 Task: Find connections with filter location Vitré with filter topic #Growthhacking with filter profile language French with filter current company Zscaler with filter school St. John's High School with filter industry Semiconductor Manufacturing with filter service category Virtual Assistance with filter keywords title Telemarketer
Action: Mouse moved to (322, 253)
Screenshot: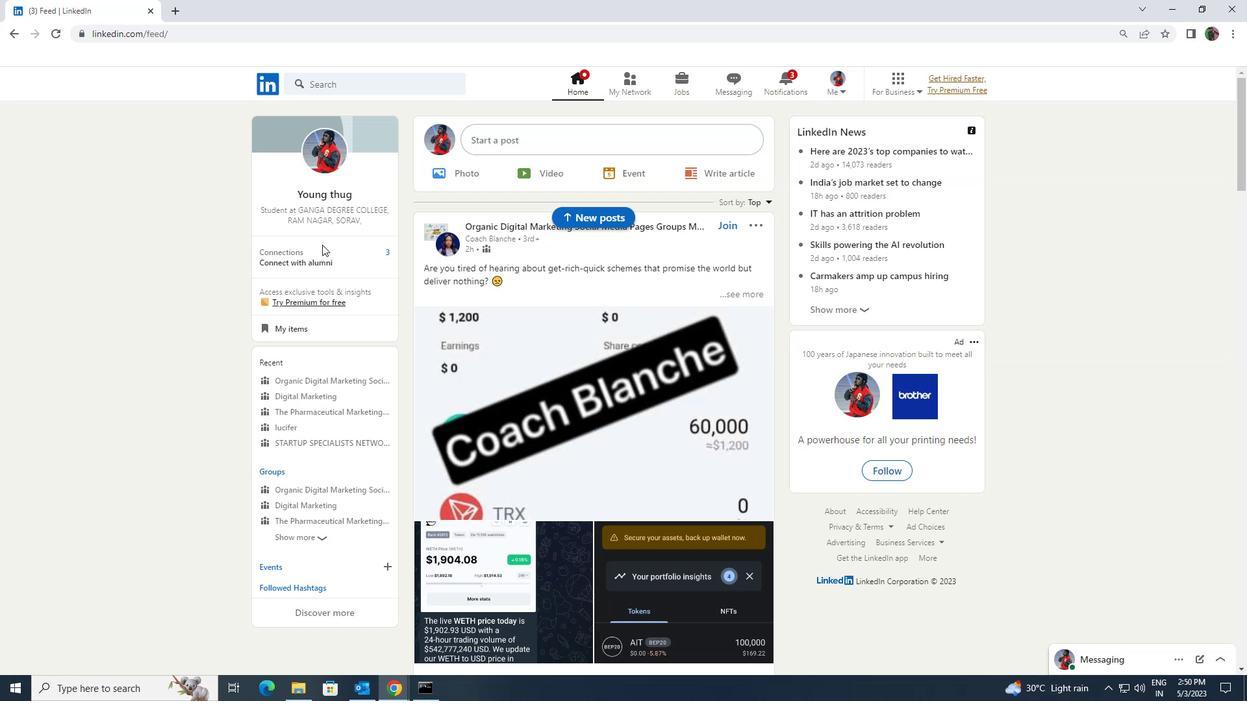 
Action: Mouse pressed left at (322, 253)
Screenshot: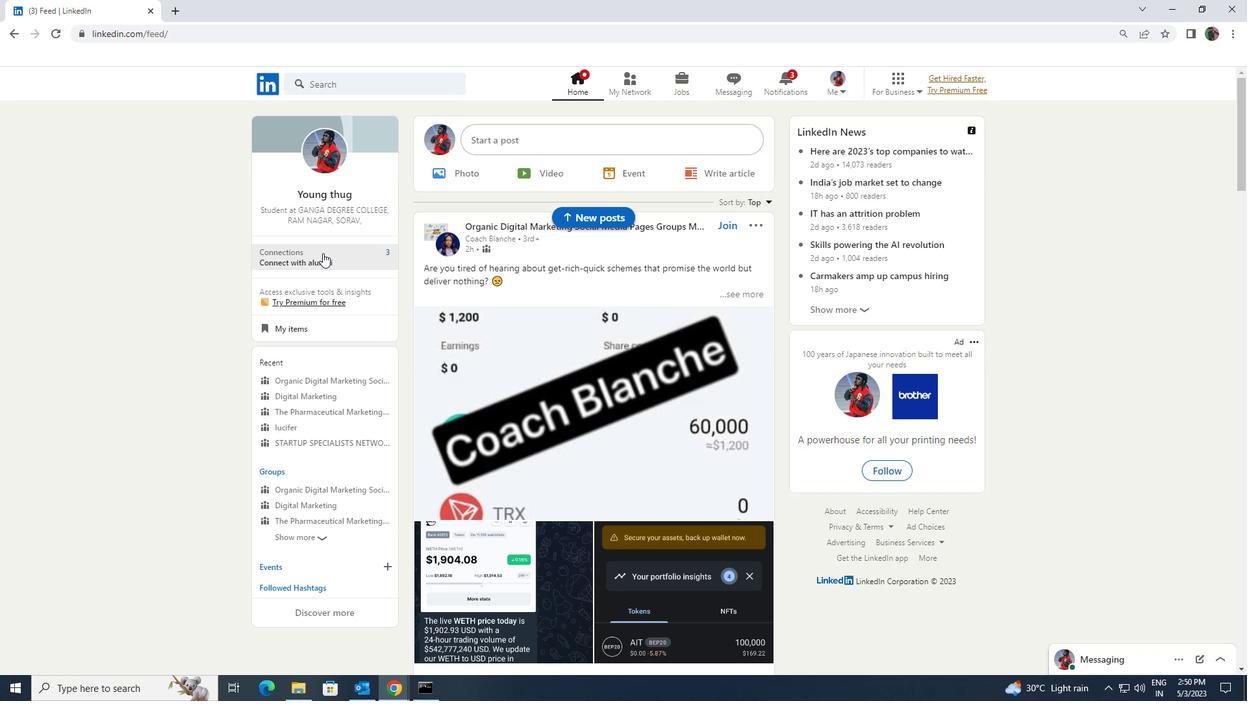 
Action: Mouse moved to (352, 154)
Screenshot: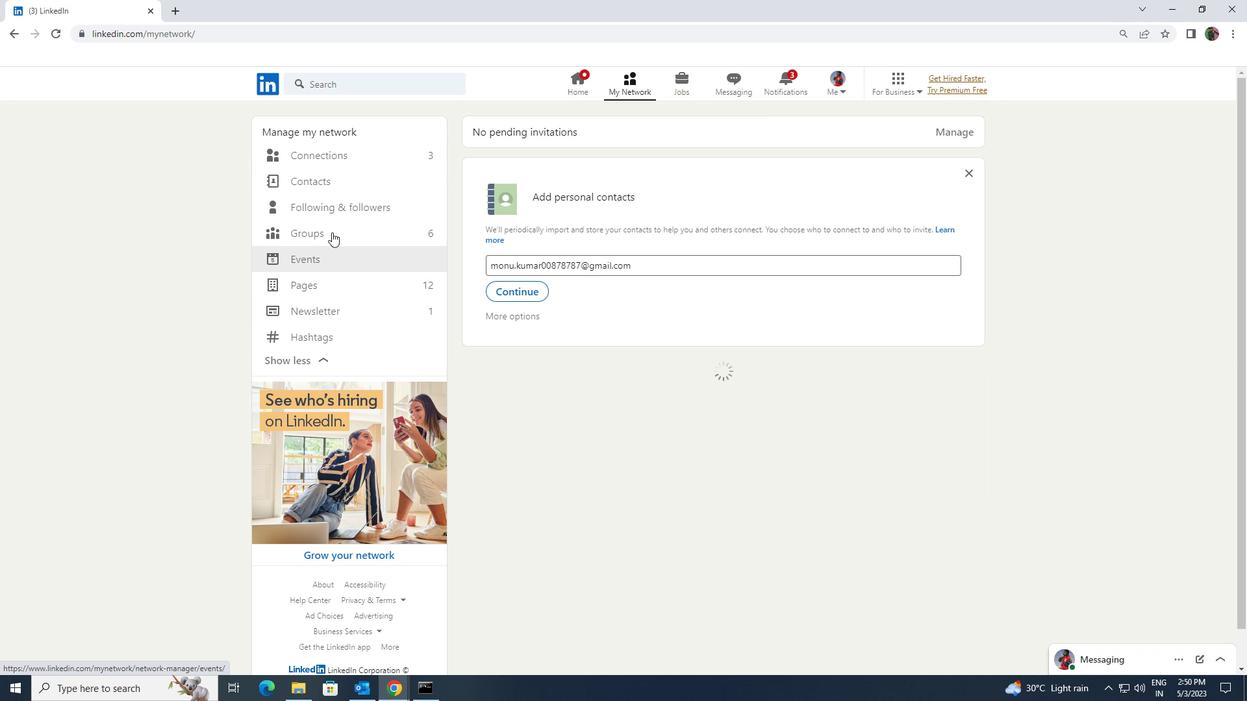 
Action: Mouse pressed left at (352, 154)
Screenshot: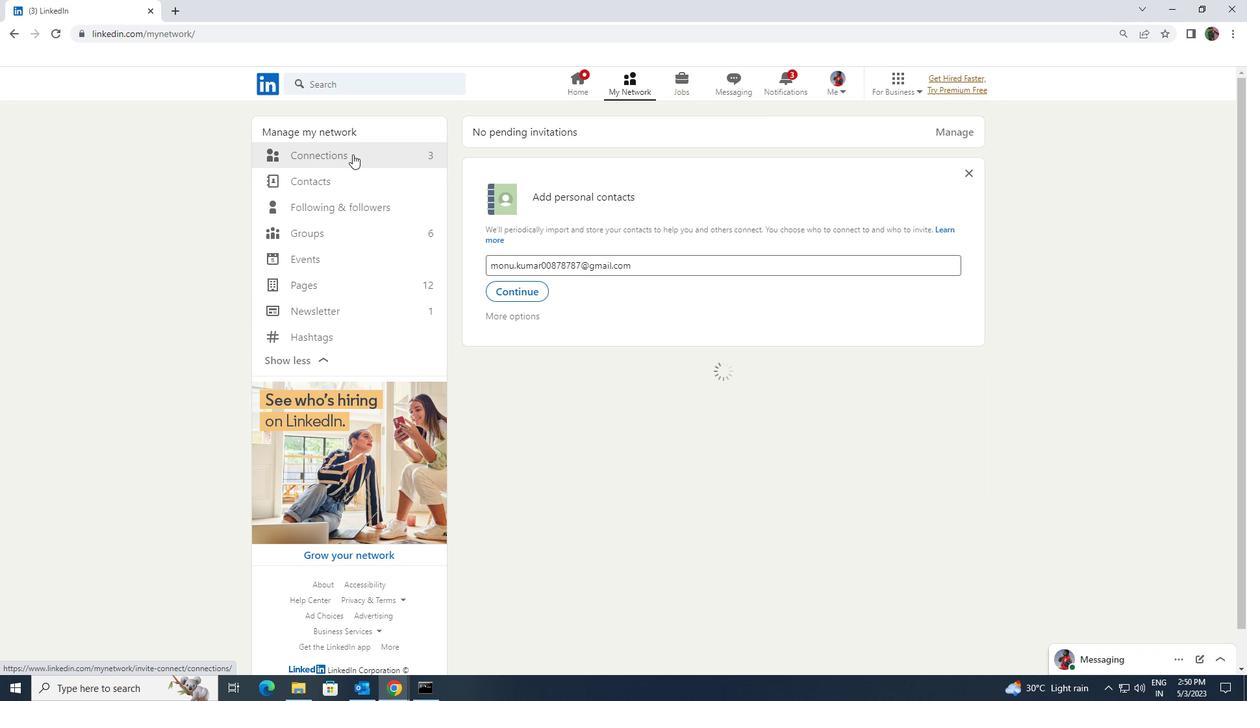 
Action: Mouse moved to (685, 160)
Screenshot: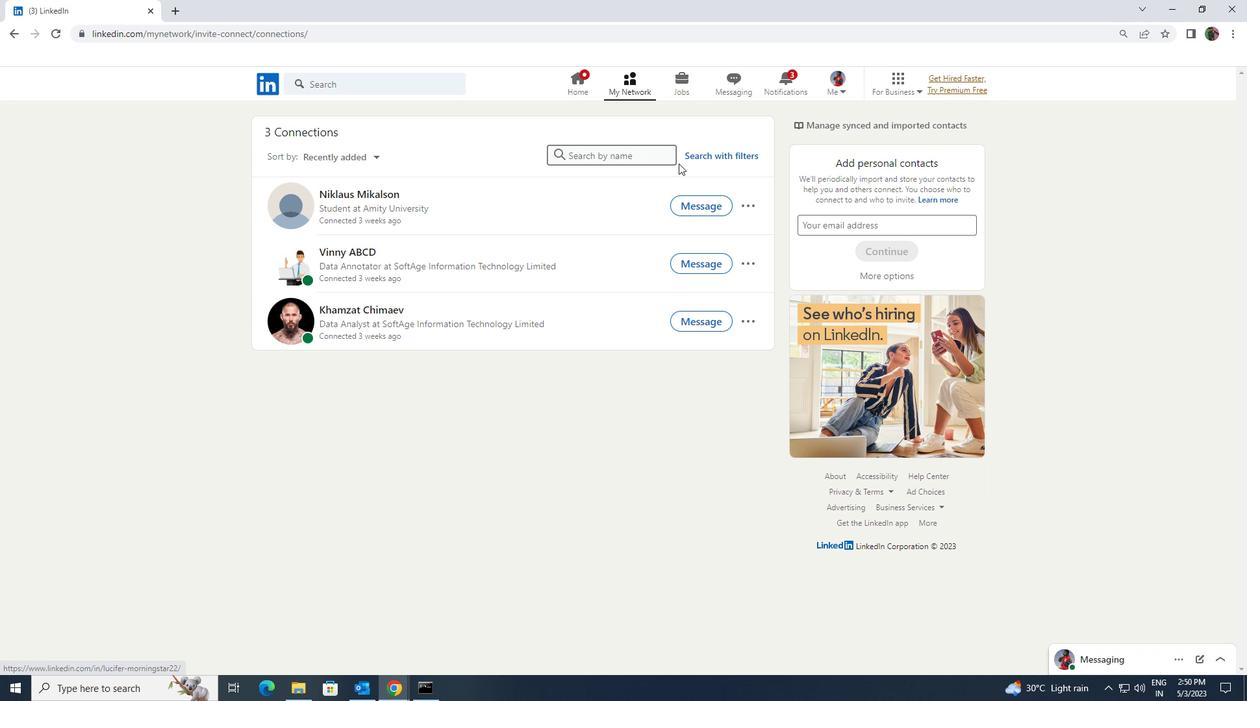 
Action: Mouse pressed left at (685, 160)
Screenshot: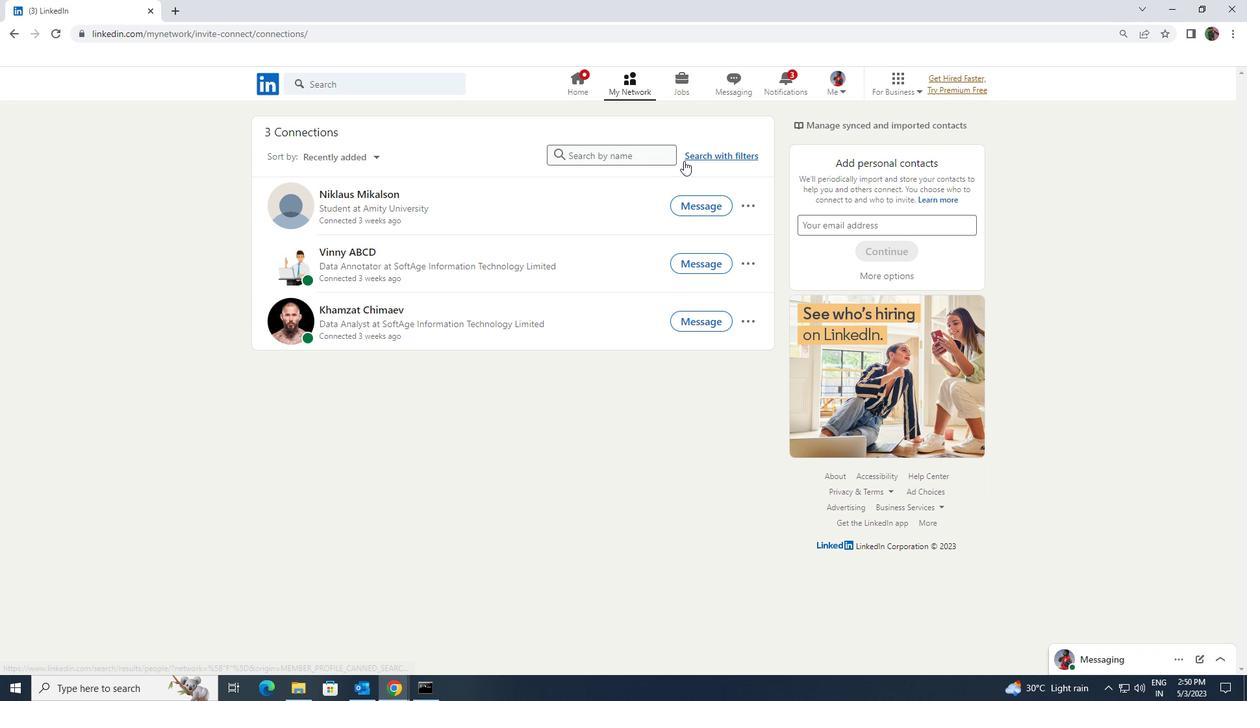
Action: Mouse moved to (655, 120)
Screenshot: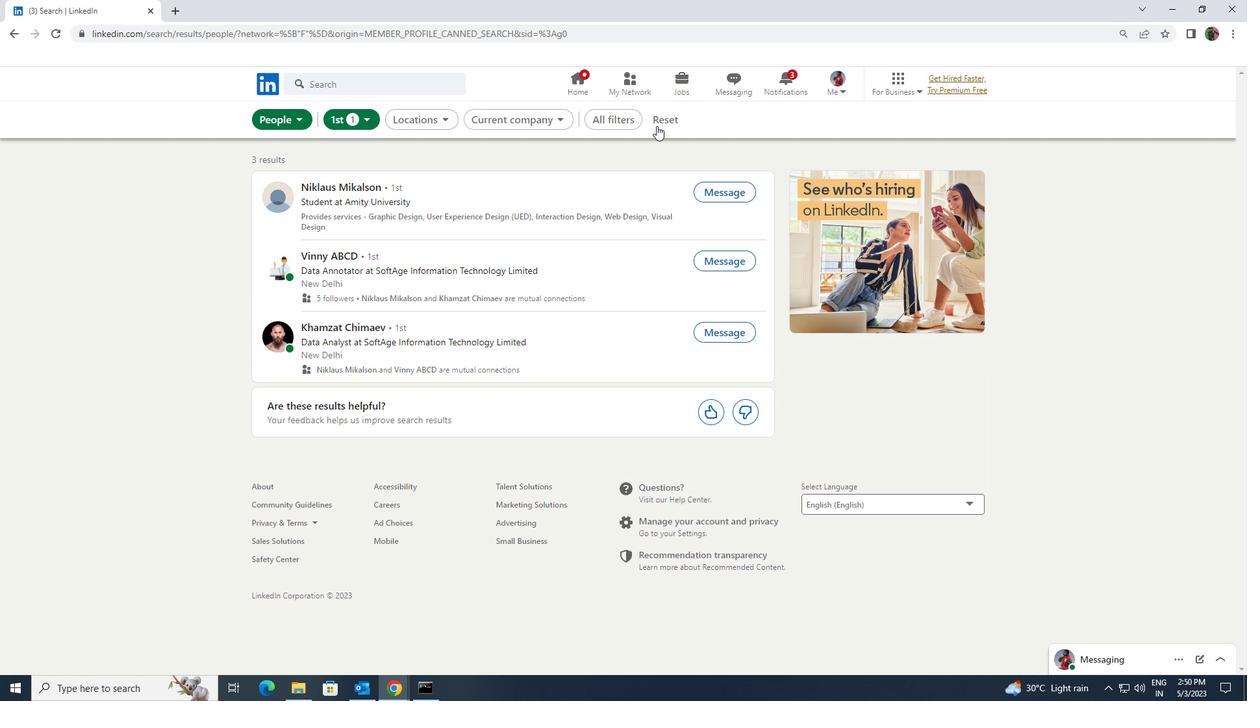 
Action: Mouse pressed left at (655, 120)
Screenshot: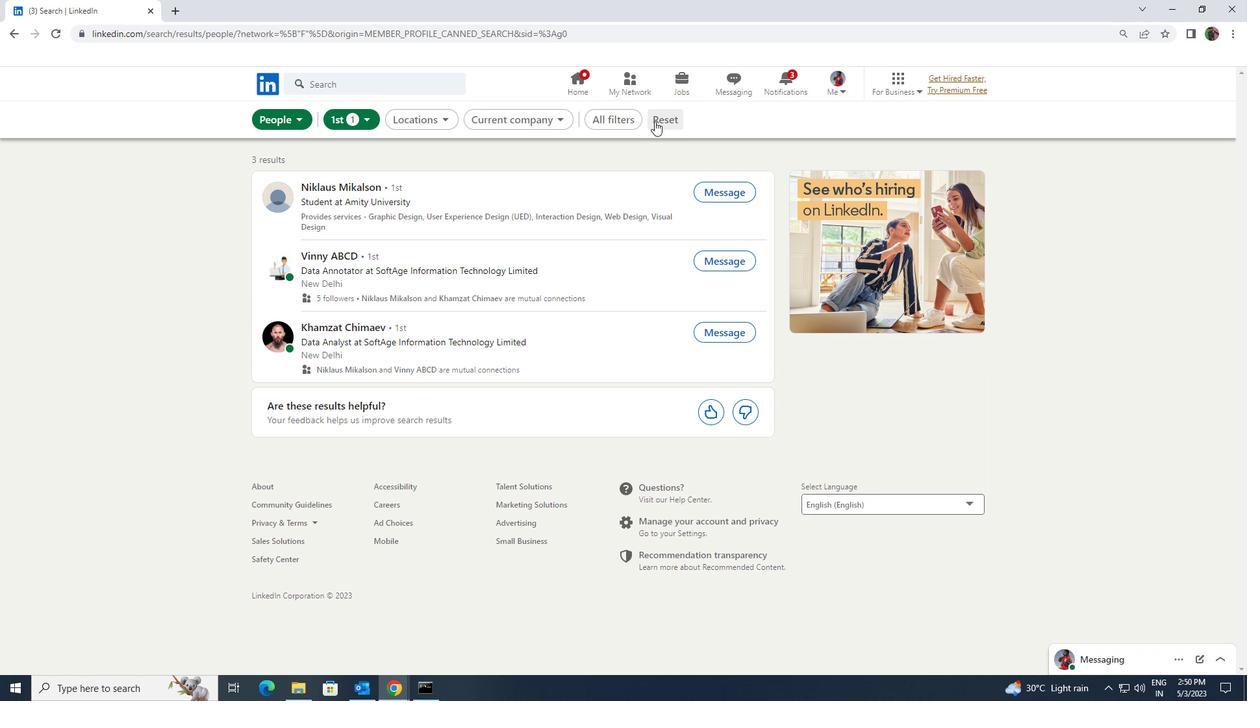 
Action: Mouse moved to (643, 116)
Screenshot: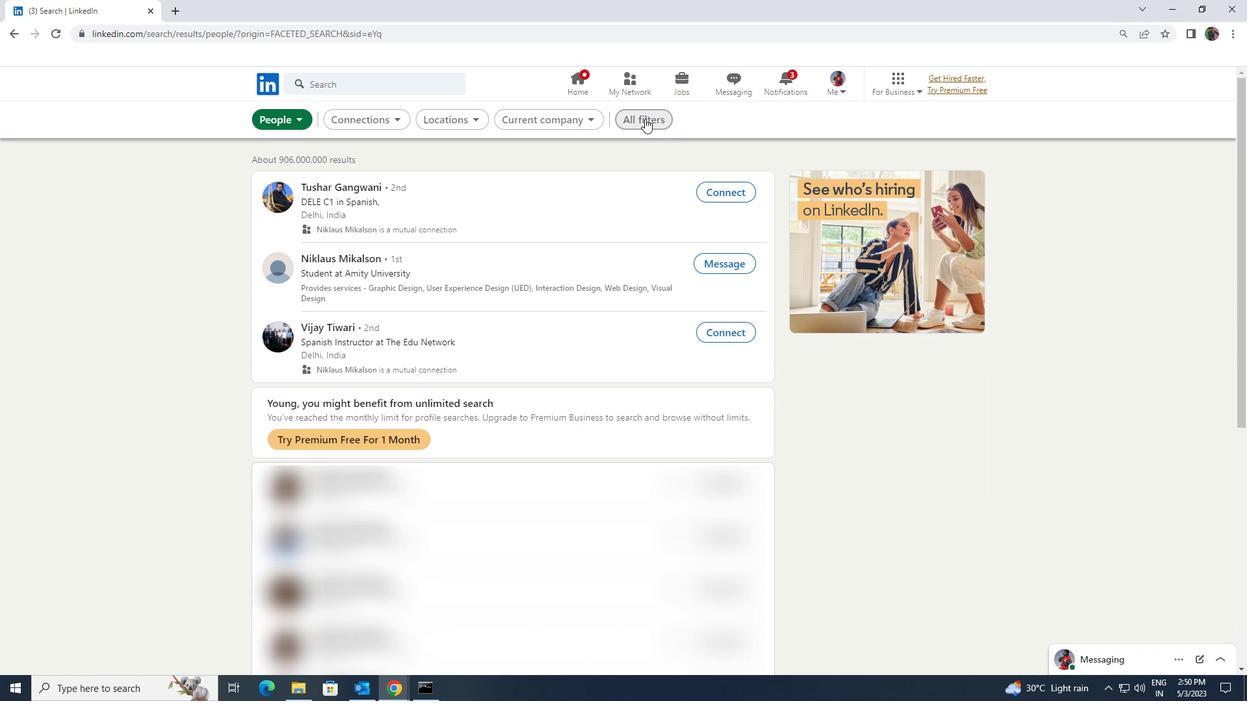 
Action: Mouse pressed left at (643, 116)
Screenshot: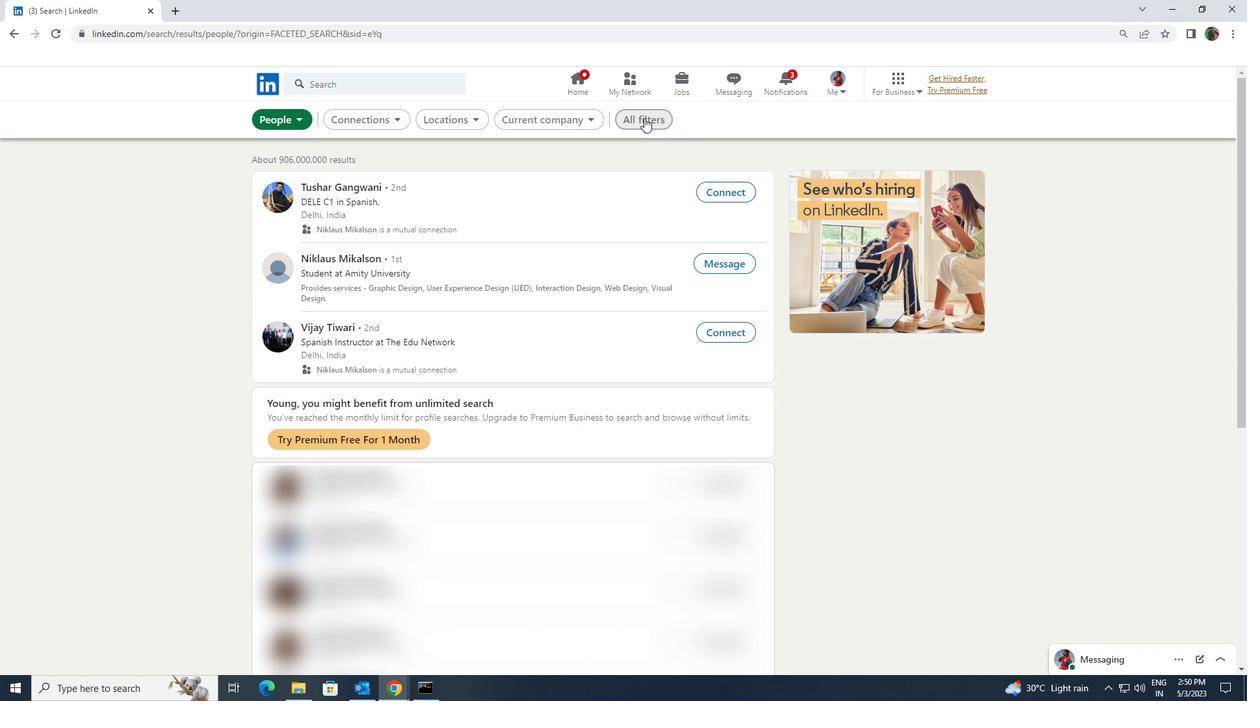 
Action: Mouse moved to (1072, 505)
Screenshot: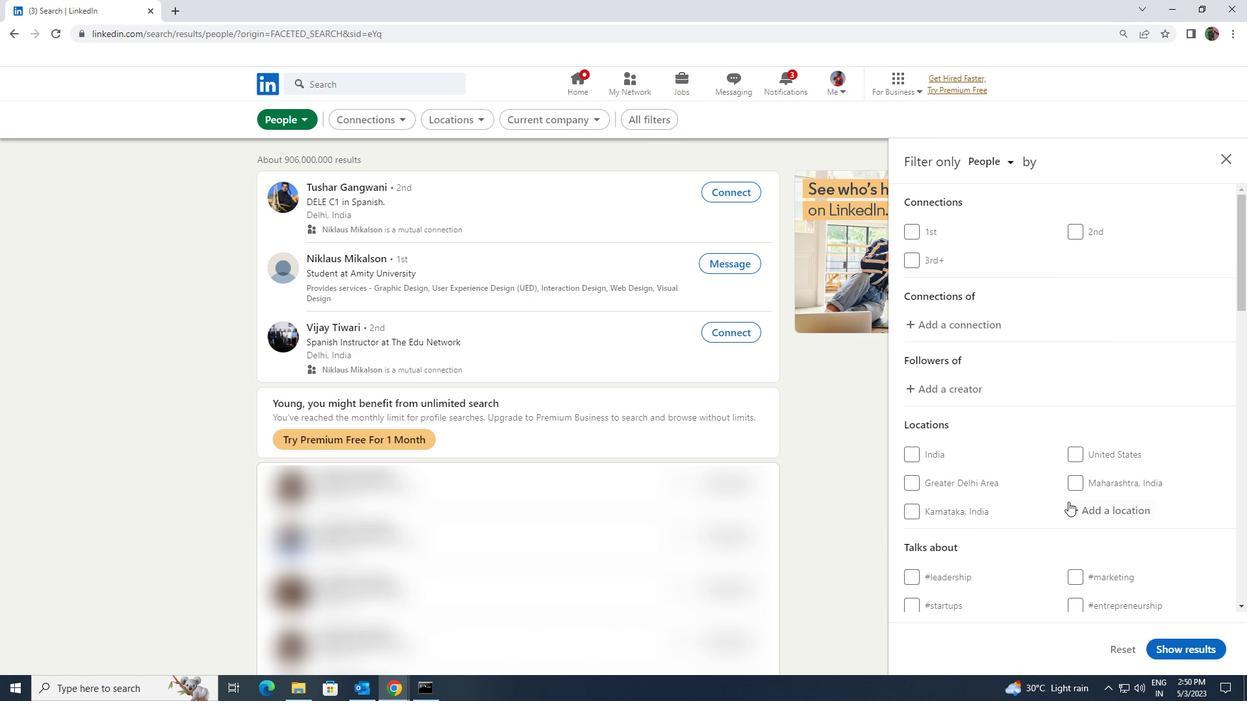 
Action: Mouse pressed left at (1072, 505)
Screenshot: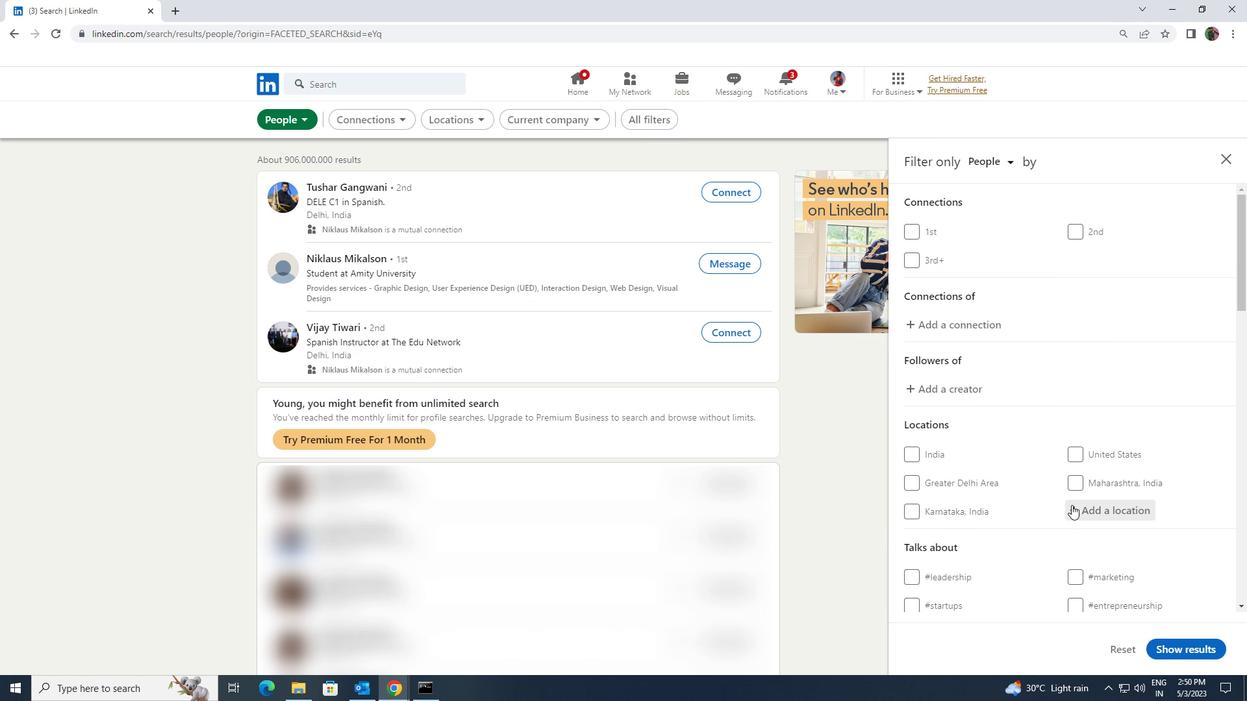 
Action: Key pressed <Key.shift>VITRE
Screenshot: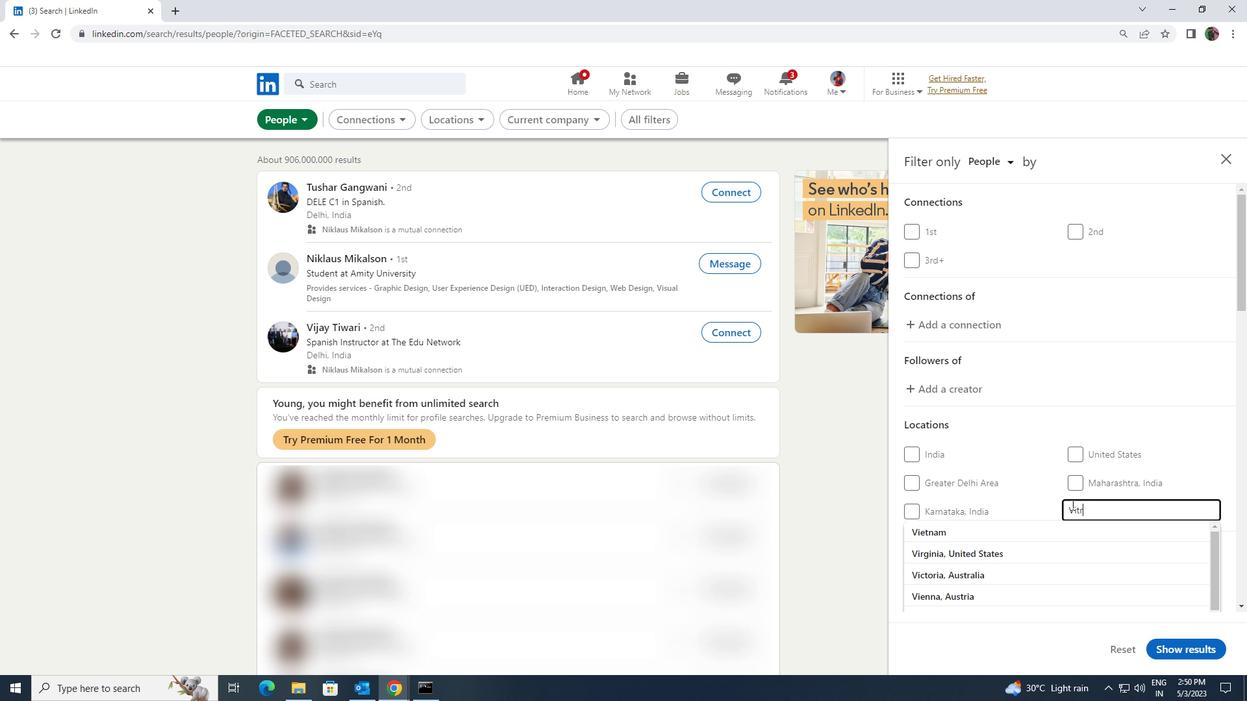 
Action: Mouse moved to (1064, 526)
Screenshot: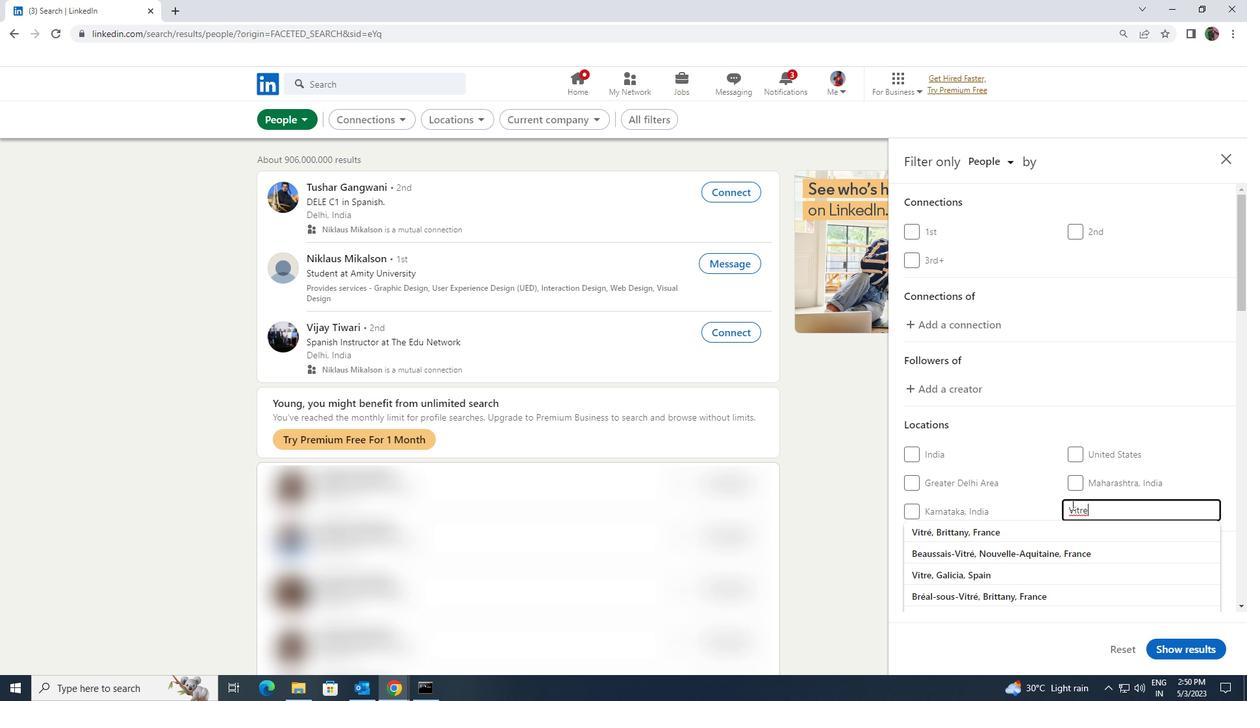 
Action: Mouse pressed left at (1064, 526)
Screenshot: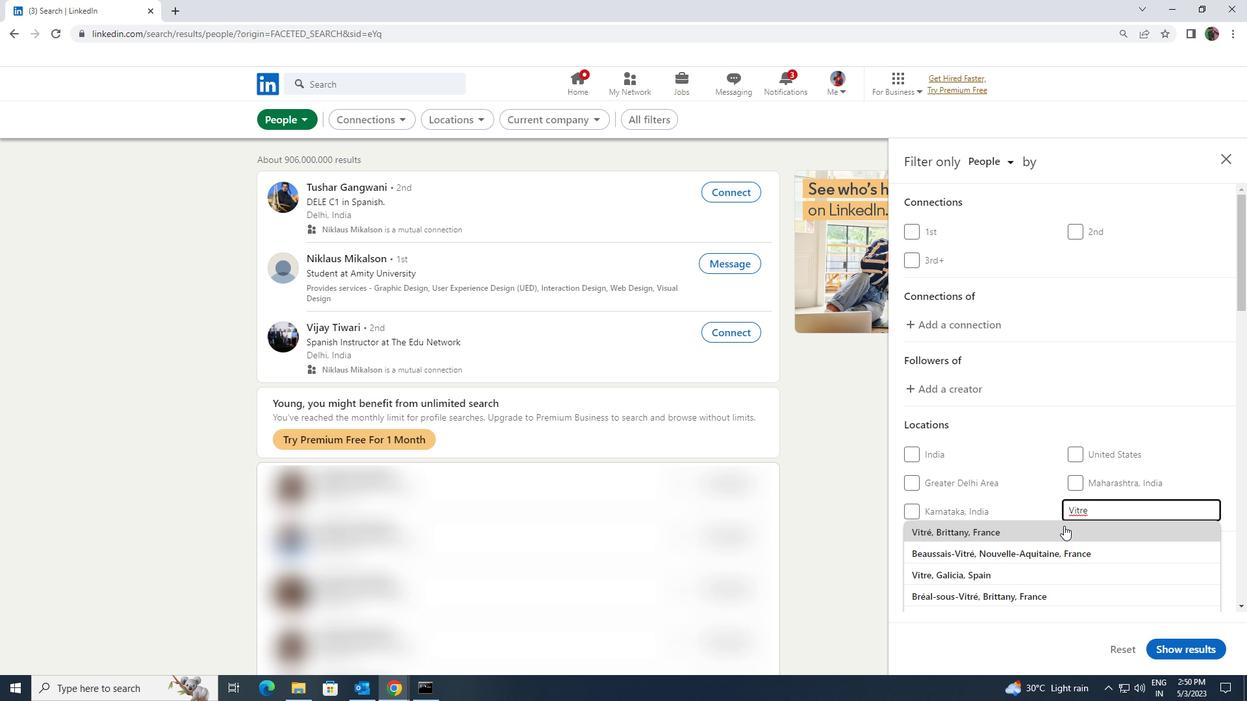 
Action: Mouse scrolled (1064, 525) with delta (0, 0)
Screenshot: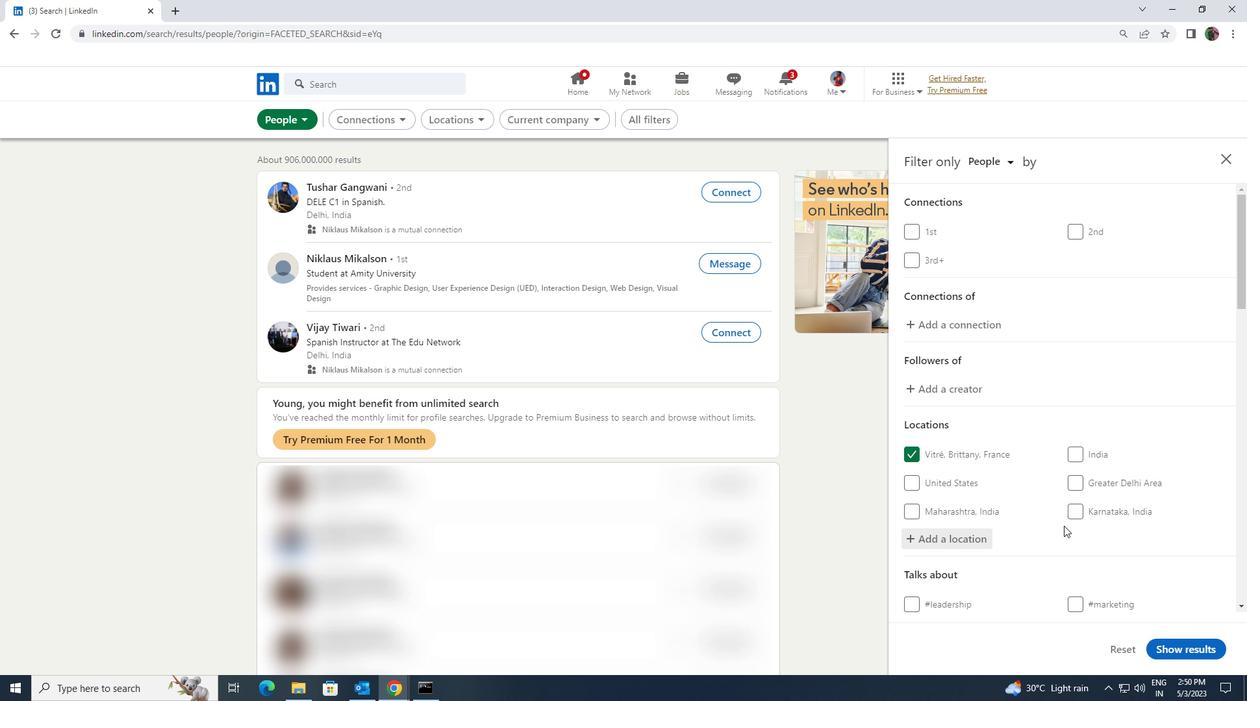 
Action: Mouse scrolled (1064, 525) with delta (0, 0)
Screenshot: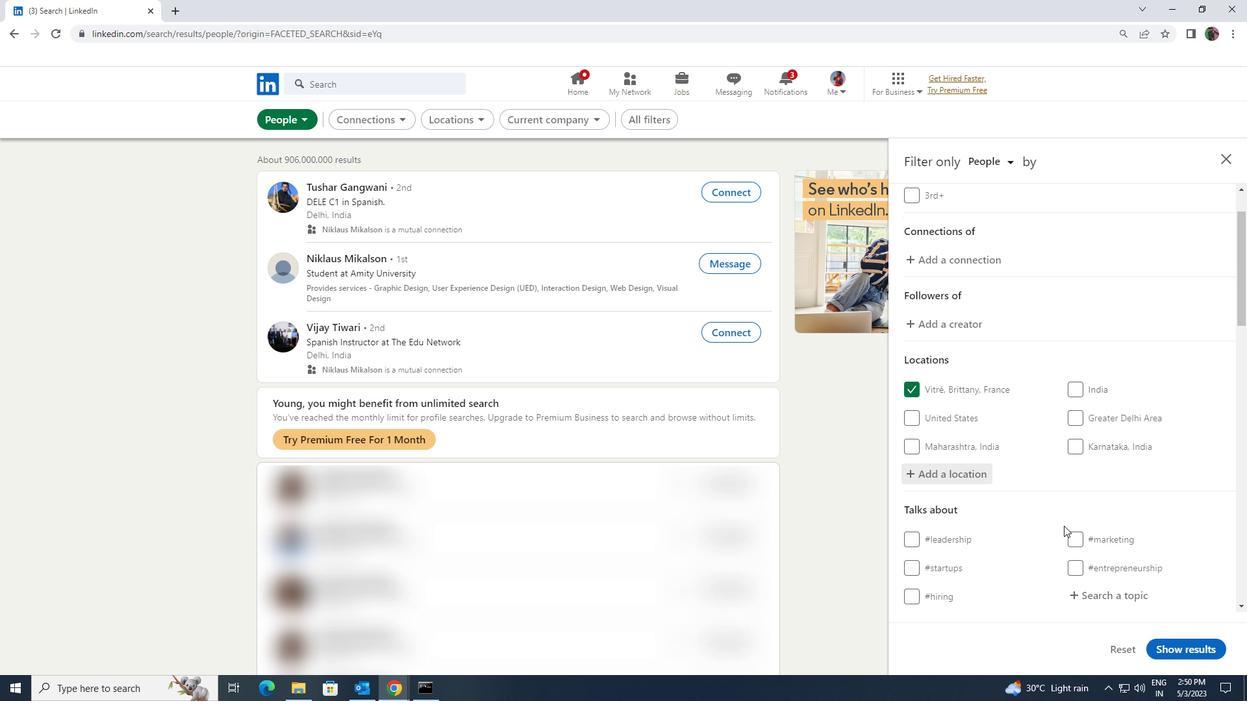 
Action: Mouse moved to (1068, 527)
Screenshot: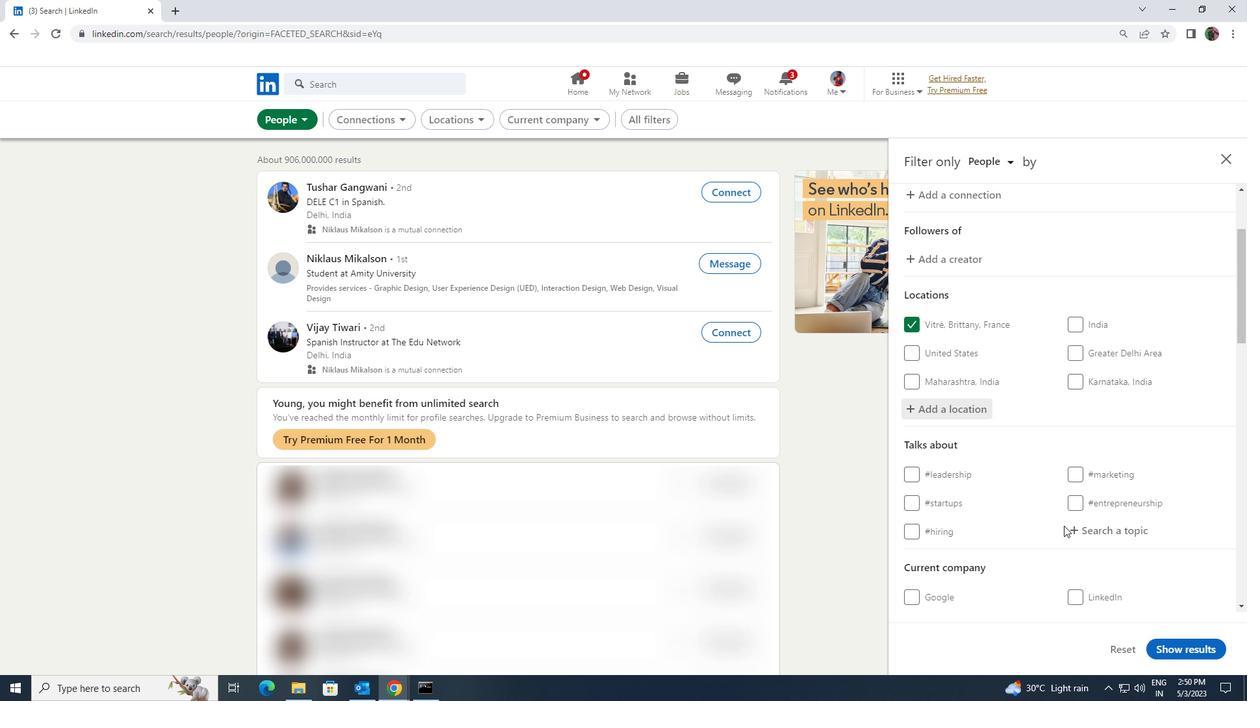 
Action: Mouse pressed left at (1068, 527)
Screenshot: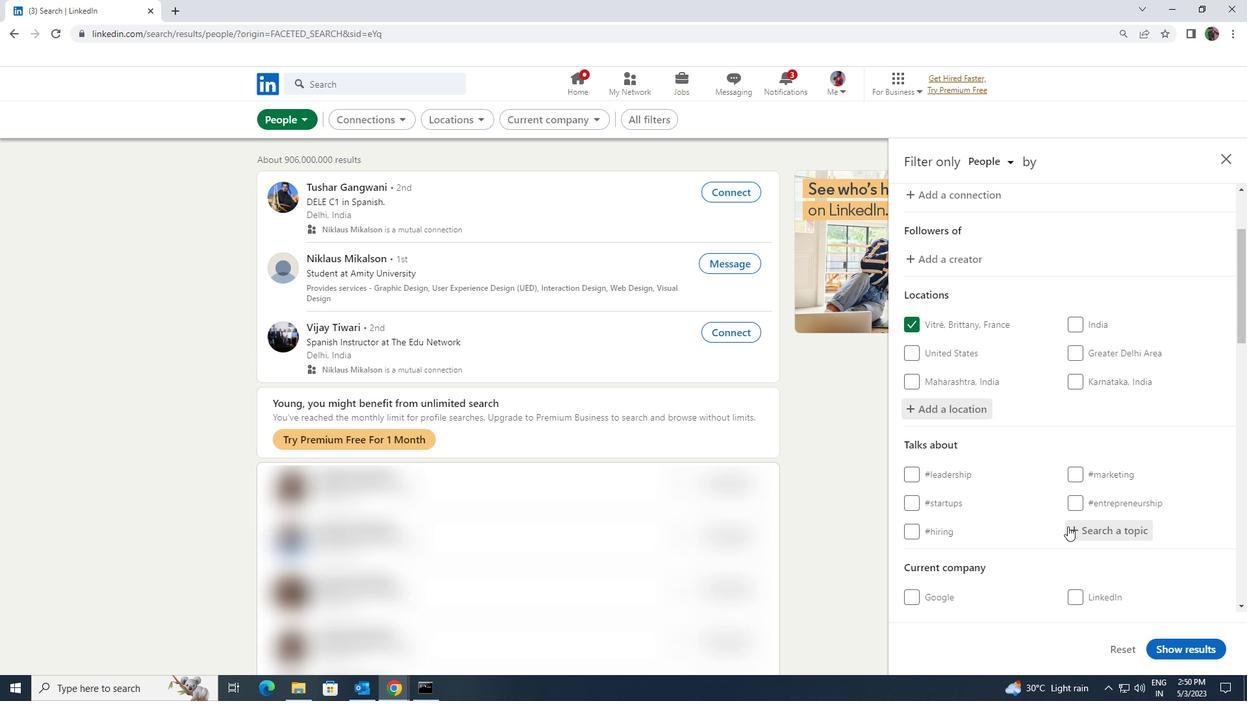 
Action: Key pressed <Key.shift>GROWTHHACK
Screenshot: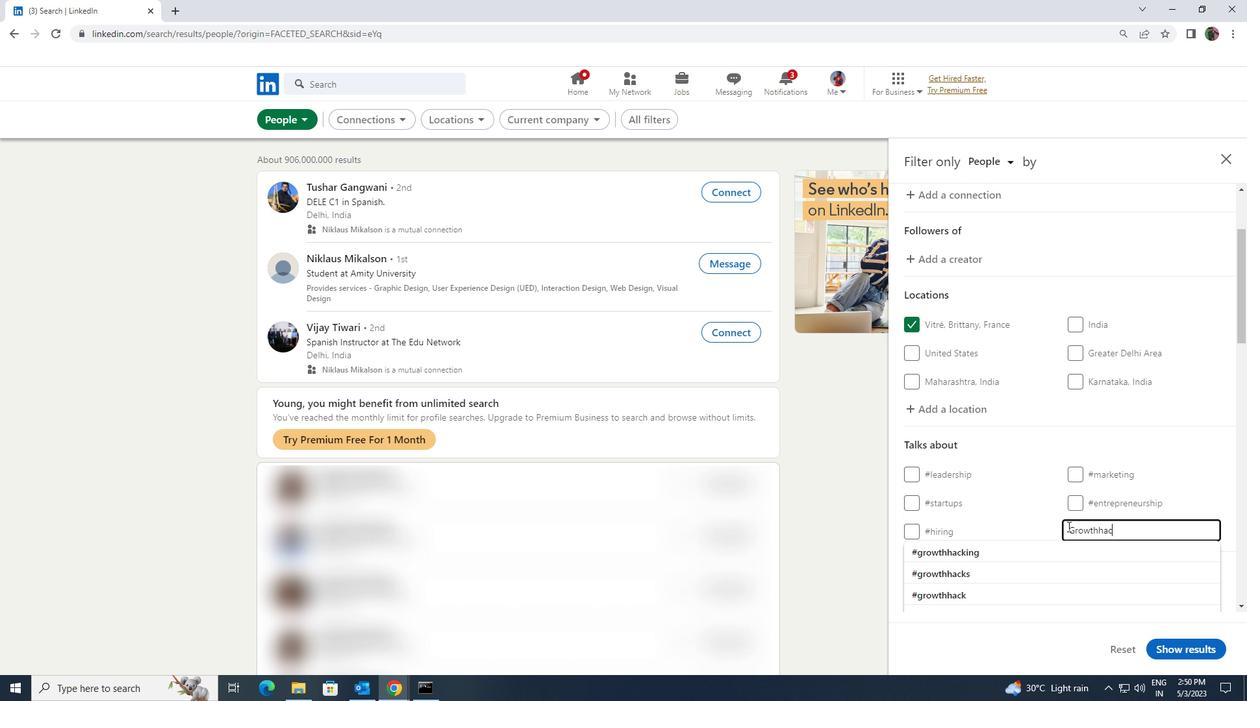 
Action: Mouse moved to (1057, 545)
Screenshot: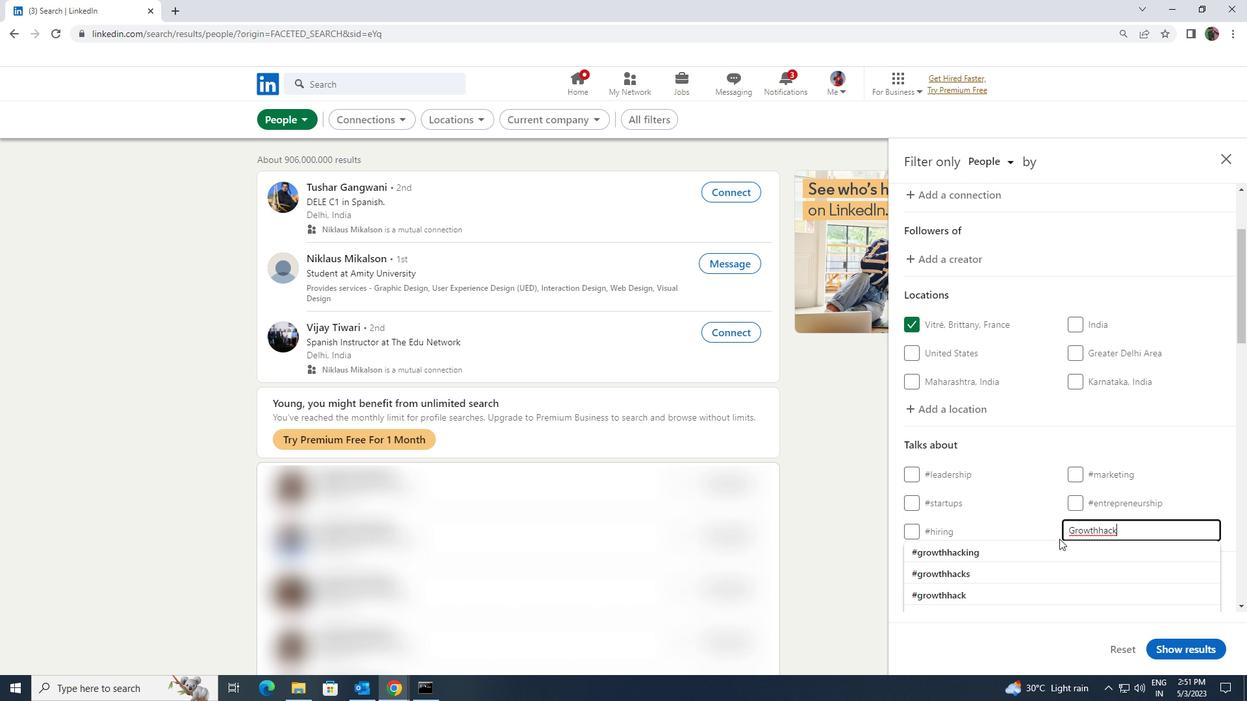 
Action: Mouse pressed left at (1057, 545)
Screenshot: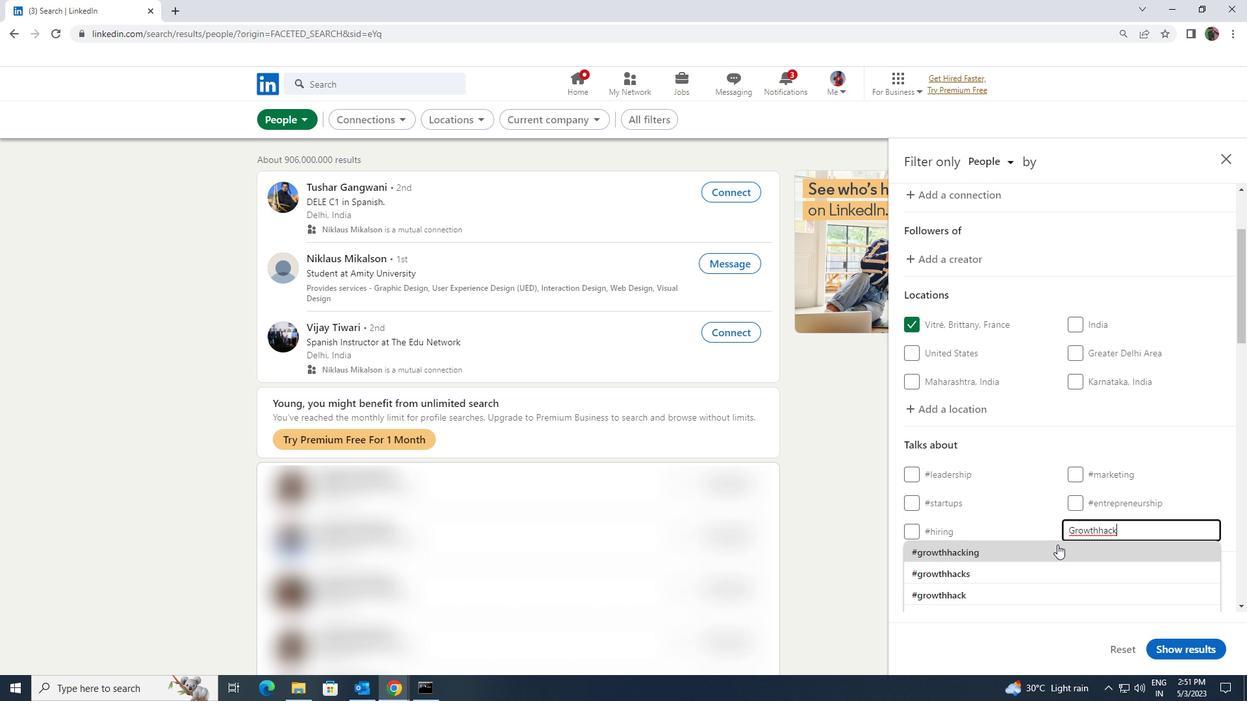 
Action: Mouse scrolled (1057, 544) with delta (0, 0)
Screenshot: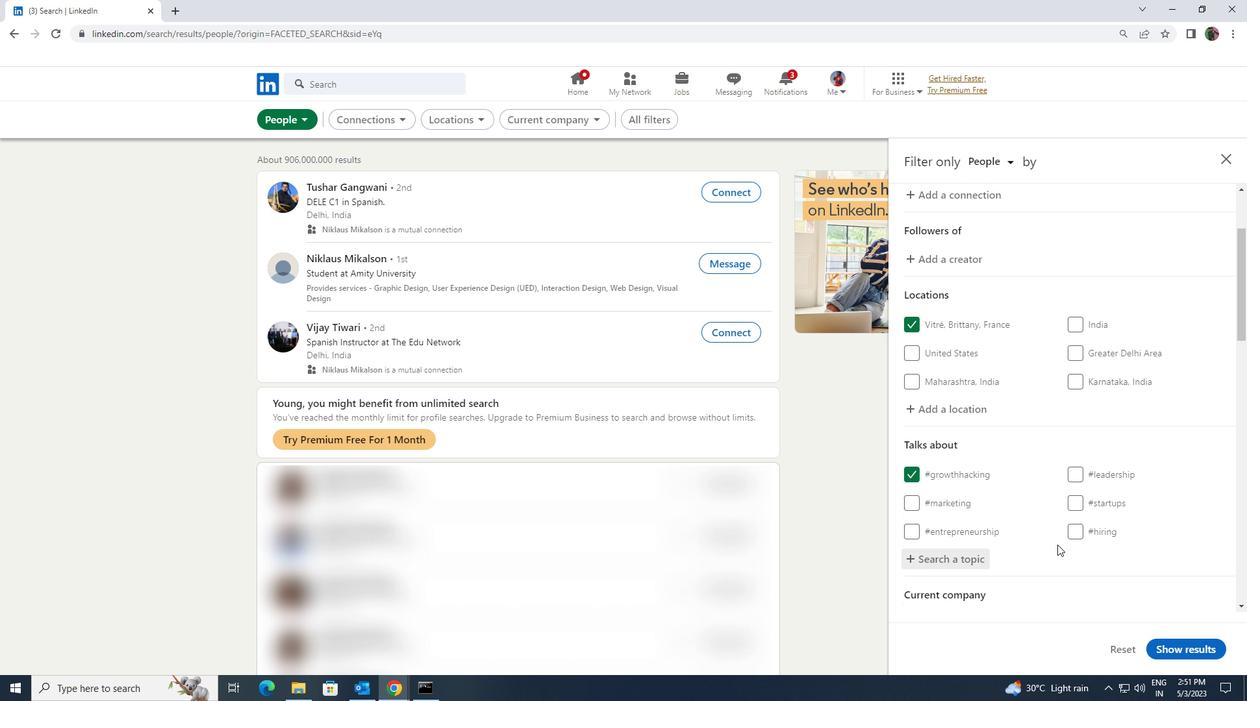 
Action: Mouse scrolled (1057, 544) with delta (0, 0)
Screenshot: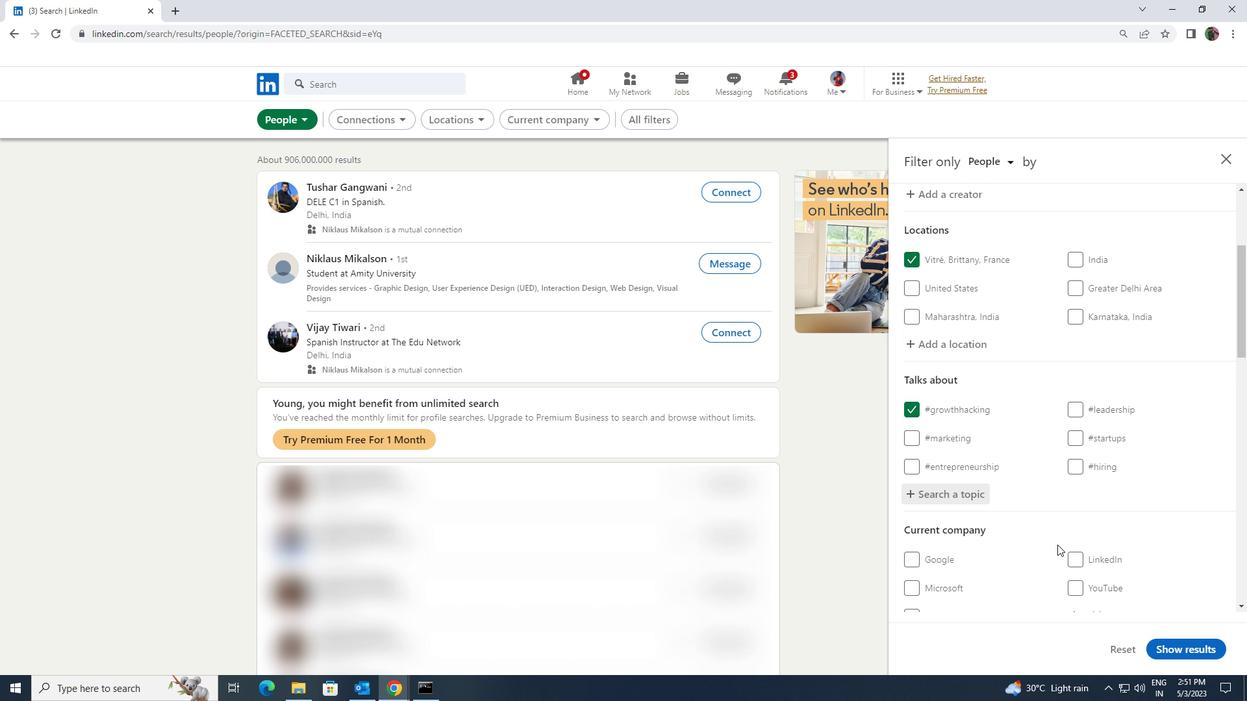 
Action: Mouse scrolled (1057, 544) with delta (0, 0)
Screenshot: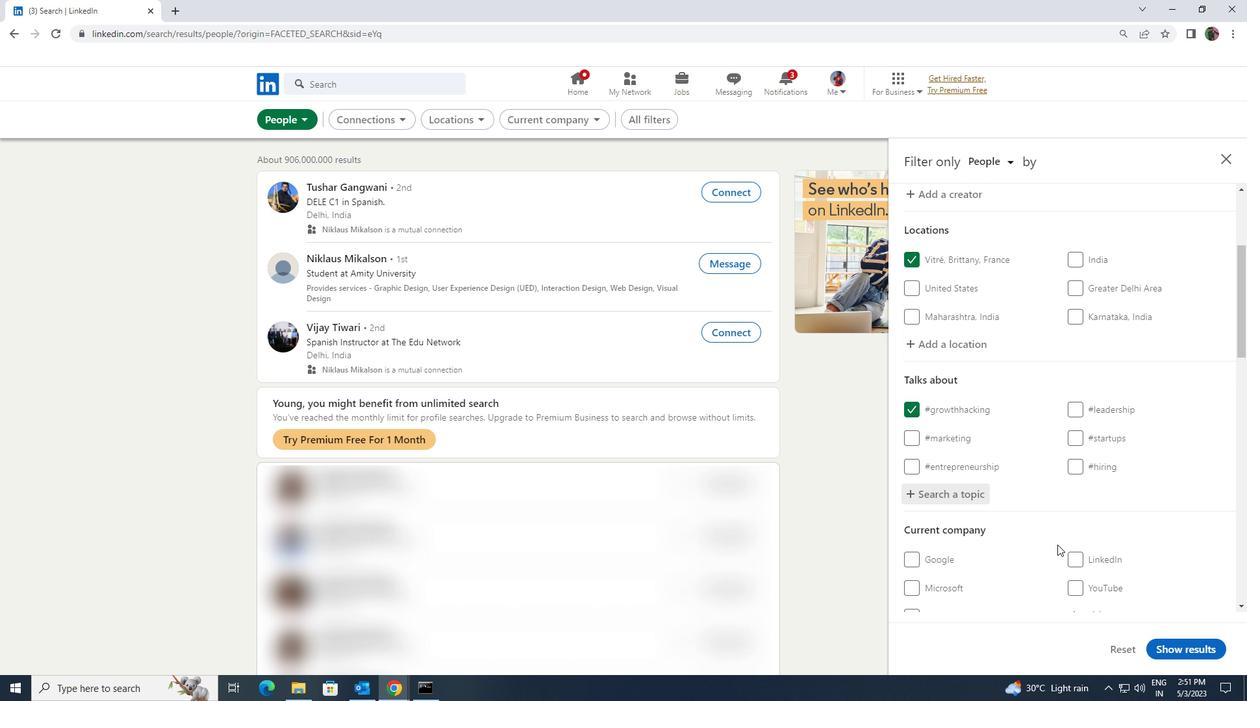 
Action: Mouse scrolled (1057, 544) with delta (0, 0)
Screenshot: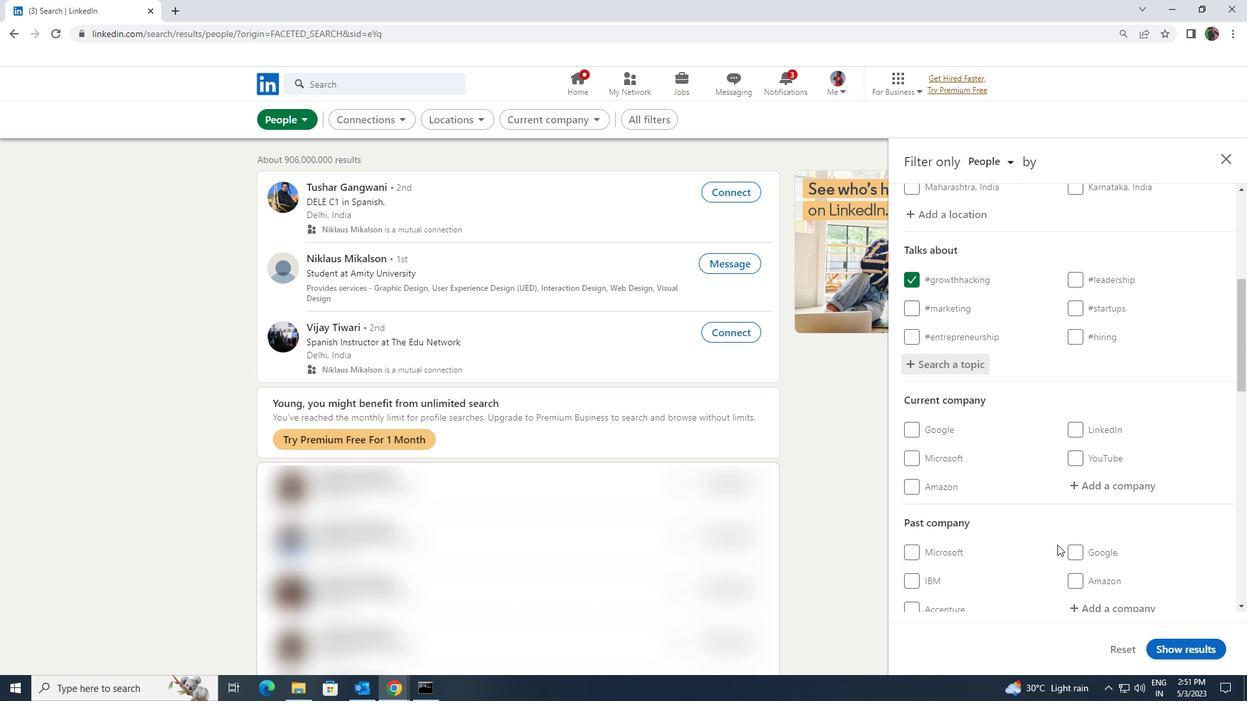 
Action: Mouse scrolled (1057, 544) with delta (0, 0)
Screenshot: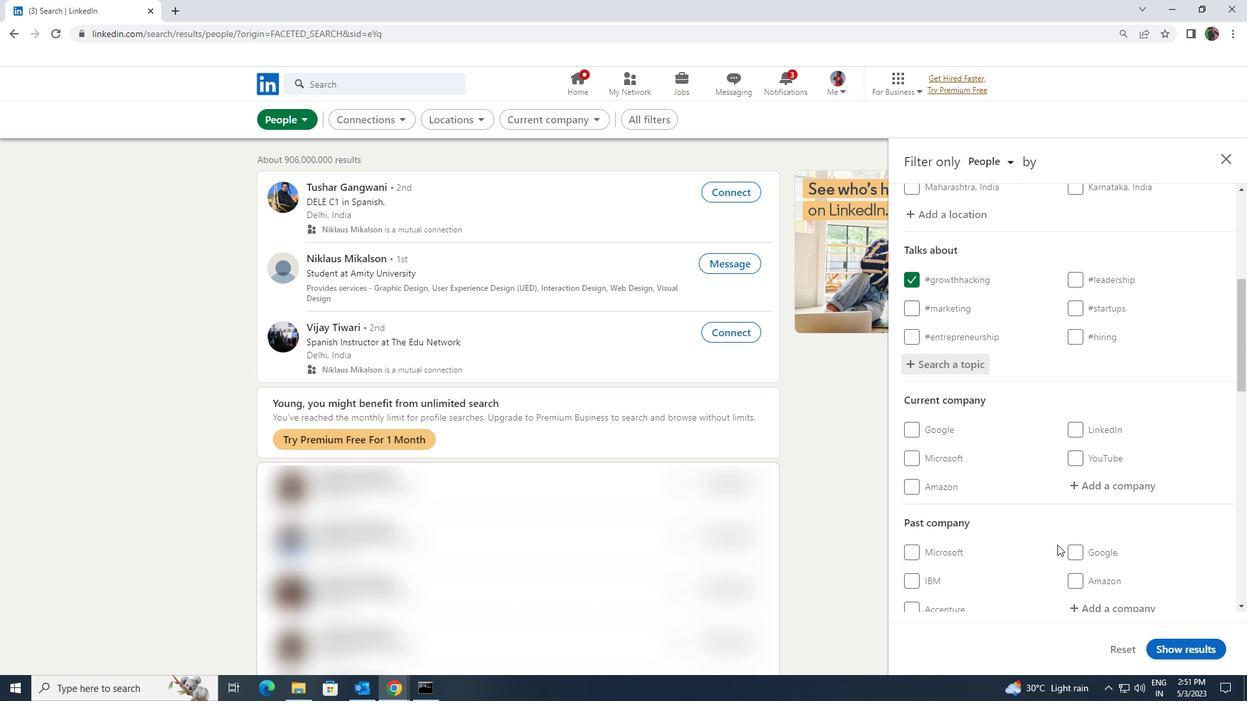 
Action: Mouse moved to (1057, 545)
Screenshot: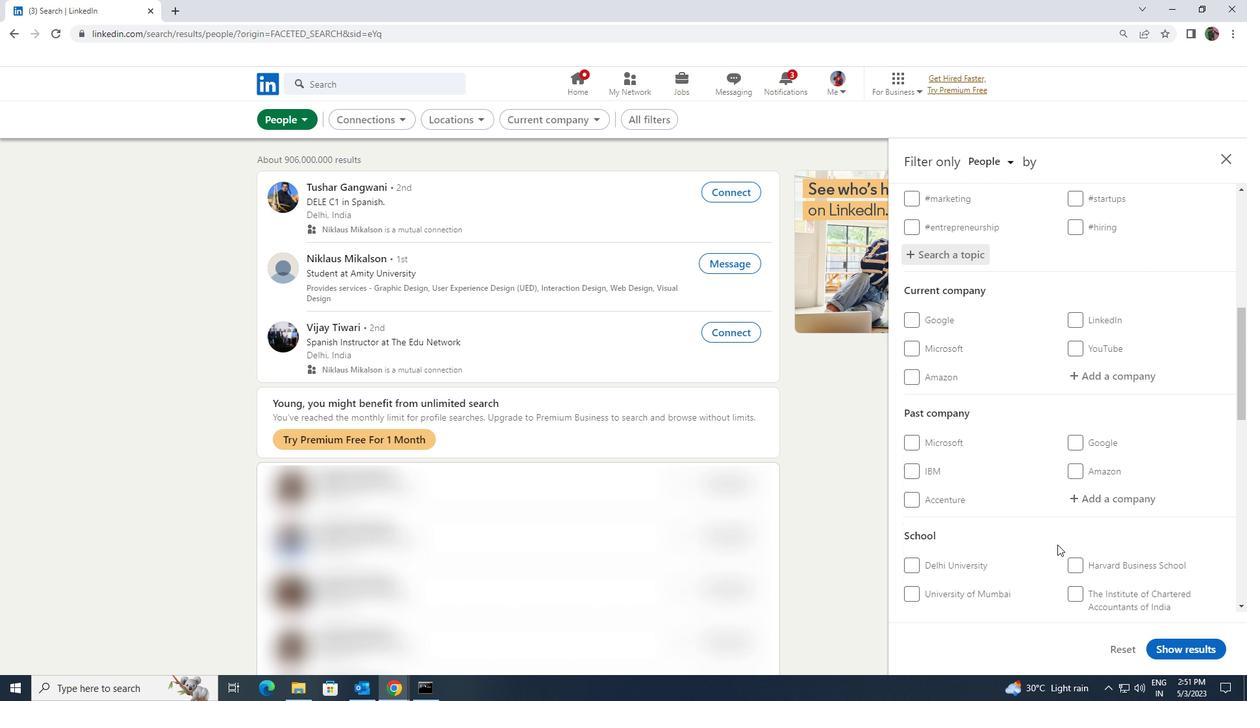 
Action: Mouse scrolled (1057, 545) with delta (0, 0)
Screenshot: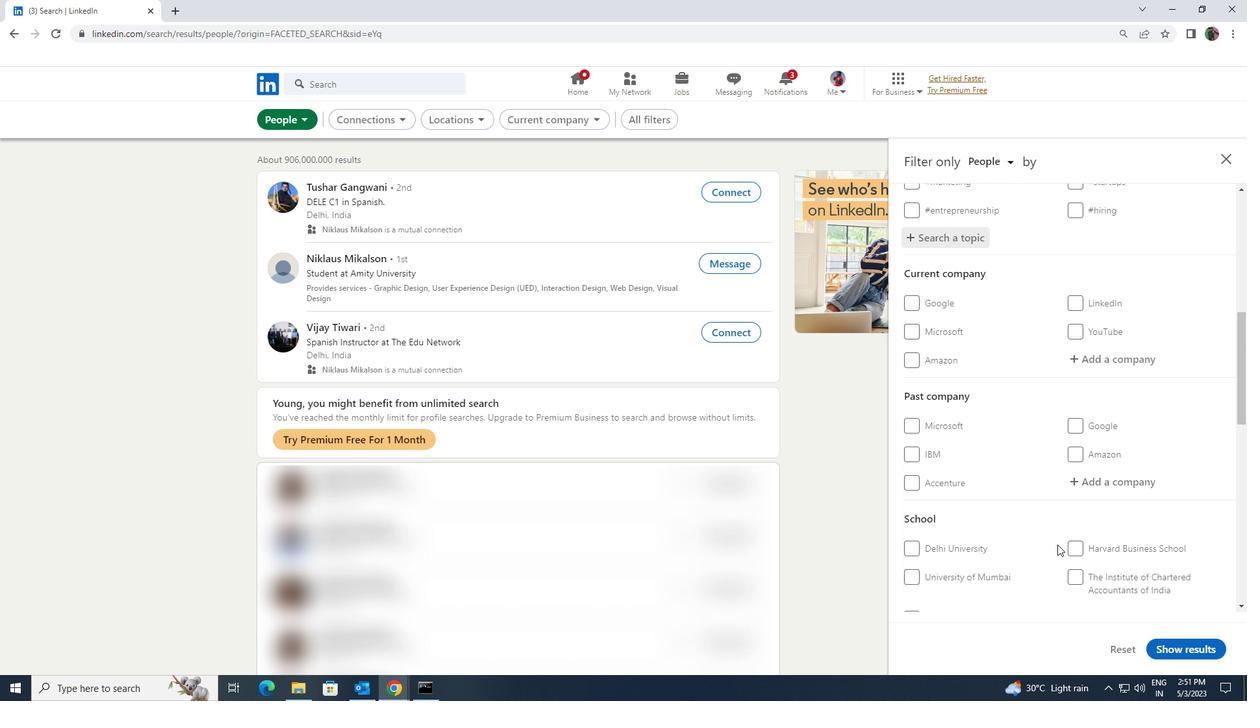 
Action: Mouse moved to (1056, 547)
Screenshot: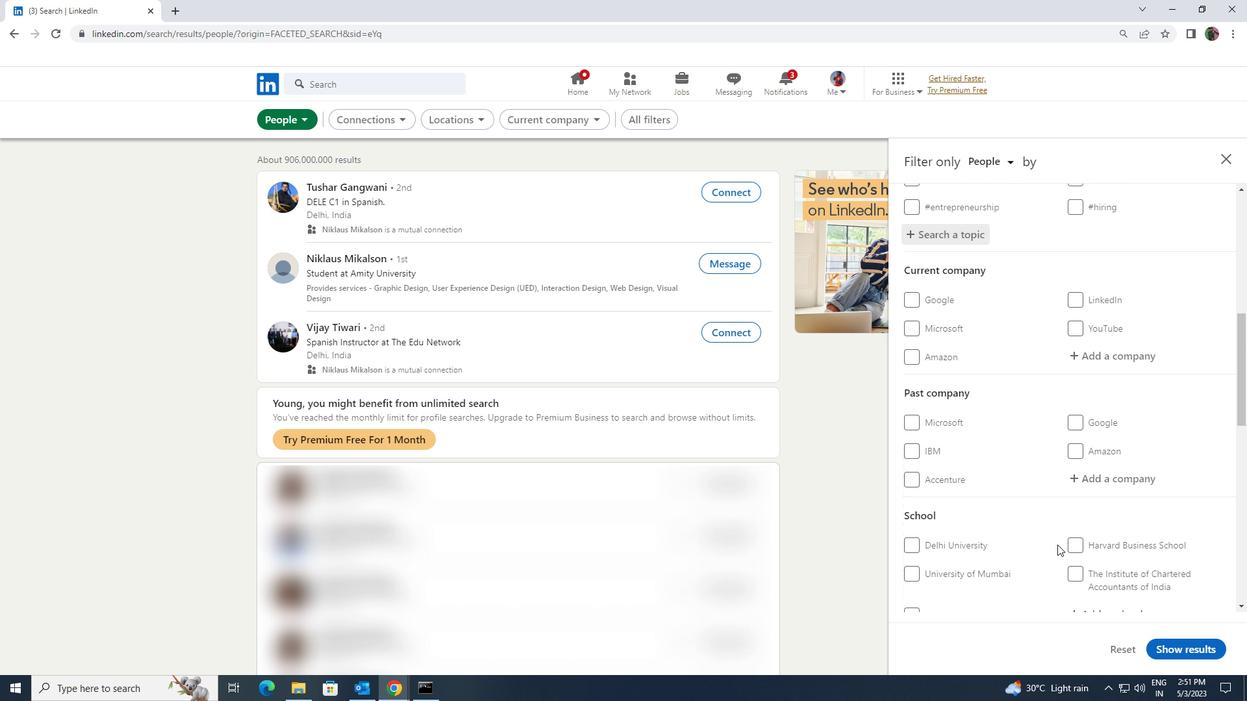
Action: Mouse scrolled (1056, 546) with delta (0, 0)
Screenshot: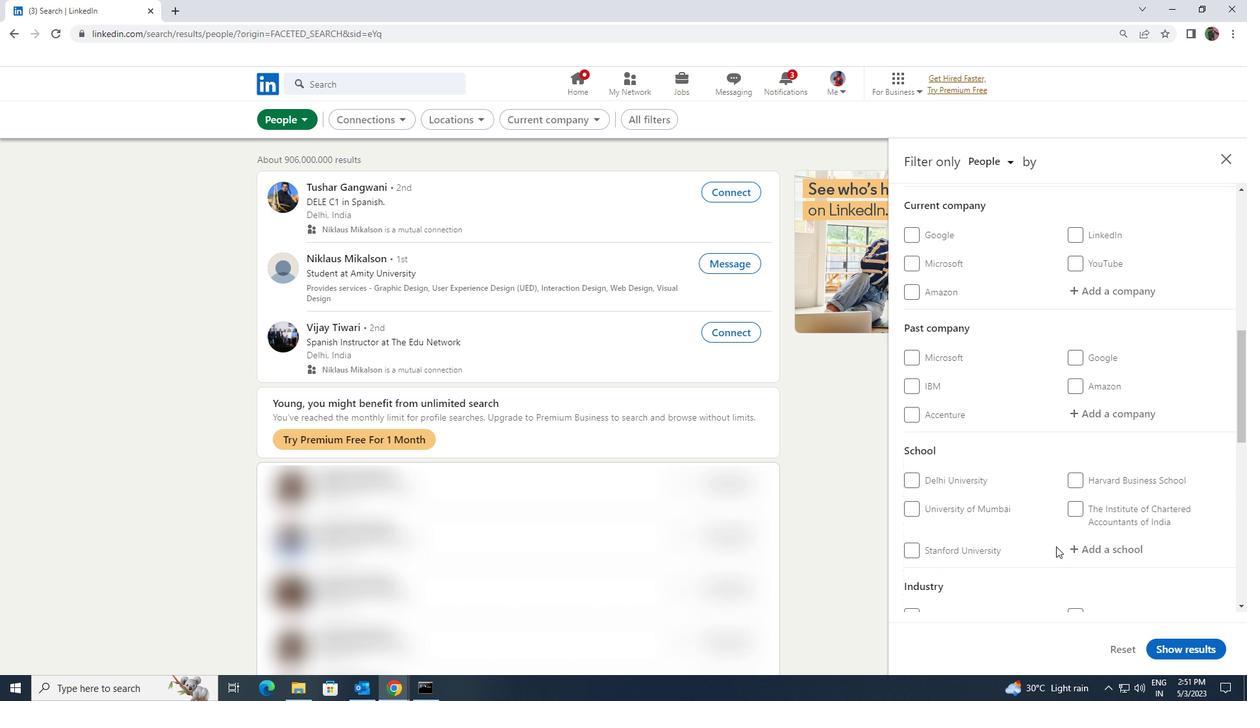 
Action: Mouse scrolled (1056, 546) with delta (0, 0)
Screenshot: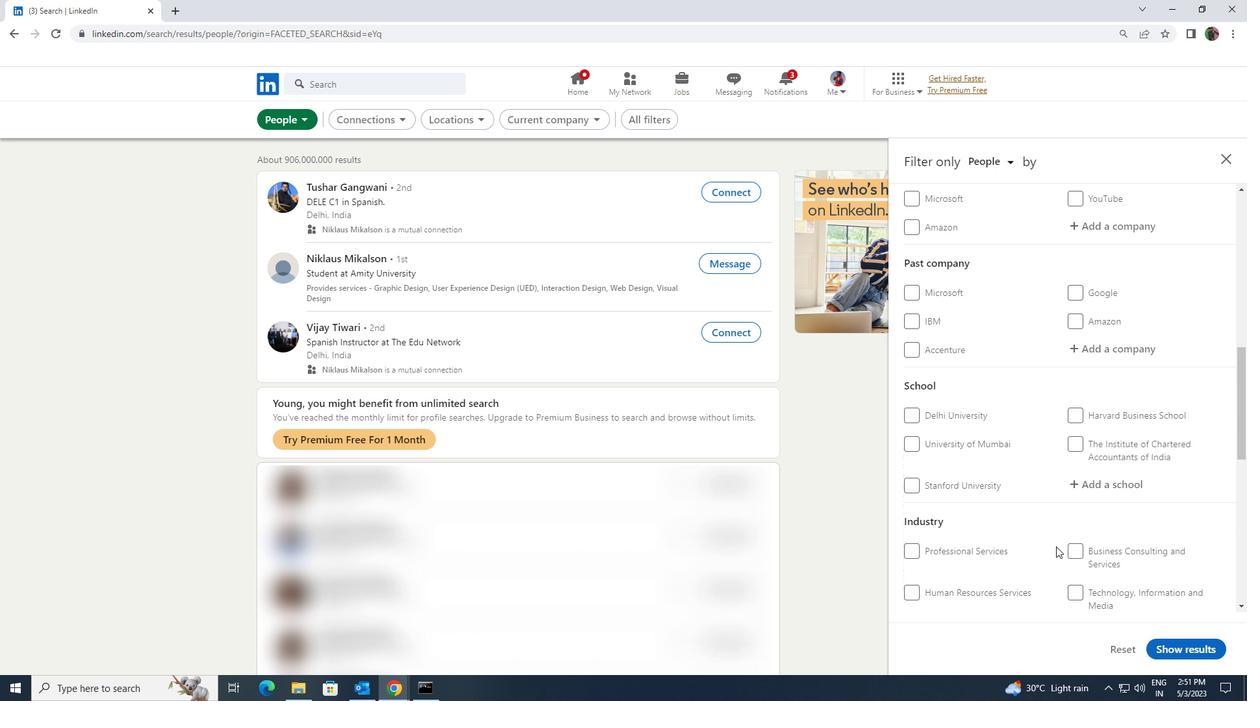 
Action: Mouse scrolled (1056, 546) with delta (0, 0)
Screenshot: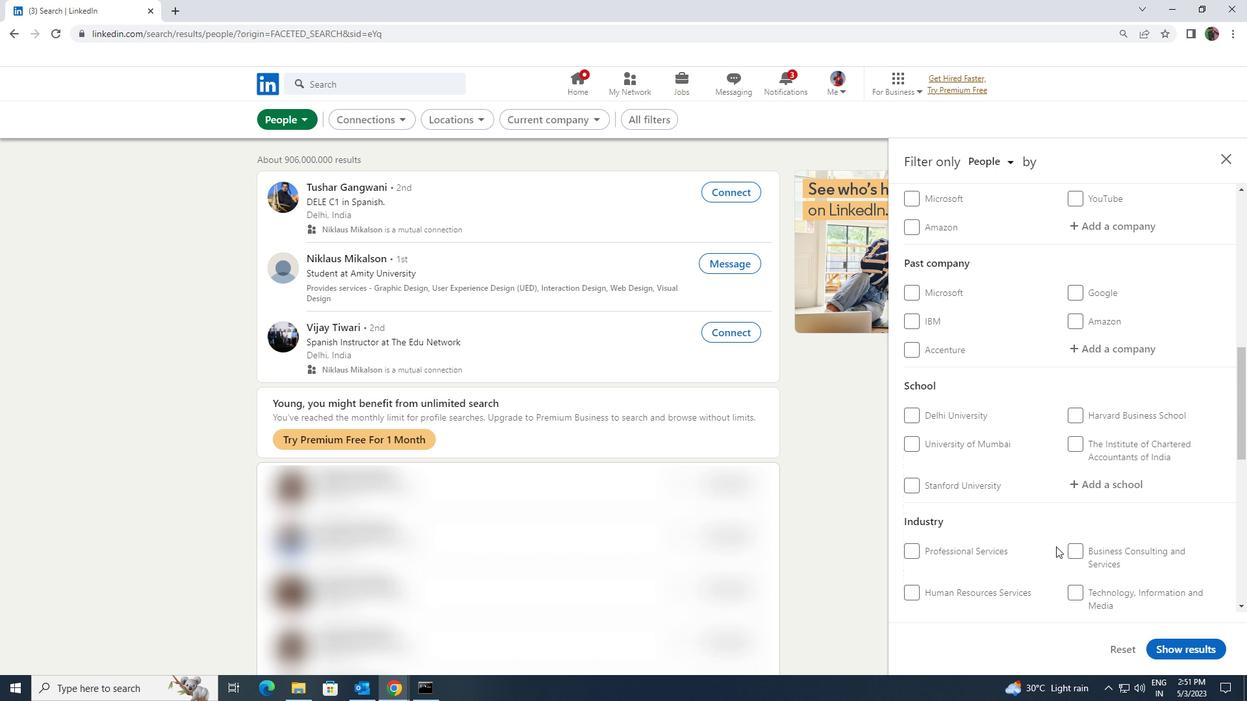 
Action: Mouse scrolled (1056, 546) with delta (0, 0)
Screenshot: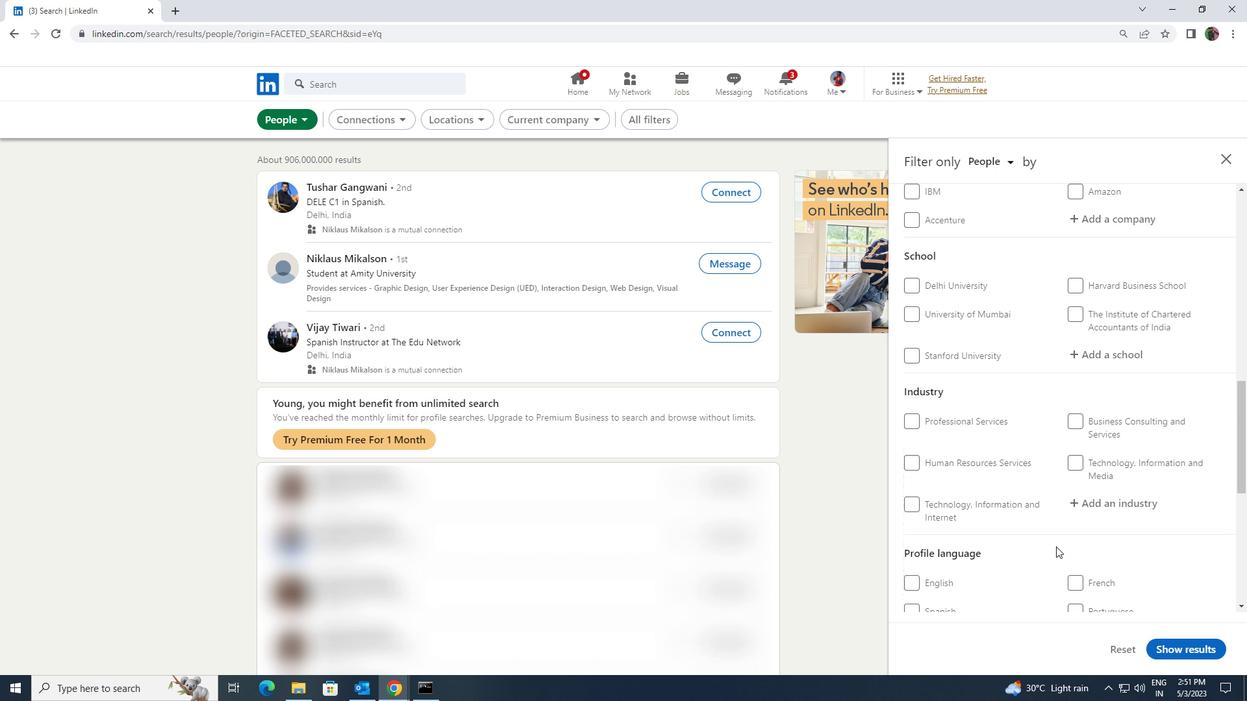
Action: Mouse moved to (1070, 521)
Screenshot: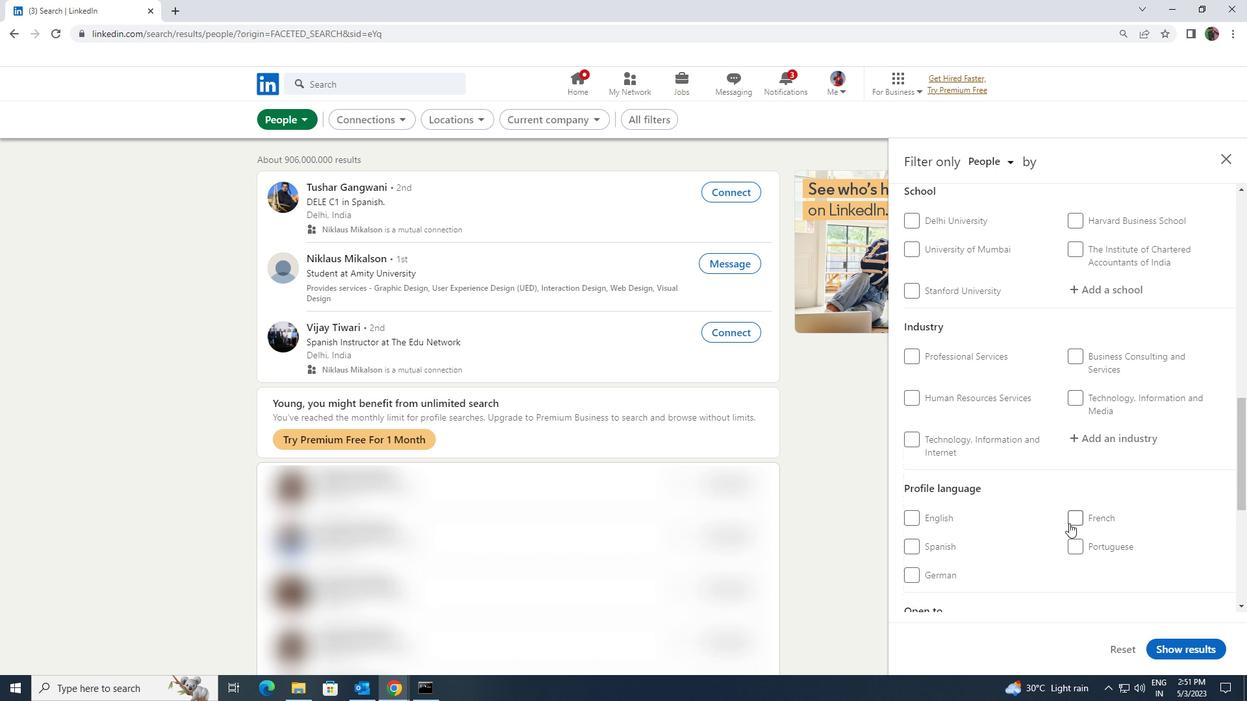 
Action: Mouse pressed left at (1070, 521)
Screenshot: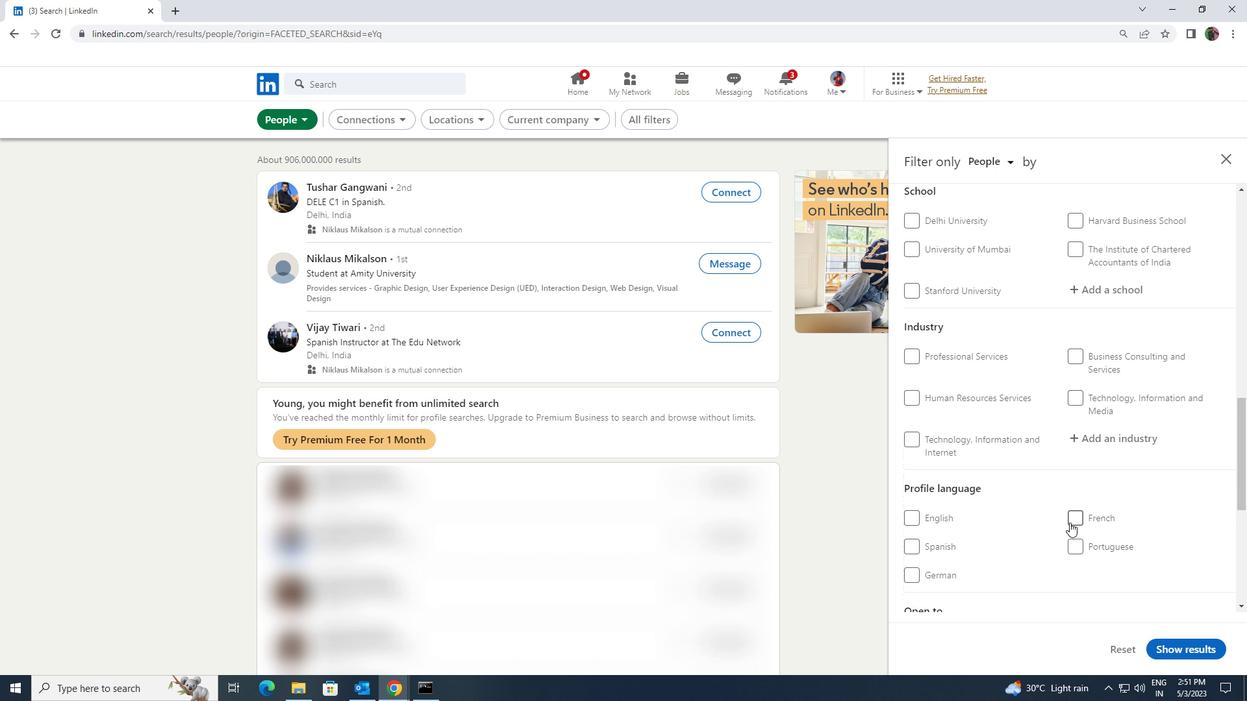 
Action: Mouse moved to (1071, 521)
Screenshot: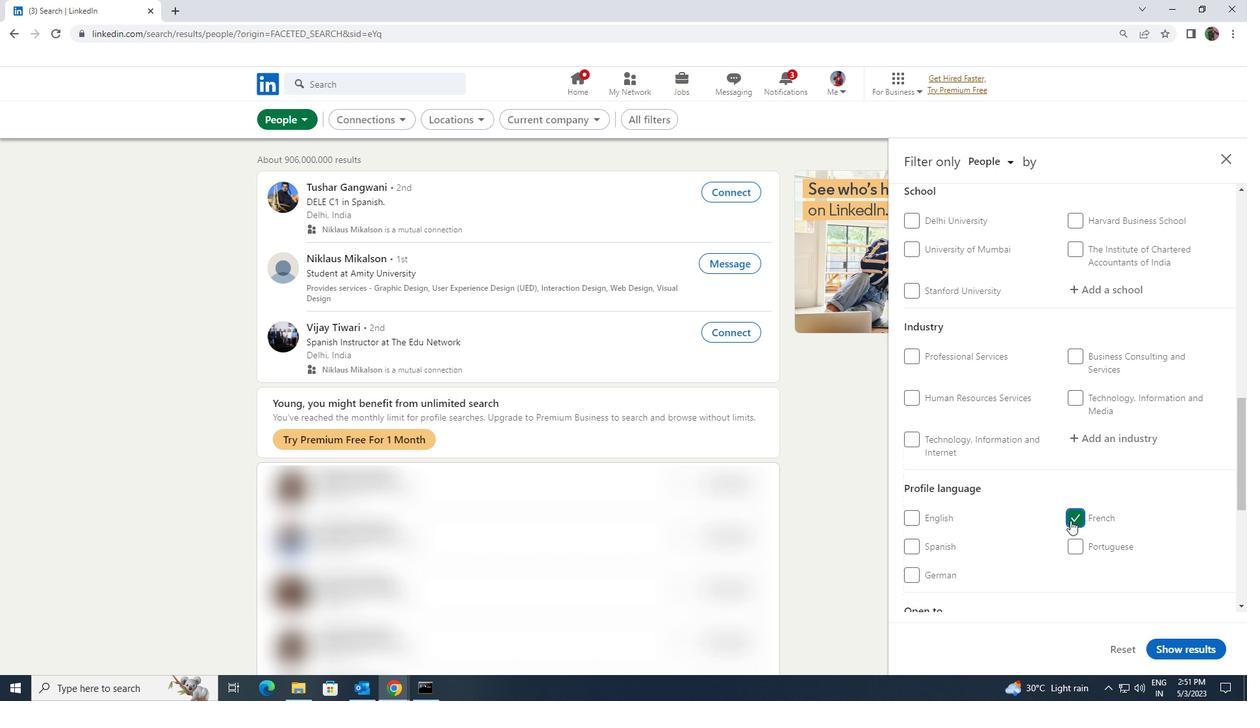 
Action: Mouse scrolled (1071, 521) with delta (0, 0)
Screenshot: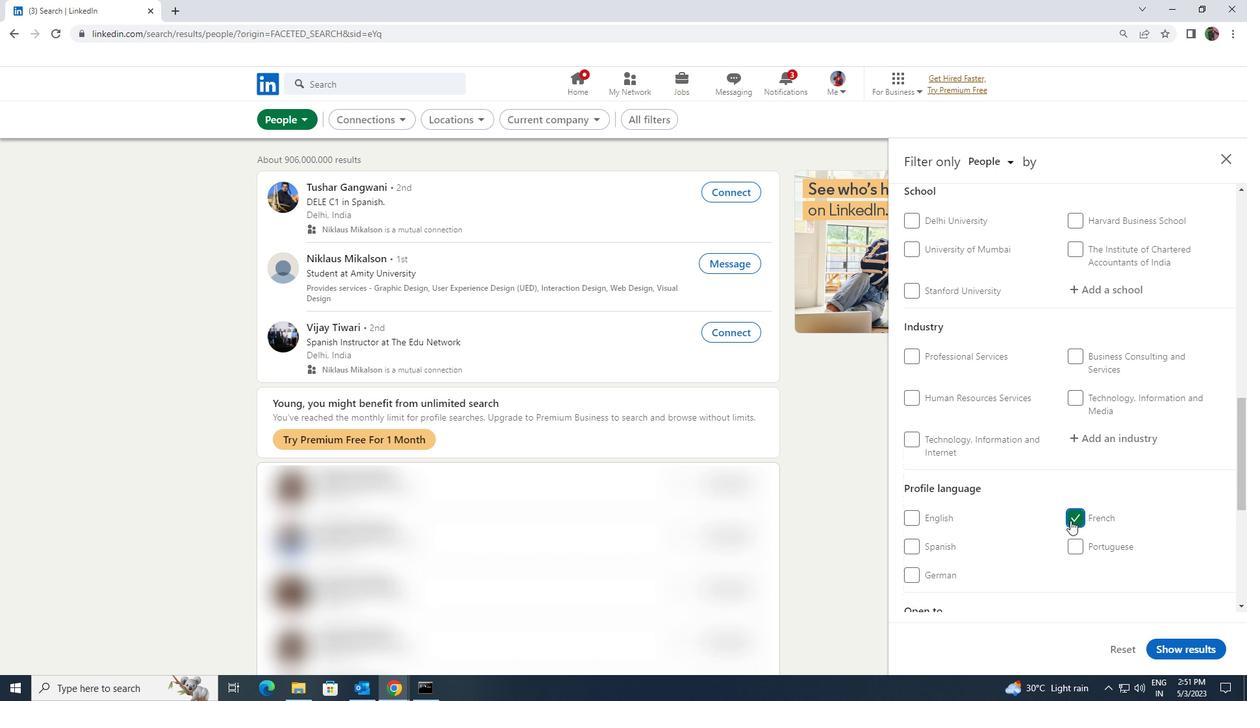 
Action: Mouse scrolled (1071, 521) with delta (0, 0)
Screenshot: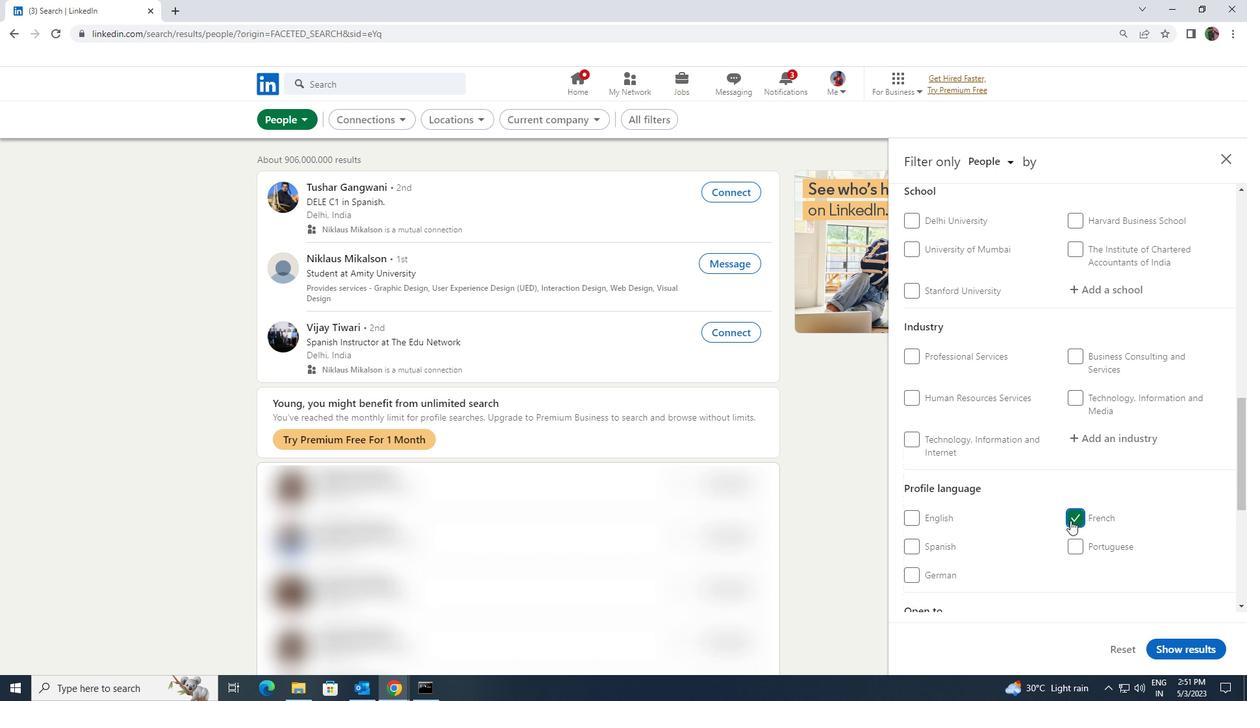 
Action: Mouse moved to (1071, 521)
Screenshot: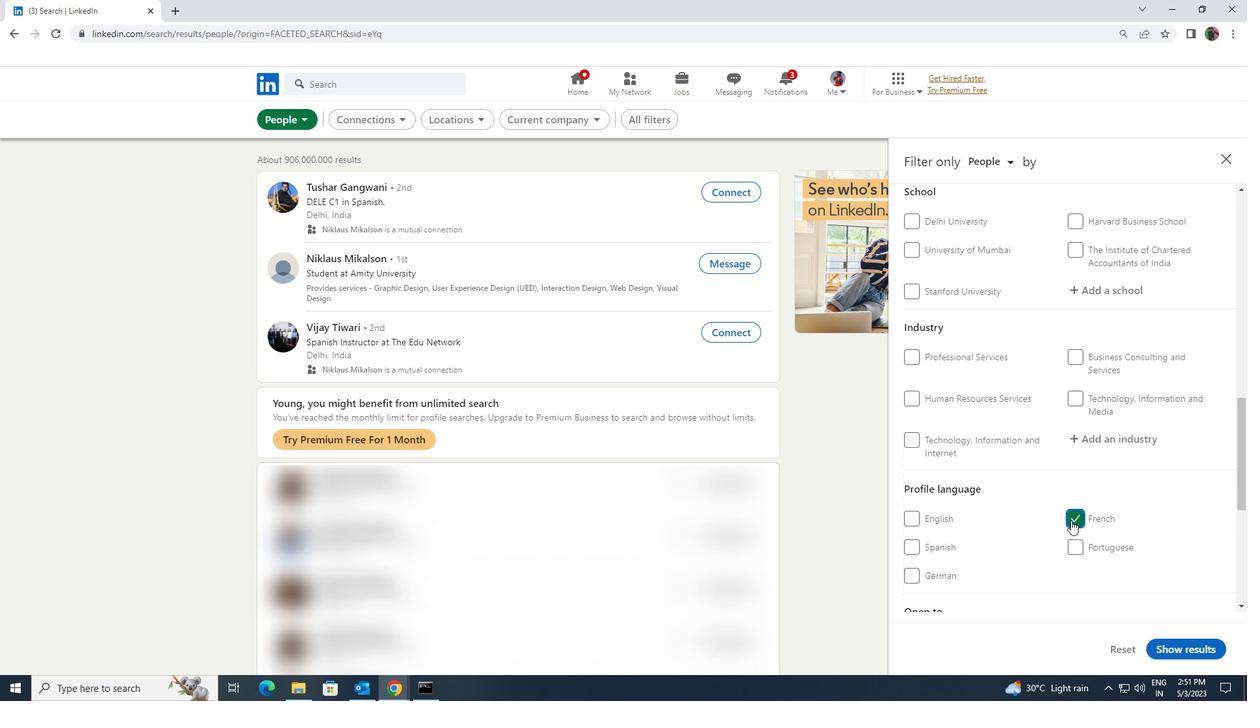 
Action: Mouse scrolled (1071, 521) with delta (0, 0)
Screenshot: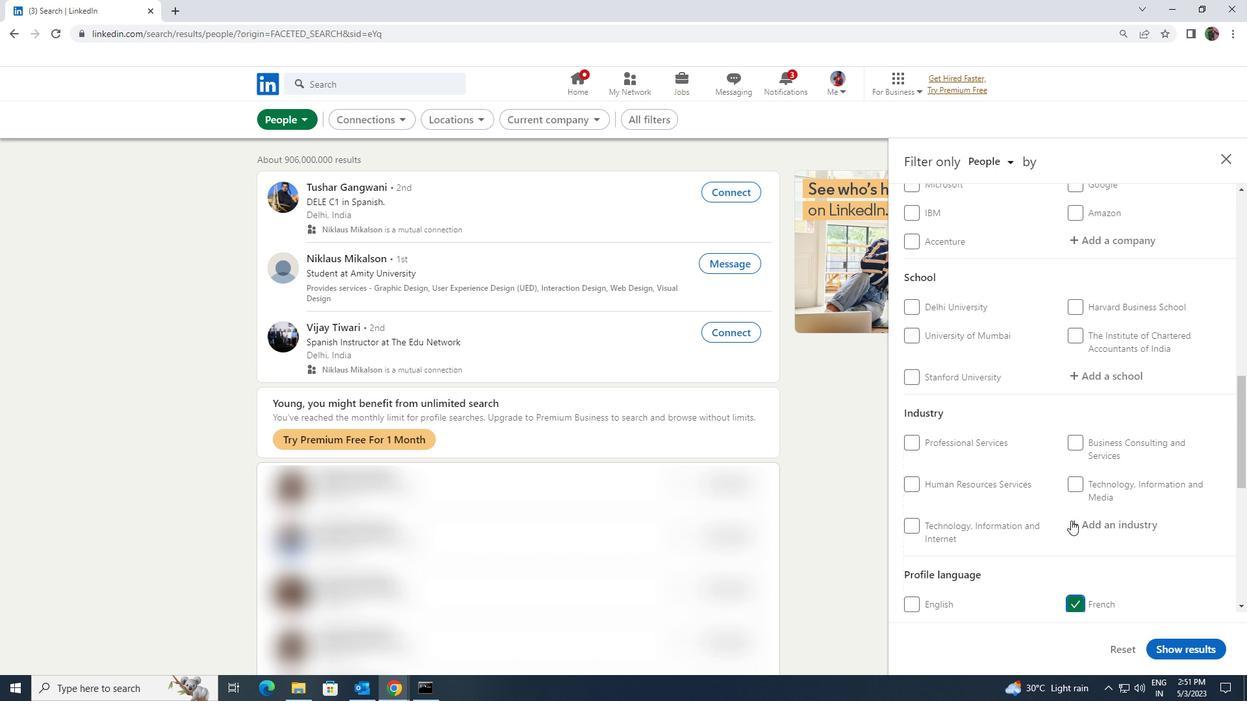 
Action: Mouse scrolled (1071, 521) with delta (0, 0)
Screenshot: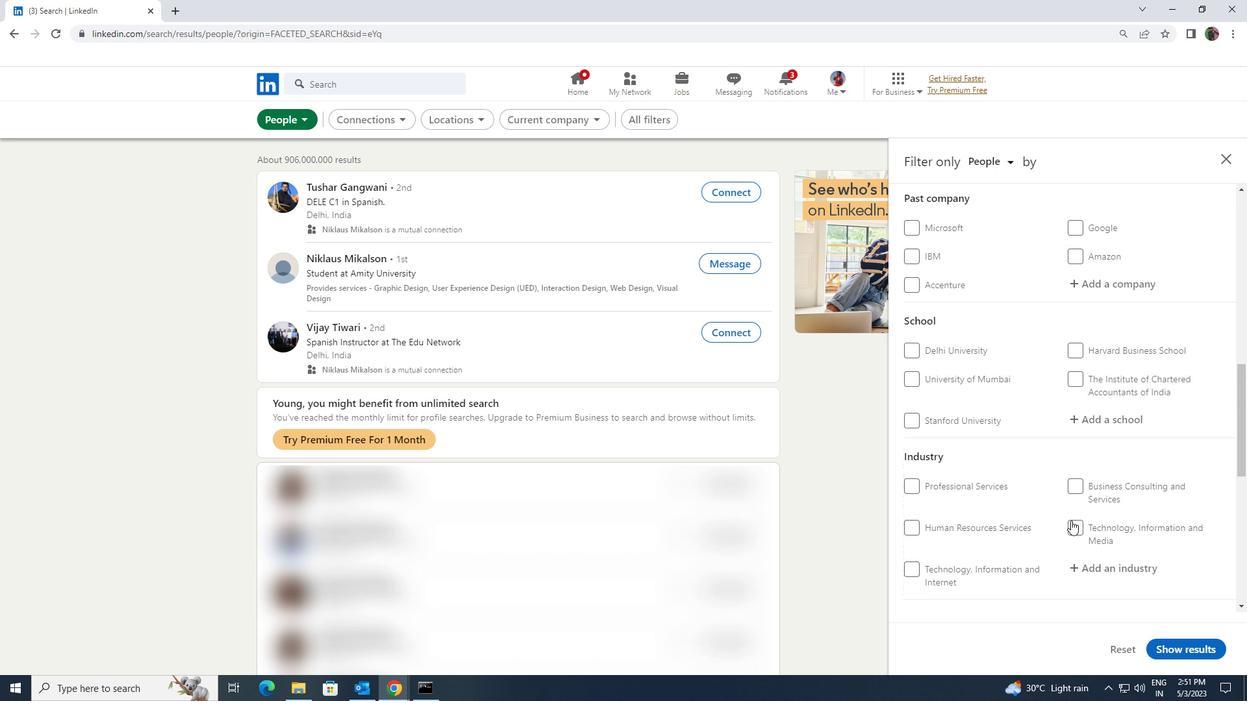 
Action: Mouse moved to (1070, 521)
Screenshot: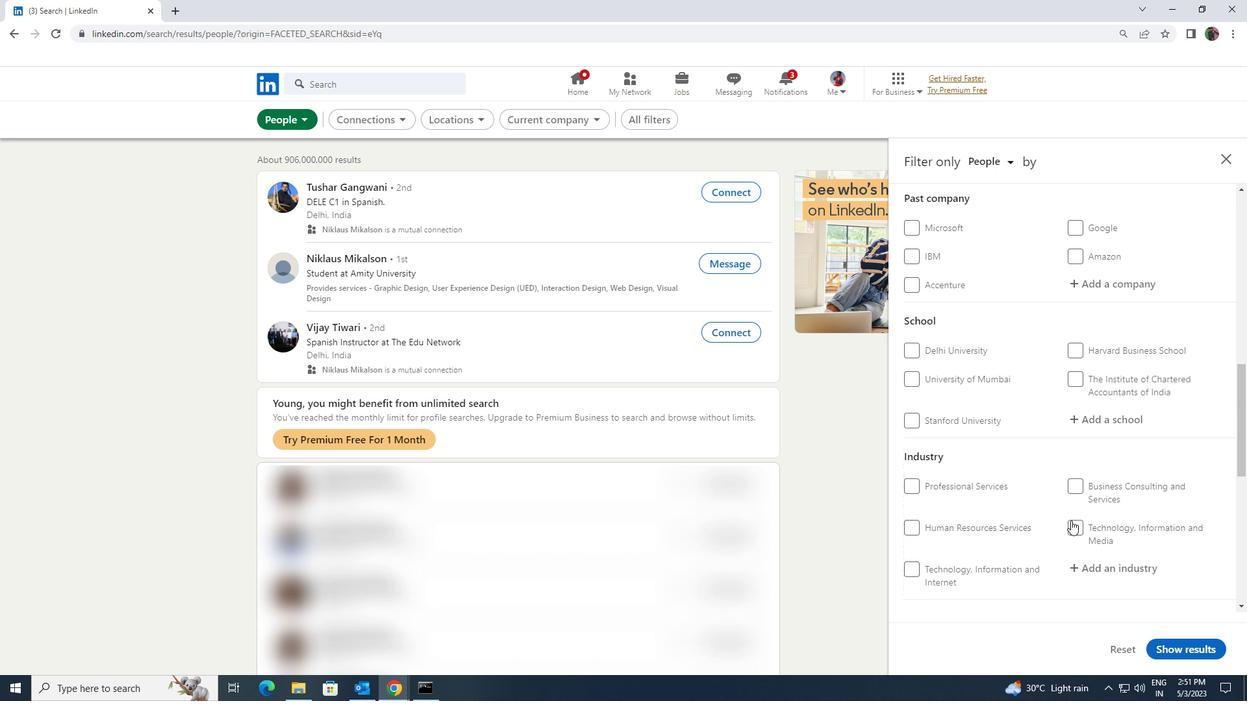 
Action: Mouse scrolled (1070, 522) with delta (0, 0)
Screenshot: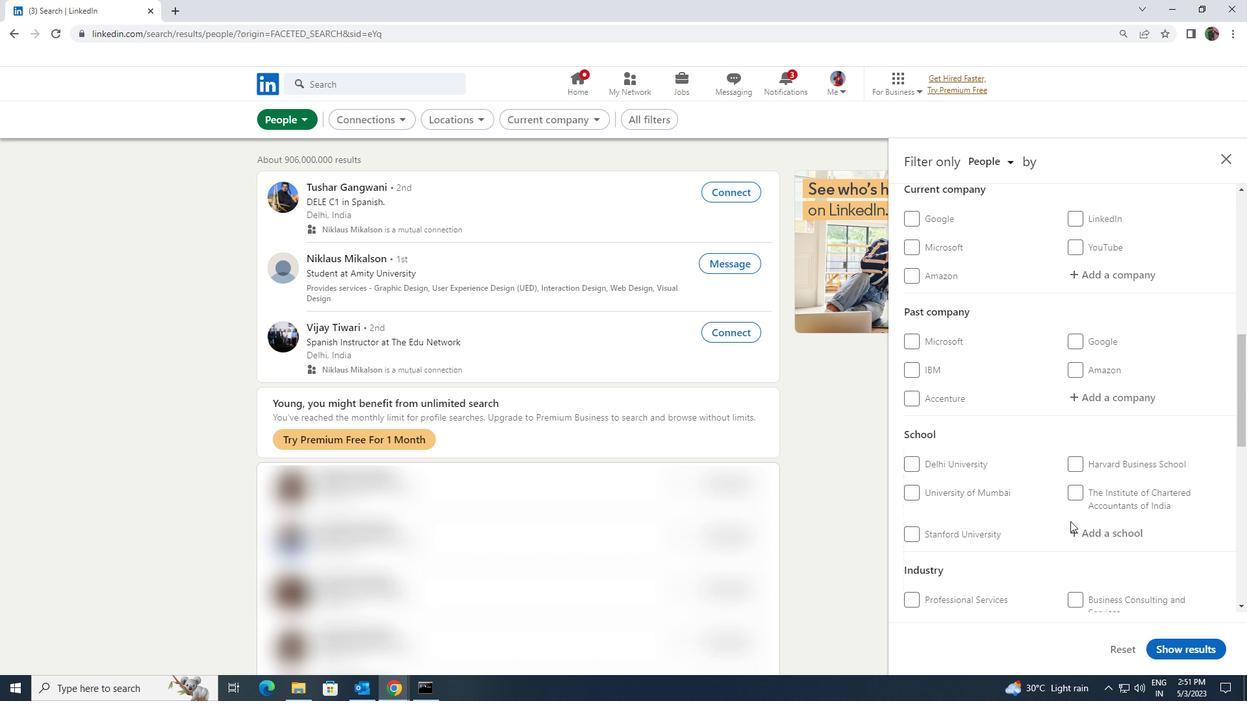 
Action: Mouse scrolled (1070, 522) with delta (0, 0)
Screenshot: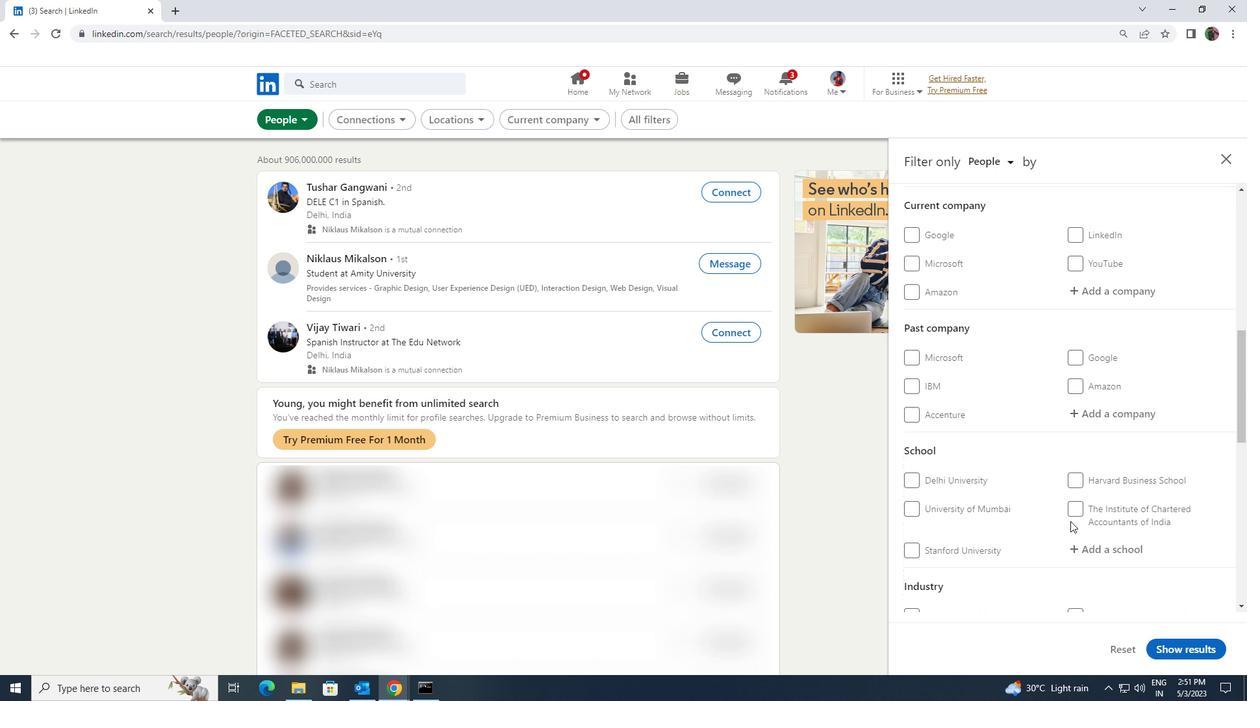 
Action: Mouse moved to (1069, 522)
Screenshot: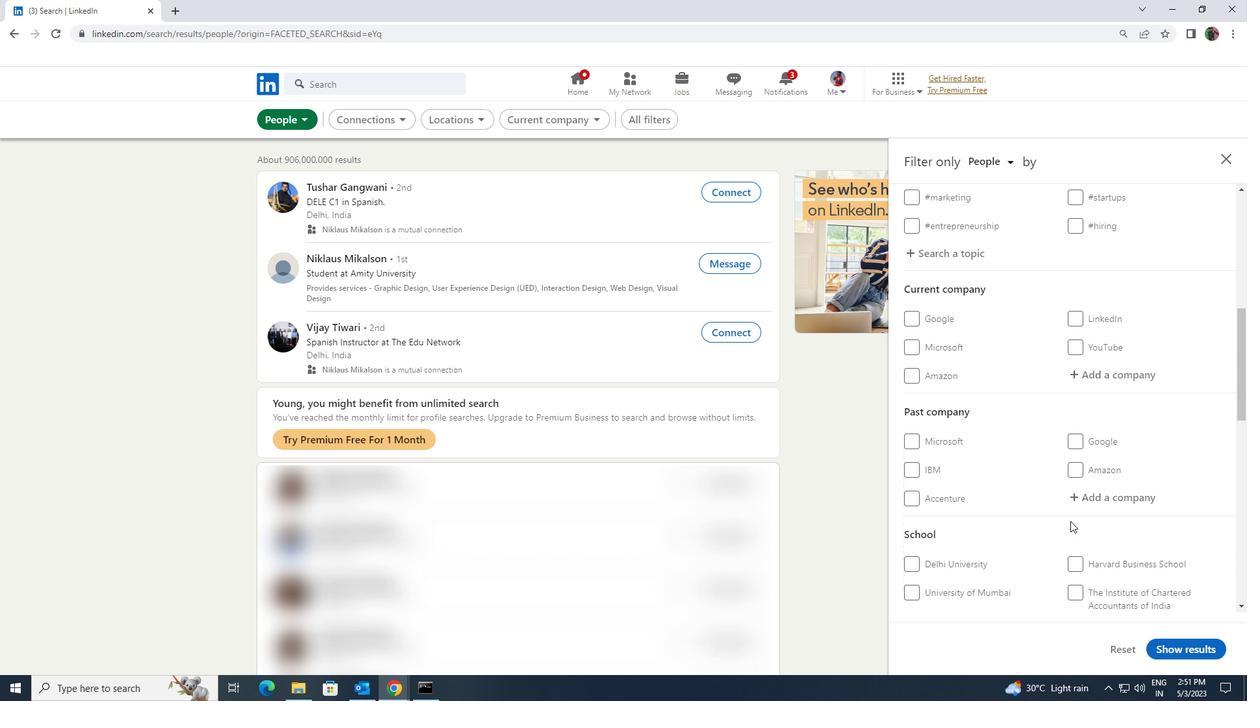 
Action: Mouse scrolled (1069, 523) with delta (0, 0)
Screenshot: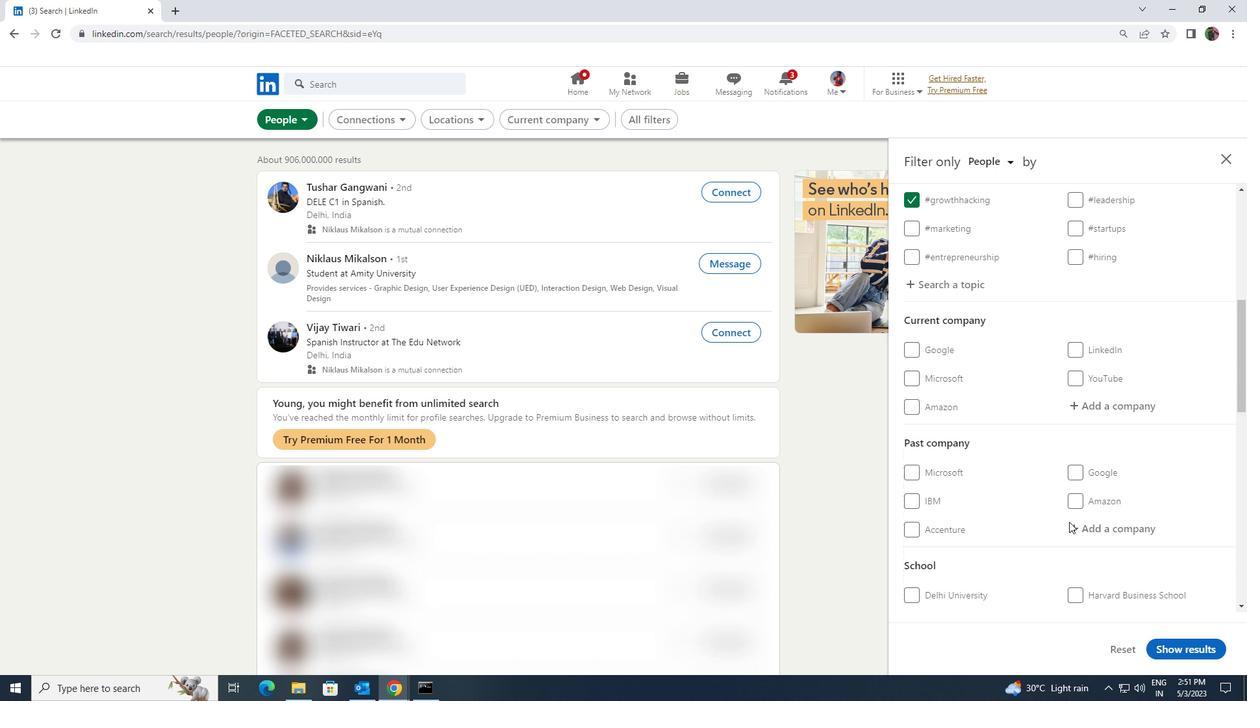 
Action: Mouse moved to (1076, 490)
Screenshot: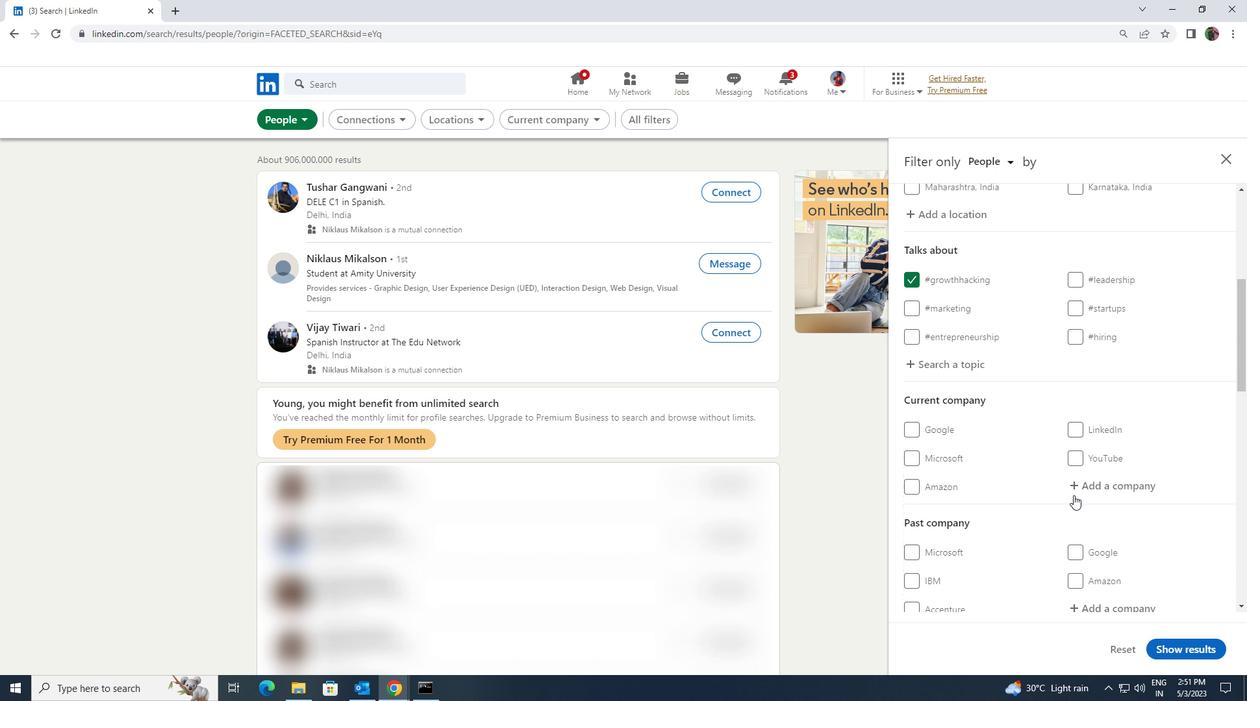 
Action: Mouse pressed left at (1076, 490)
Screenshot: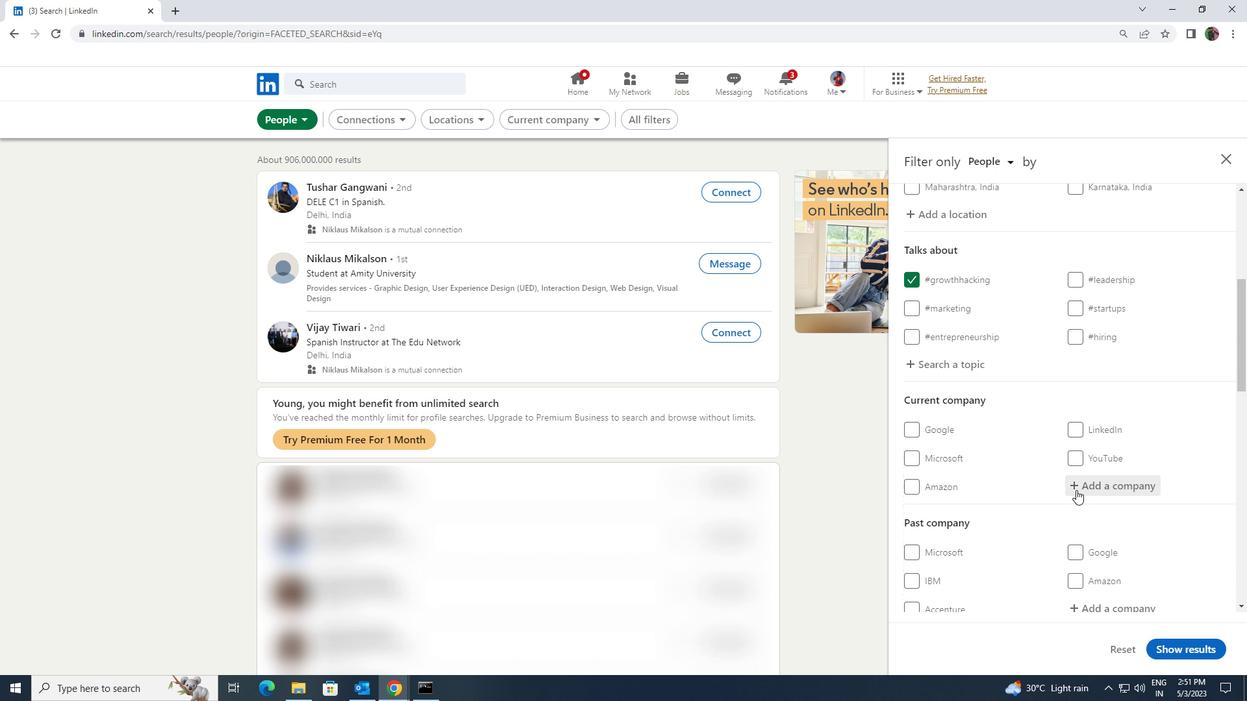 
Action: Key pressed <Key.shift><Key.shift>ZSCALER
Screenshot: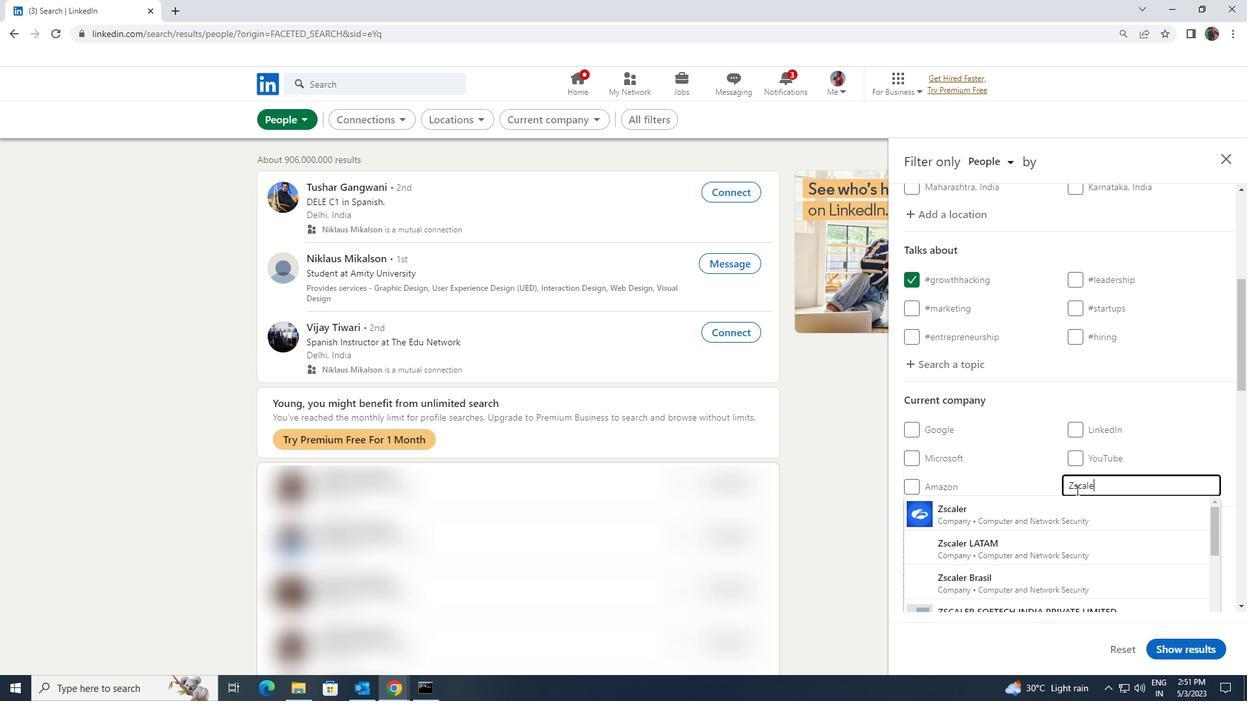 
Action: Mouse moved to (1070, 509)
Screenshot: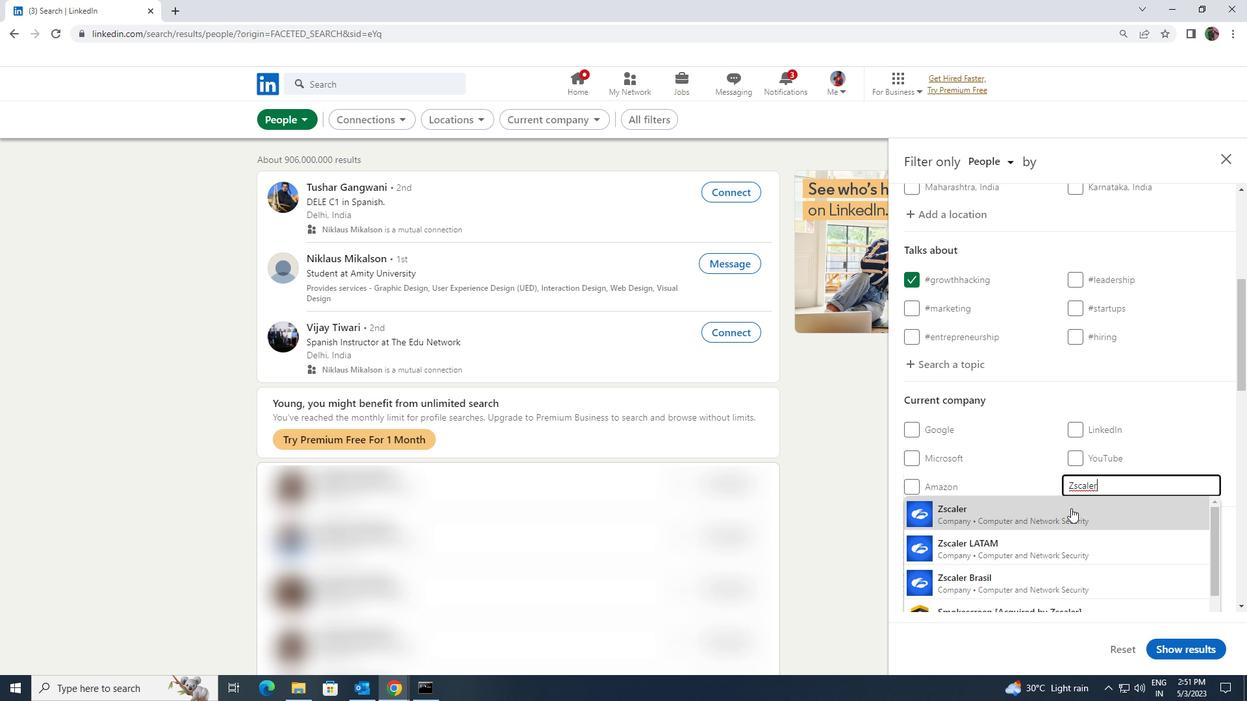 
Action: Mouse pressed left at (1070, 509)
Screenshot: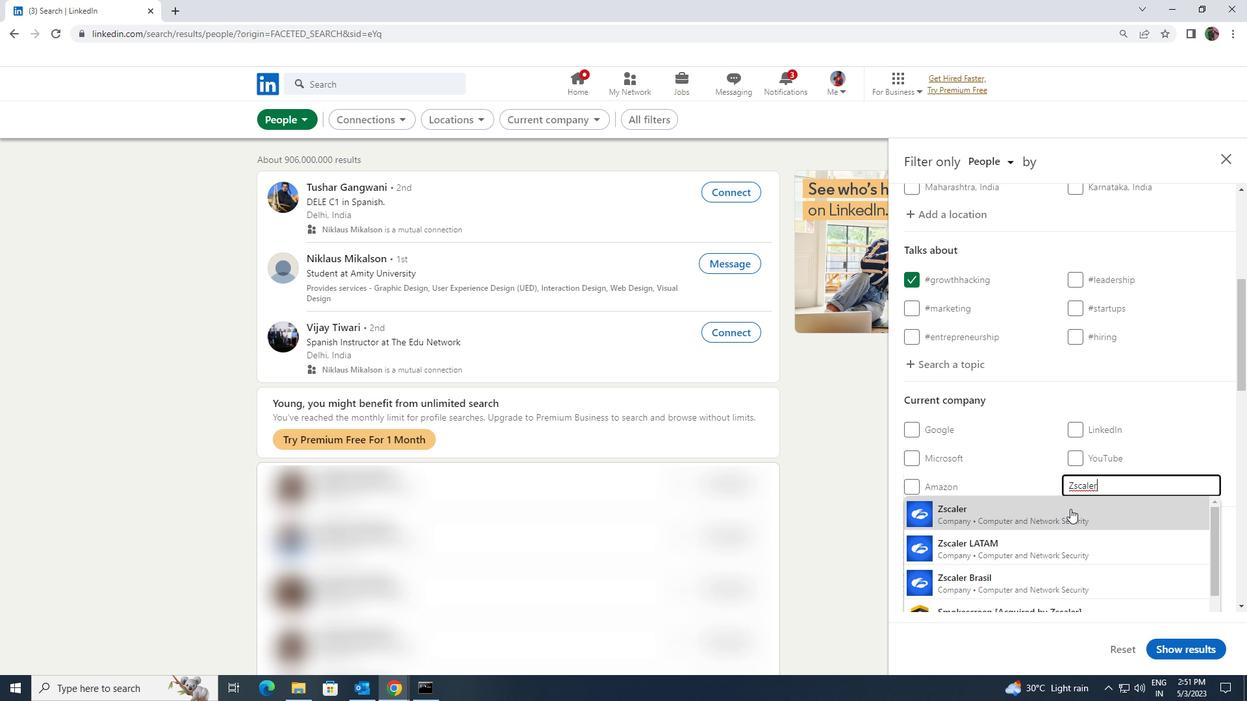 
Action: Mouse scrolled (1070, 508) with delta (0, 0)
Screenshot: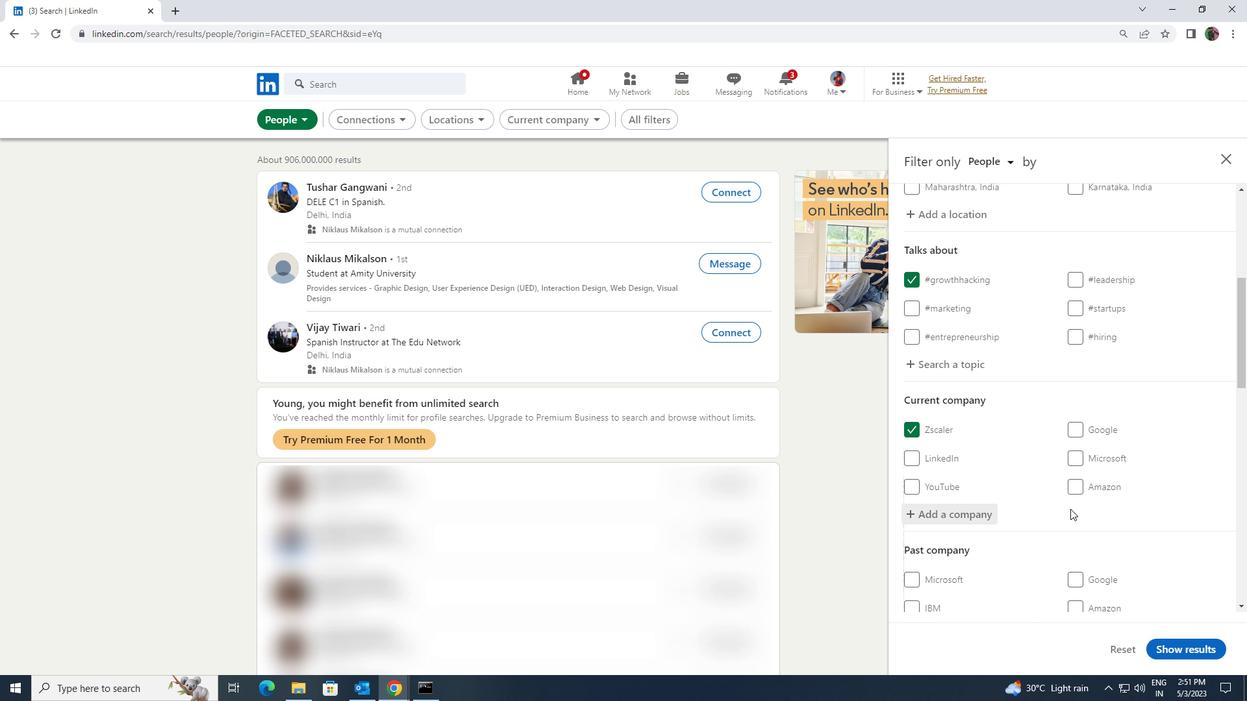 
Action: Mouse scrolled (1070, 508) with delta (0, 0)
Screenshot: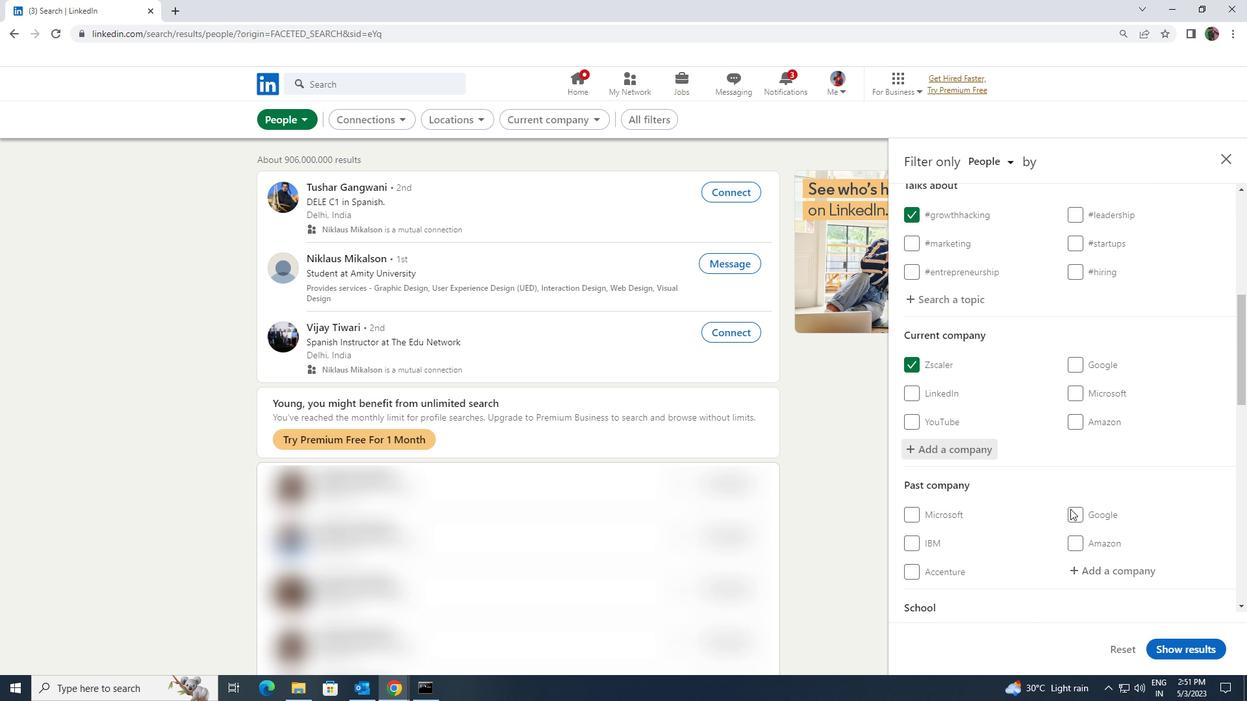 
Action: Mouse scrolled (1070, 508) with delta (0, 0)
Screenshot: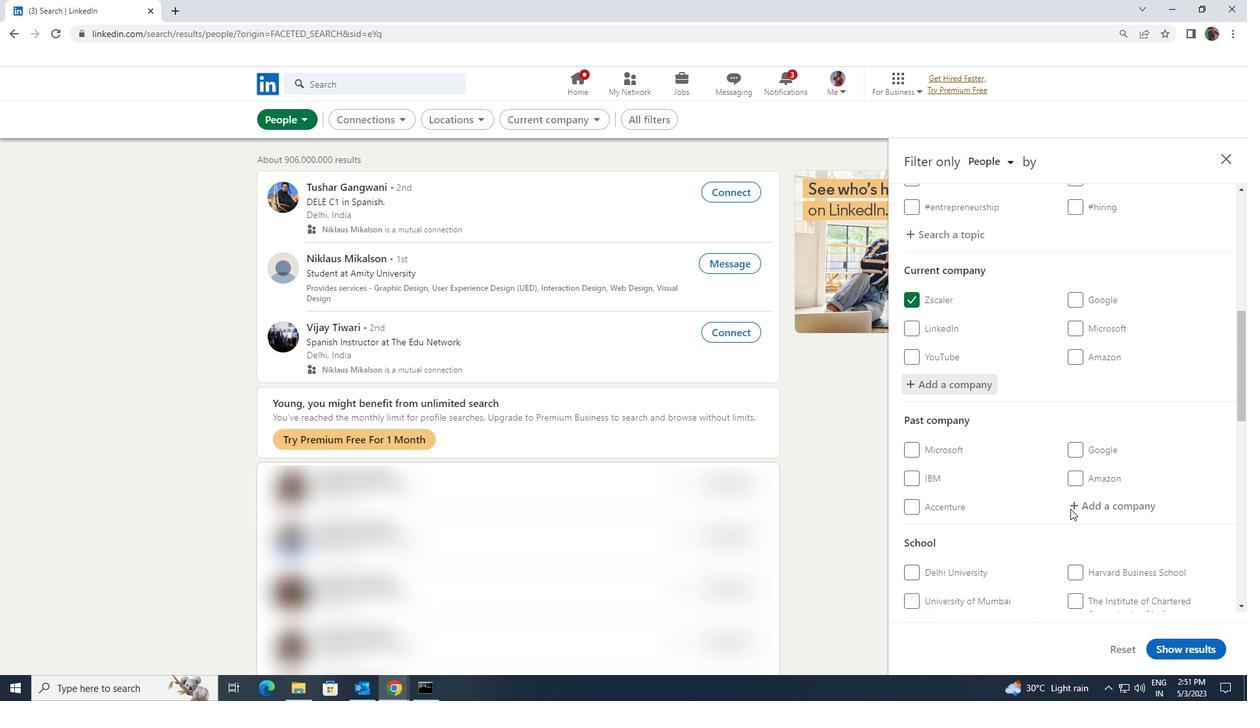 
Action: Mouse scrolled (1070, 508) with delta (0, 0)
Screenshot: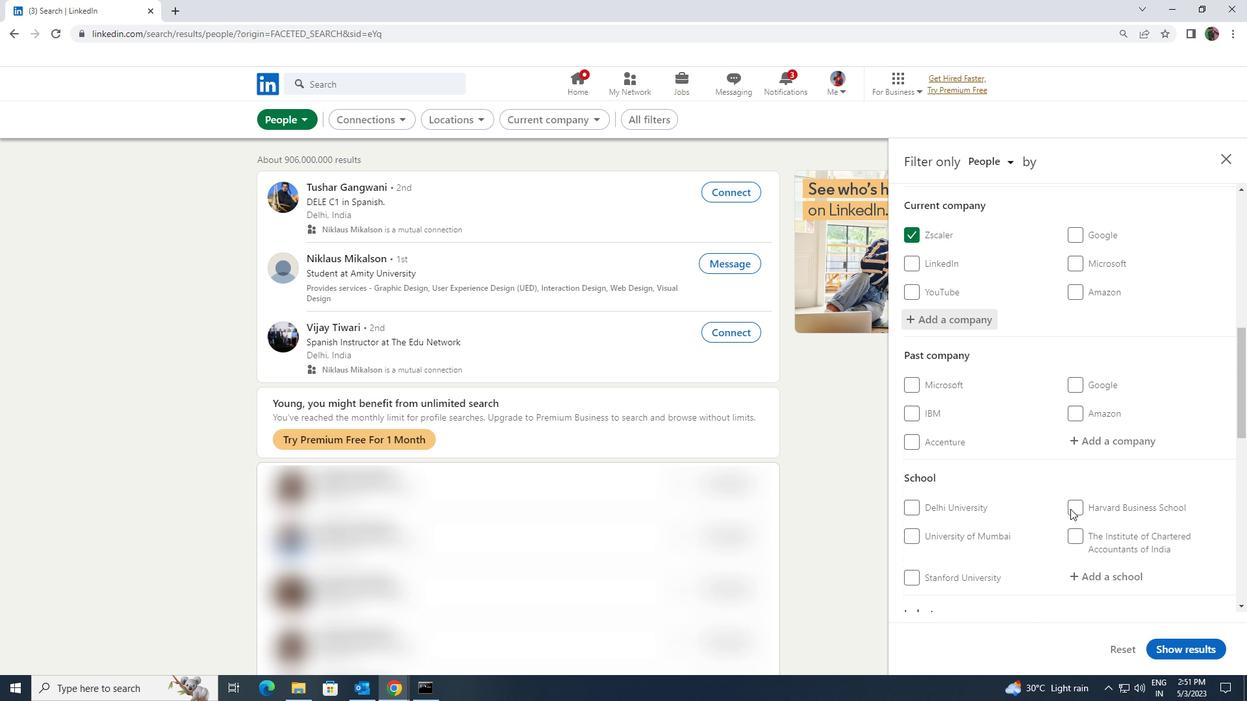 
Action: Mouse moved to (1072, 518)
Screenshot: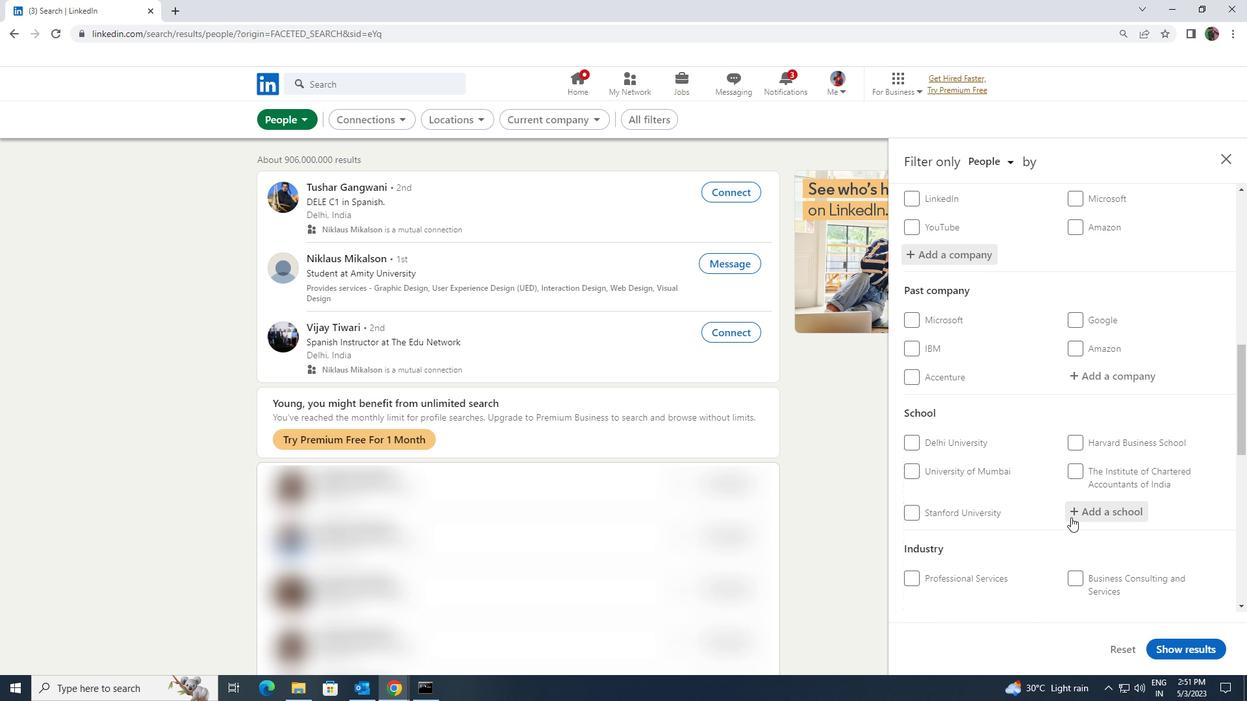 
Action: Mouse pressed left at (1072, 518)
Screenshot: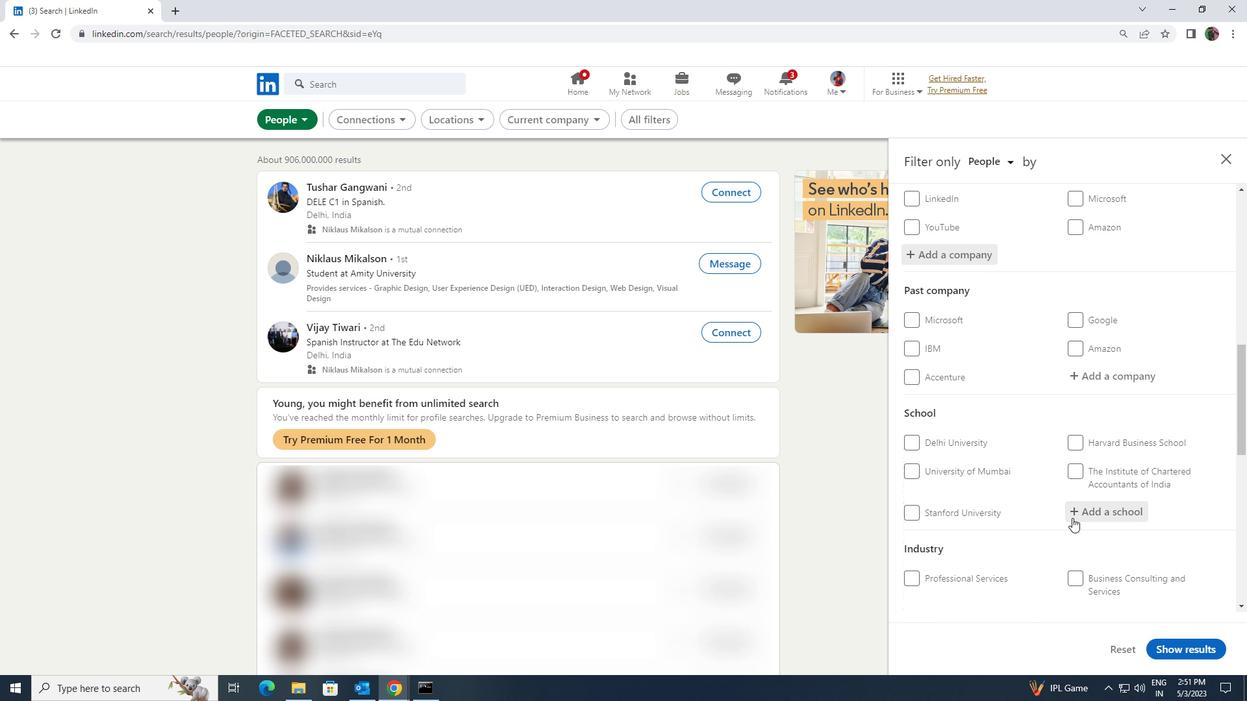 
Action: Key pressed <Key.shift><Key.shift>ST.<Key.shift>JOHNS<Key.space><Key.shift>HIGH<Key.space><Key.shift>SCHOOL
Screenshot: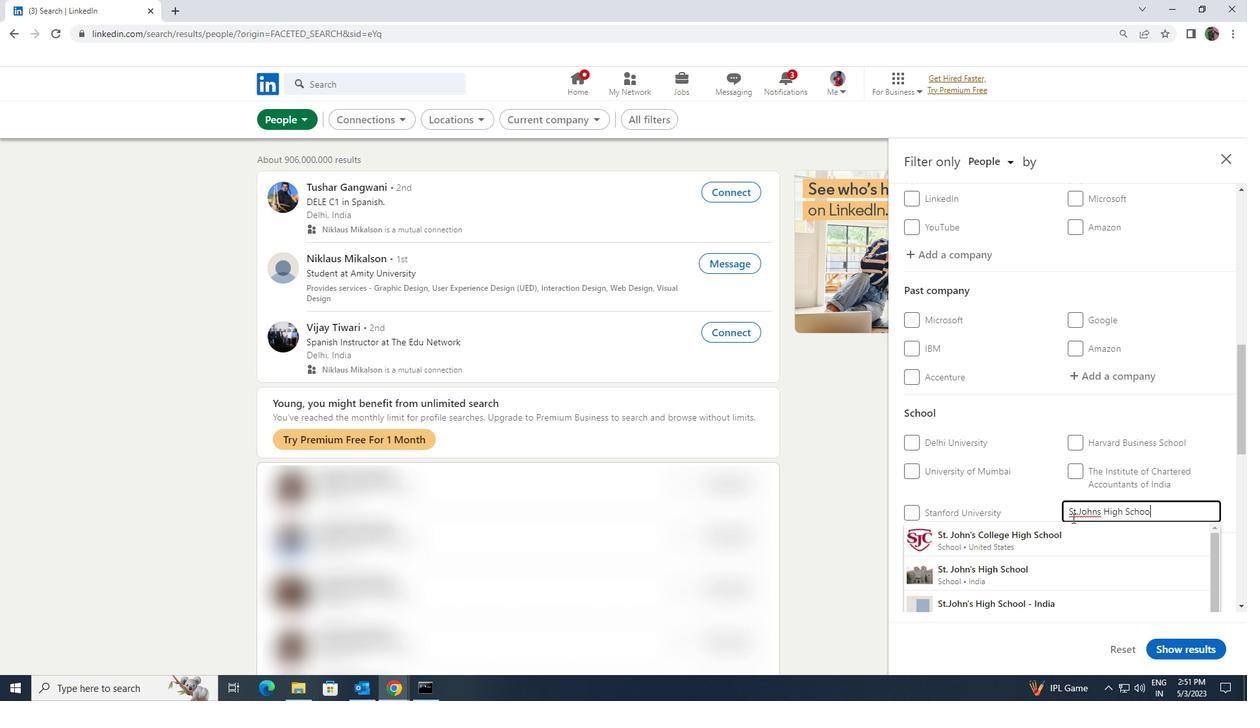 
Action: Mouse moved to (1071, 536)
Screenshot: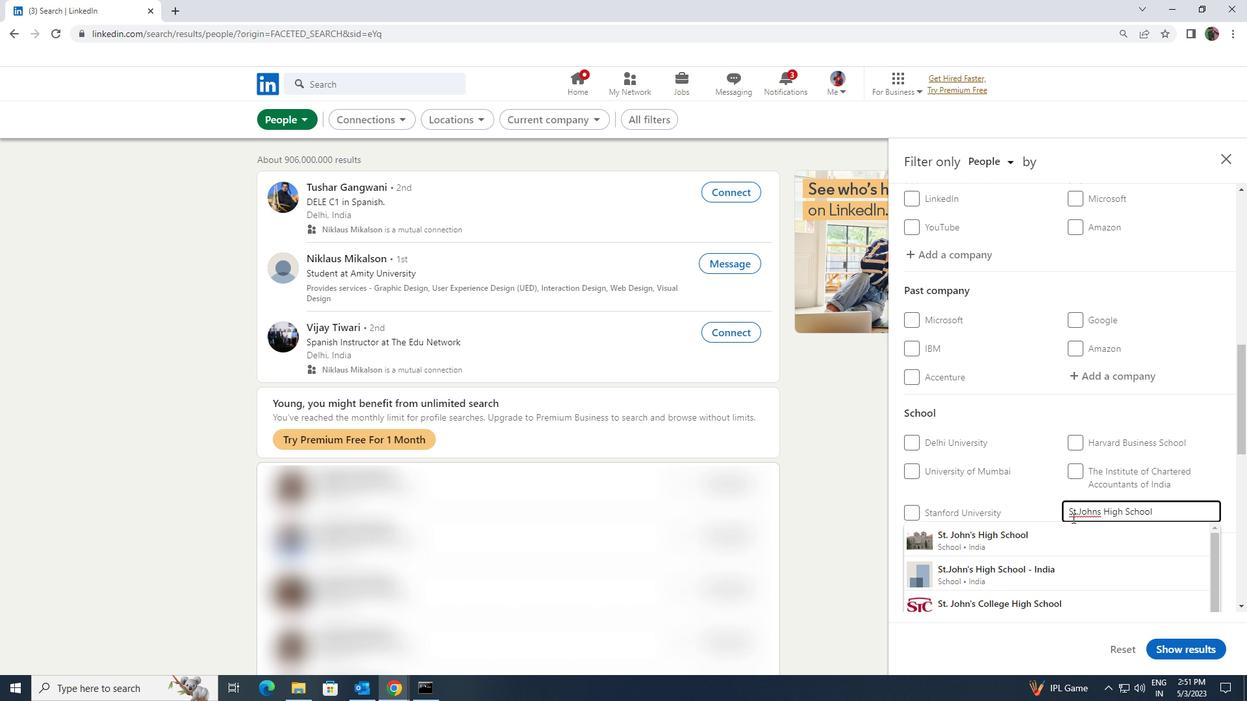 
Action: Mouse pressed left at (1071, 536)
Screenshot: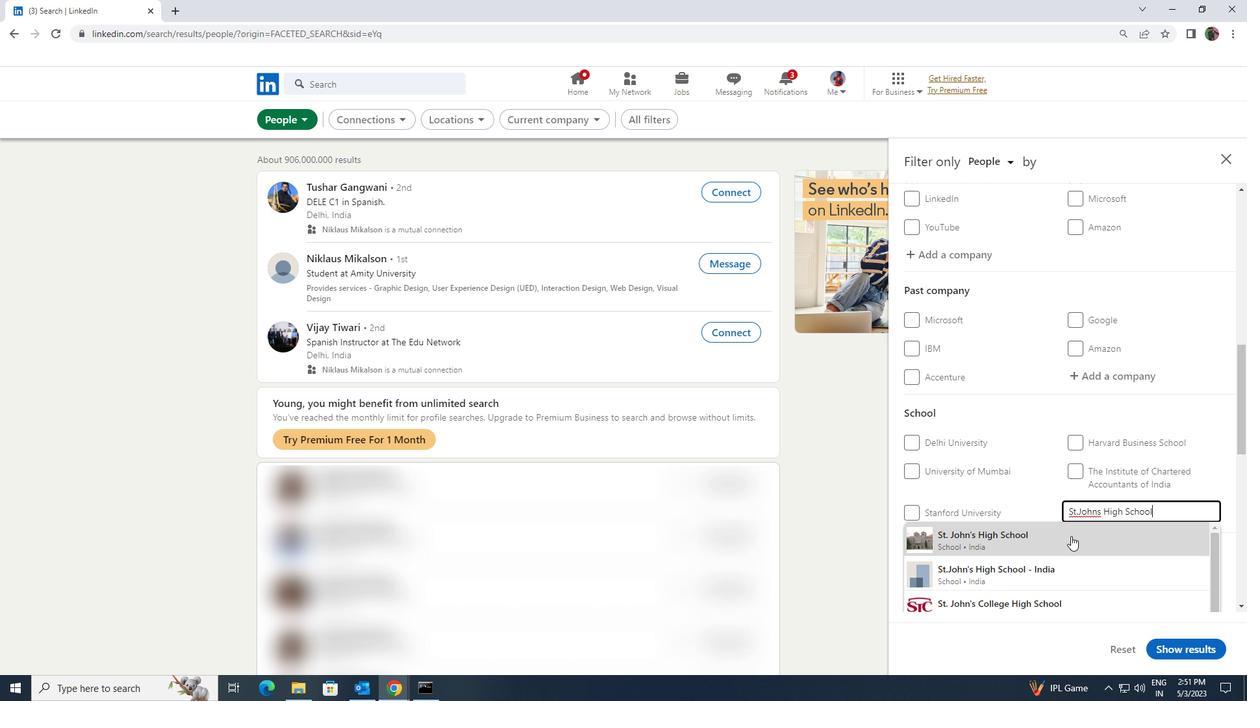 
Action: Mouse scrolled (1071, 536) with delta (0, 0)
Screenshot: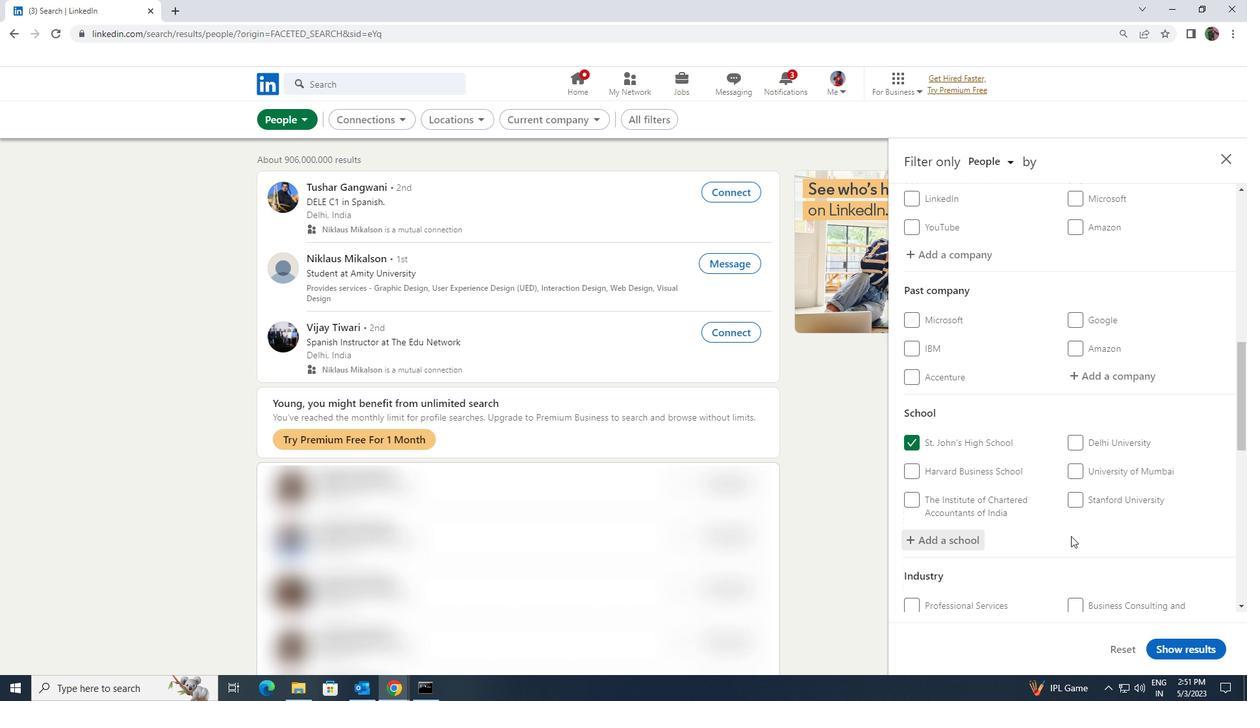 
Action: Mouse scrolled (1071, 536) with delta (0, 0)
Screenshot: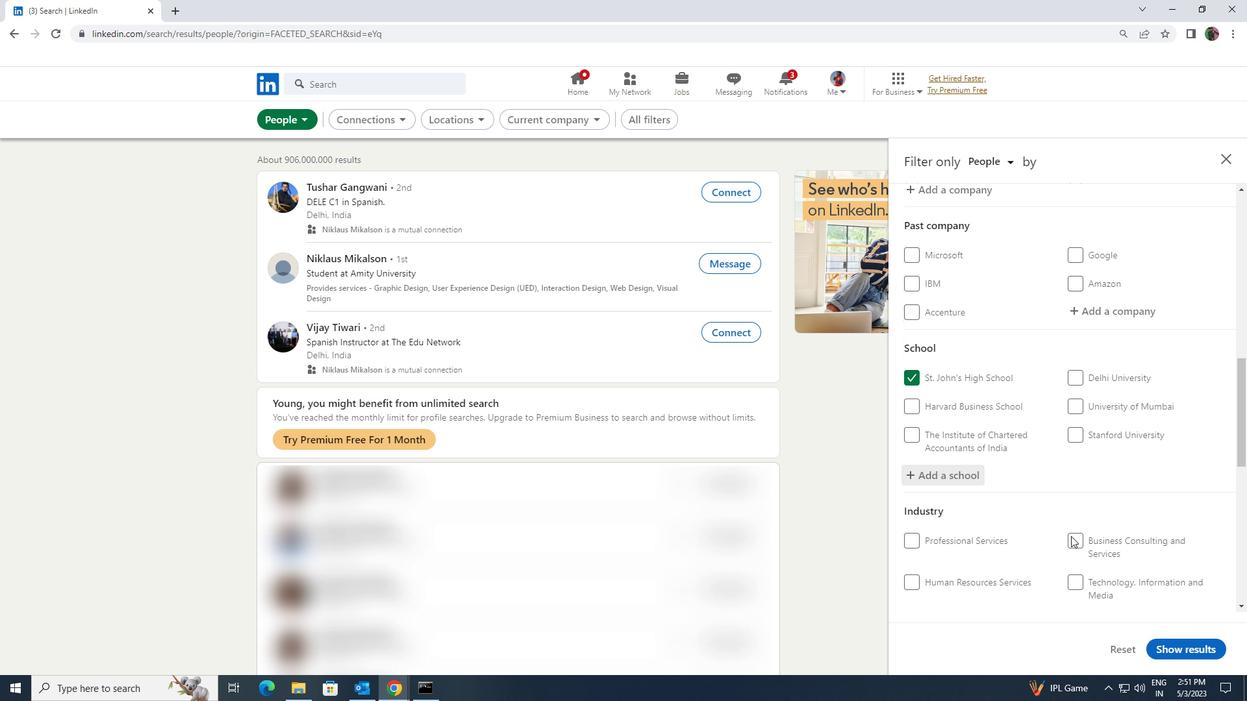 
Action: Mouse moved to (1080, 548)
Screenshot: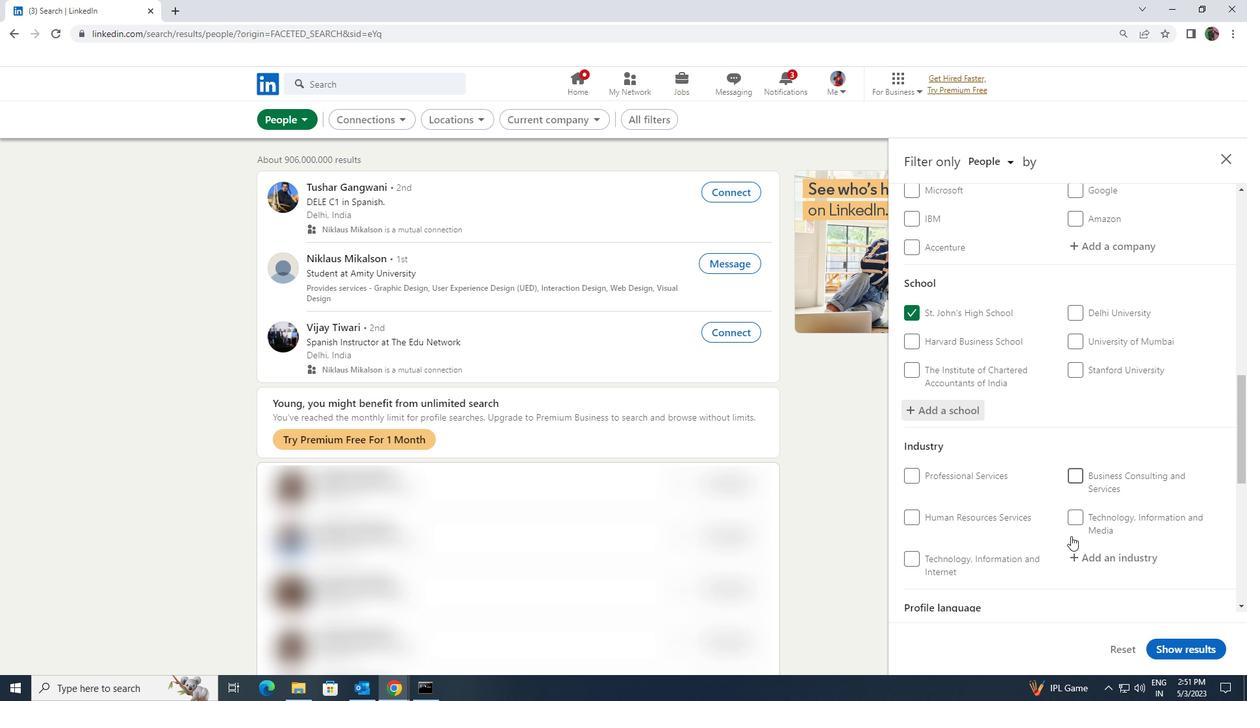 
Action: Mouse pressed left at (1080, 548)
Screenshot: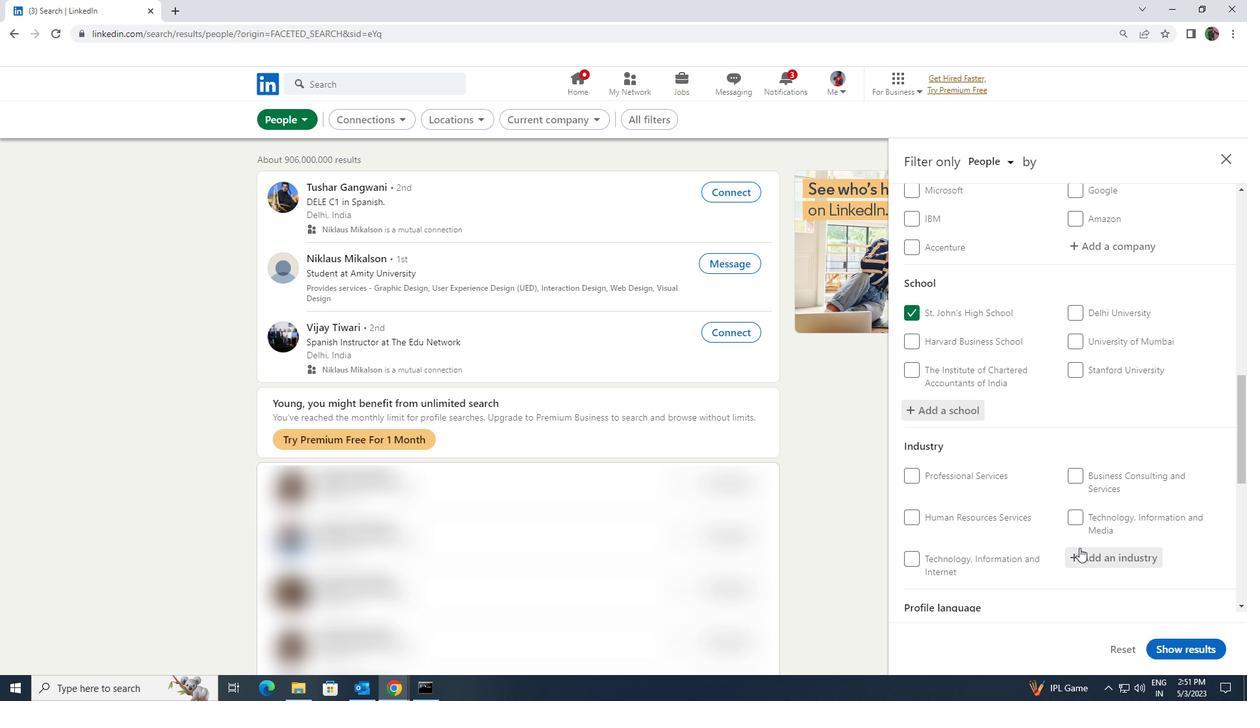 
Action: Key pressed <Key.shift>SEMI
Screenshot: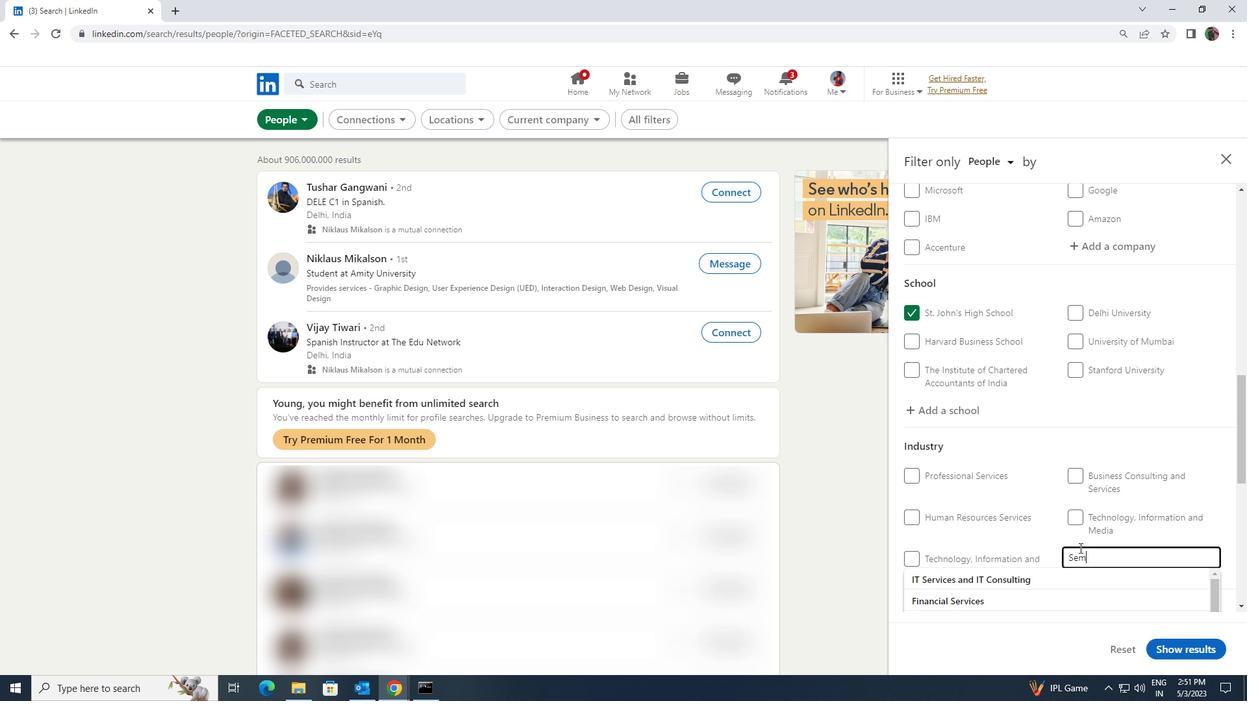 
Action: Mouse moved to (1070, 595)
Screenshot: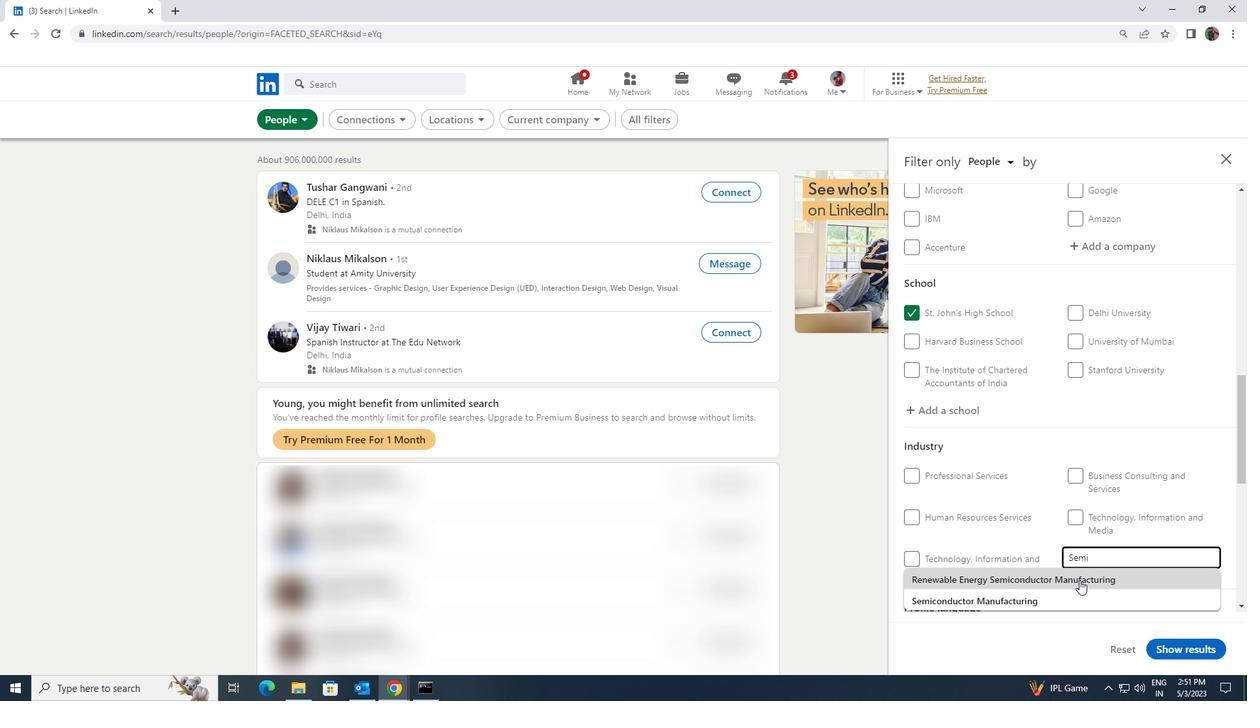 
Action: Mouse pressed left at (1070, 595)
Screenshot: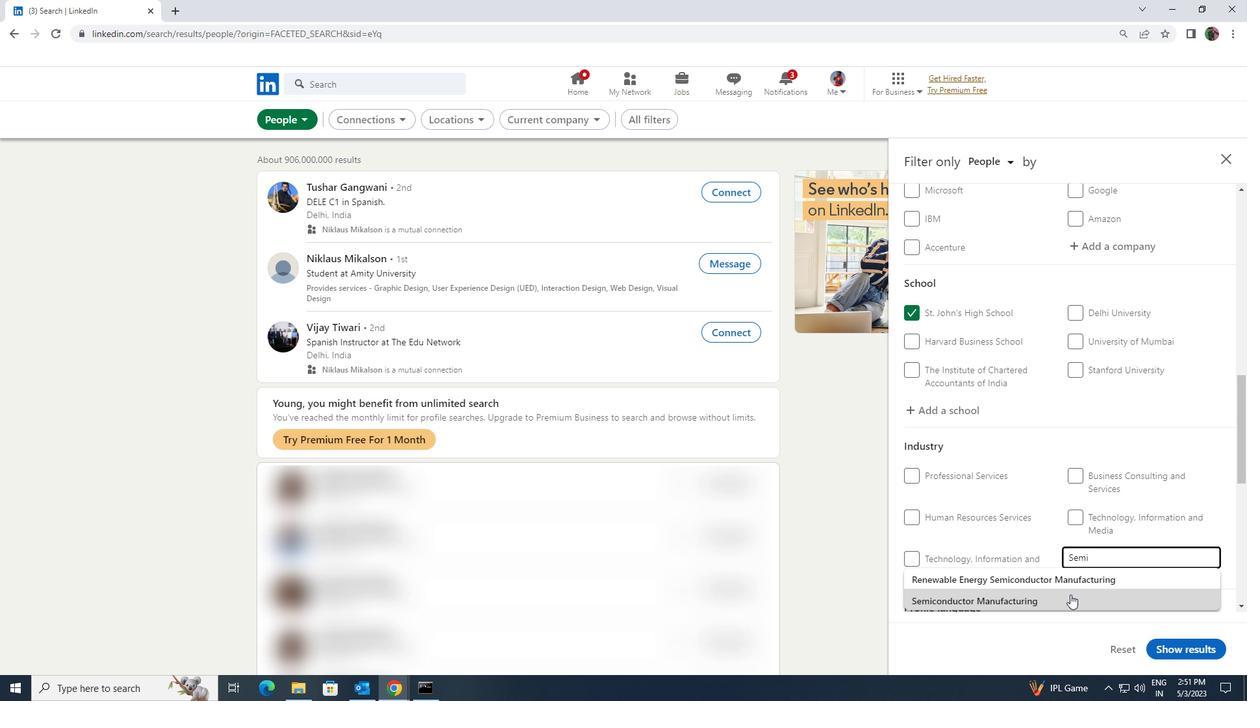 
Action: Mouse moved to (1074, 590)
Screenshot: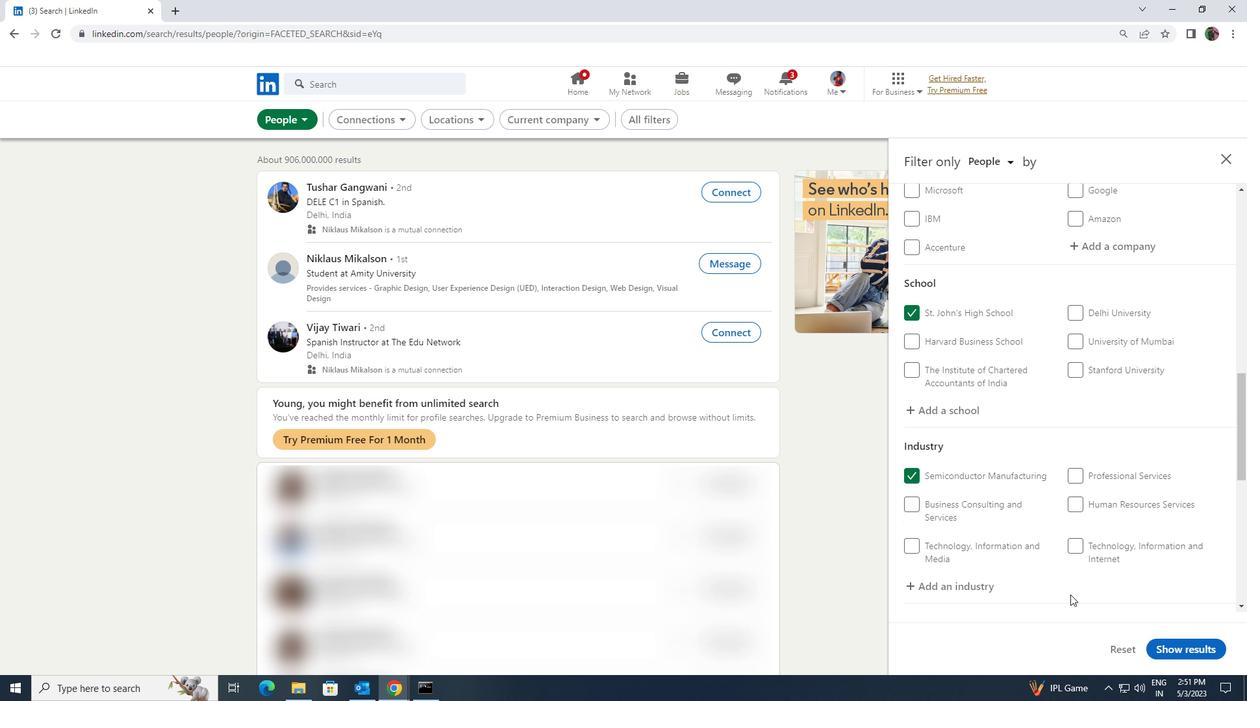
Action: Mouse scrolled (1074, 590) with delta (0, 0)
Screenshot: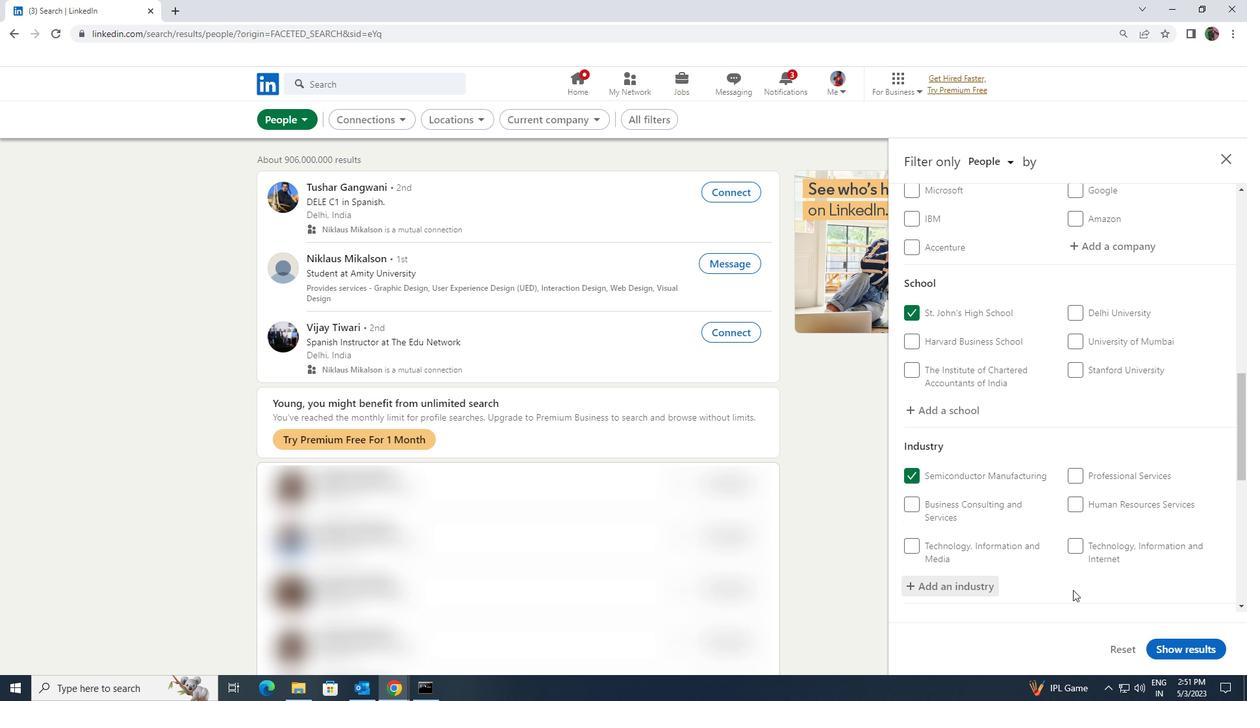 
Action: Mouse scrolled (1074, 590) with delta (0, 0)
Screenshot: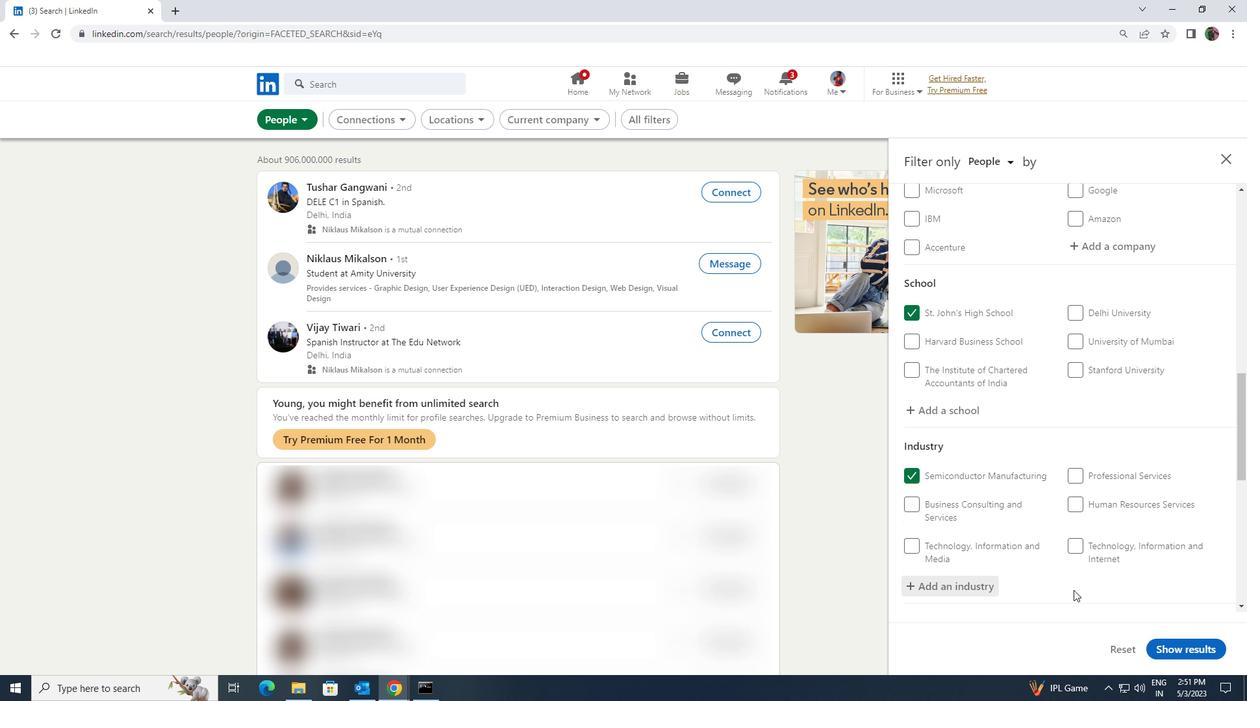 
Action: Mouse moved to (1076, 586)
Screenshot: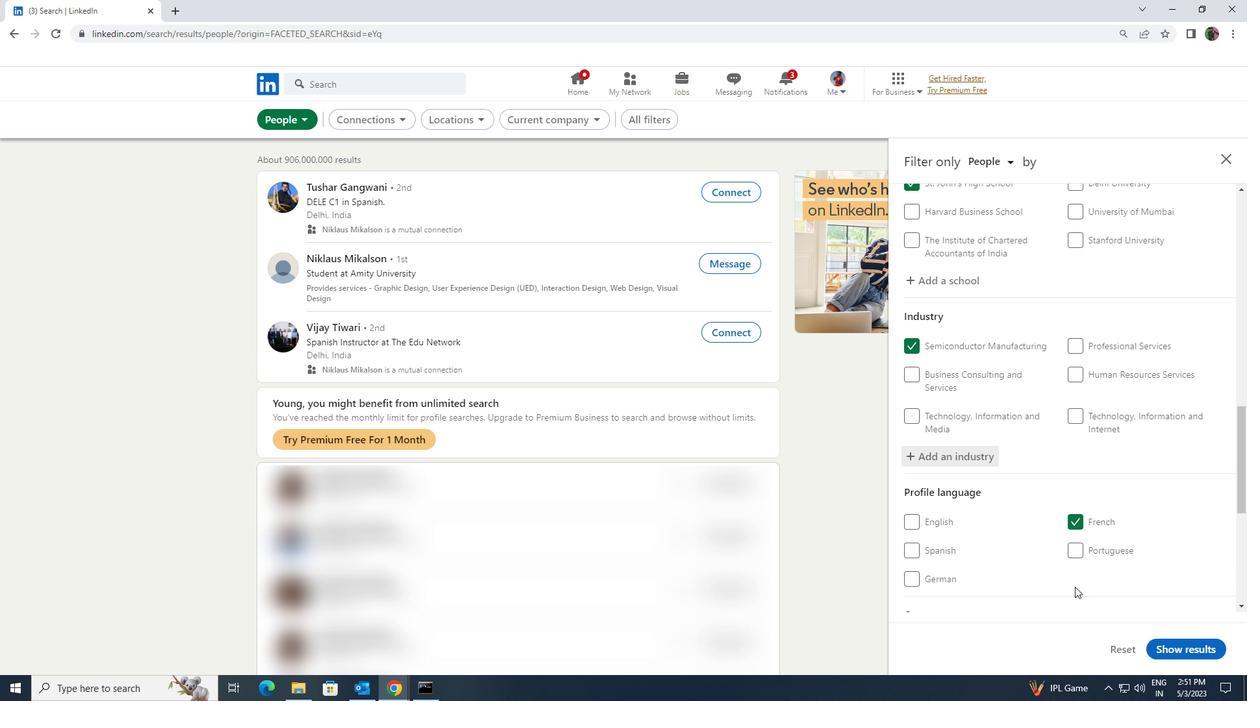 
Action: Mouse scrolled (1076, 585) with delta (0, 0)
Screenshot: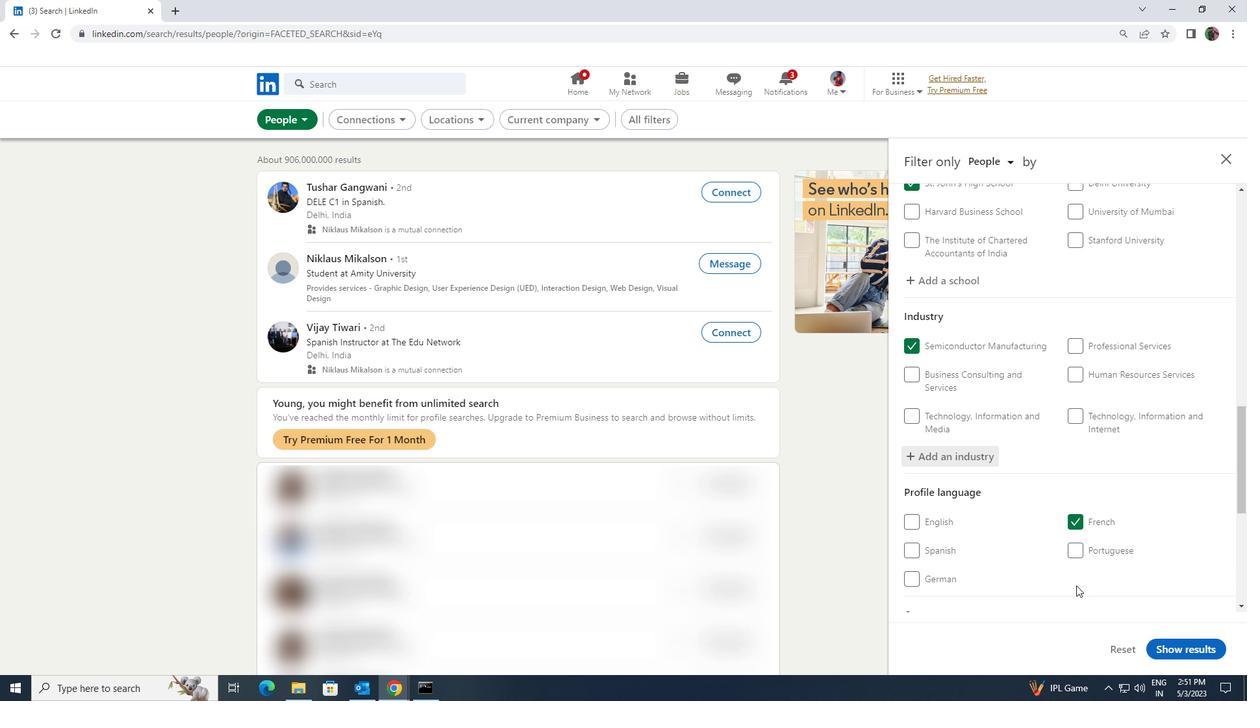 
Action: Mouse moved to (1077, 586)
Screenshot: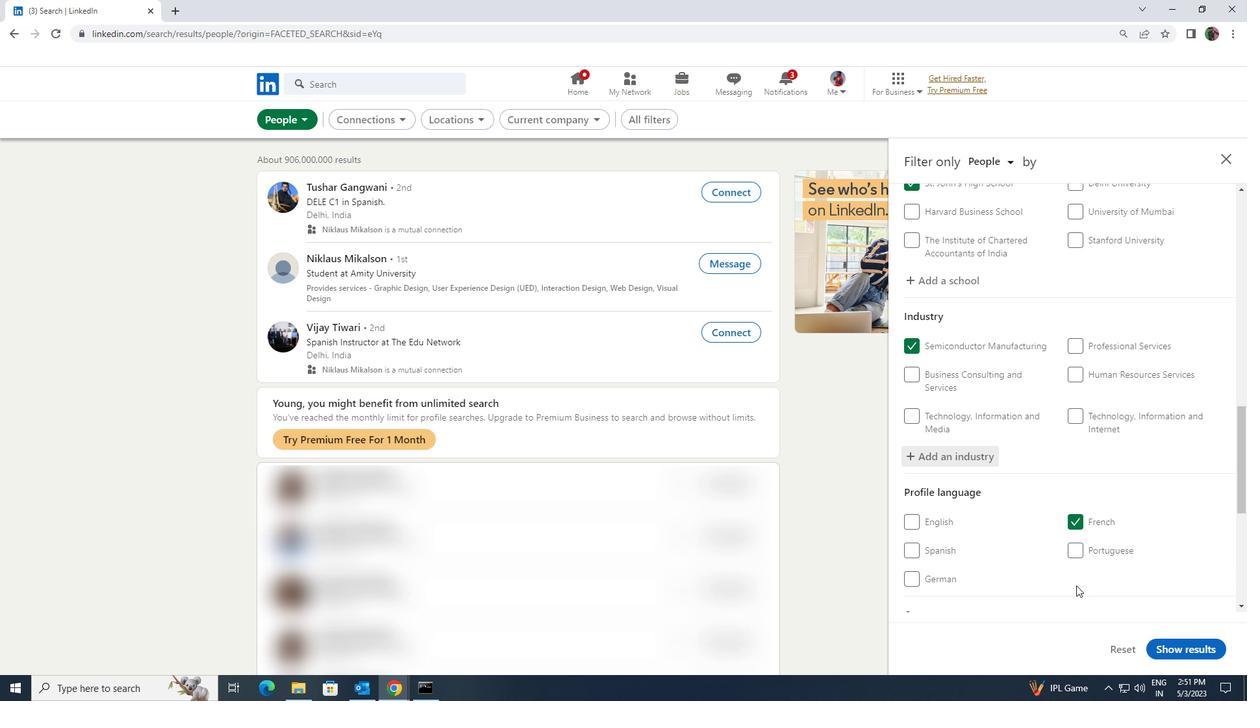 
Action: Mouse scrolled (1077, 585) with delta (0, 0)
Screenshot: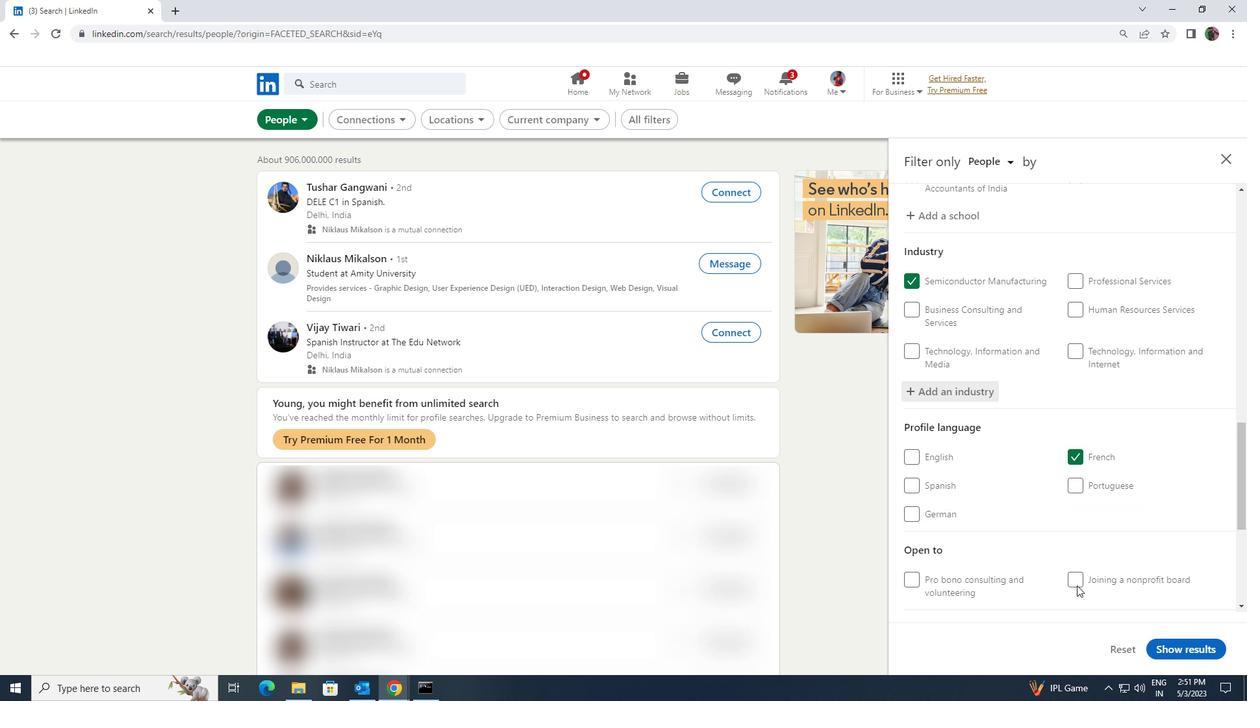 
Action: Mouse scrolled (1077, 585) with delta (0, 0)
Screenshot: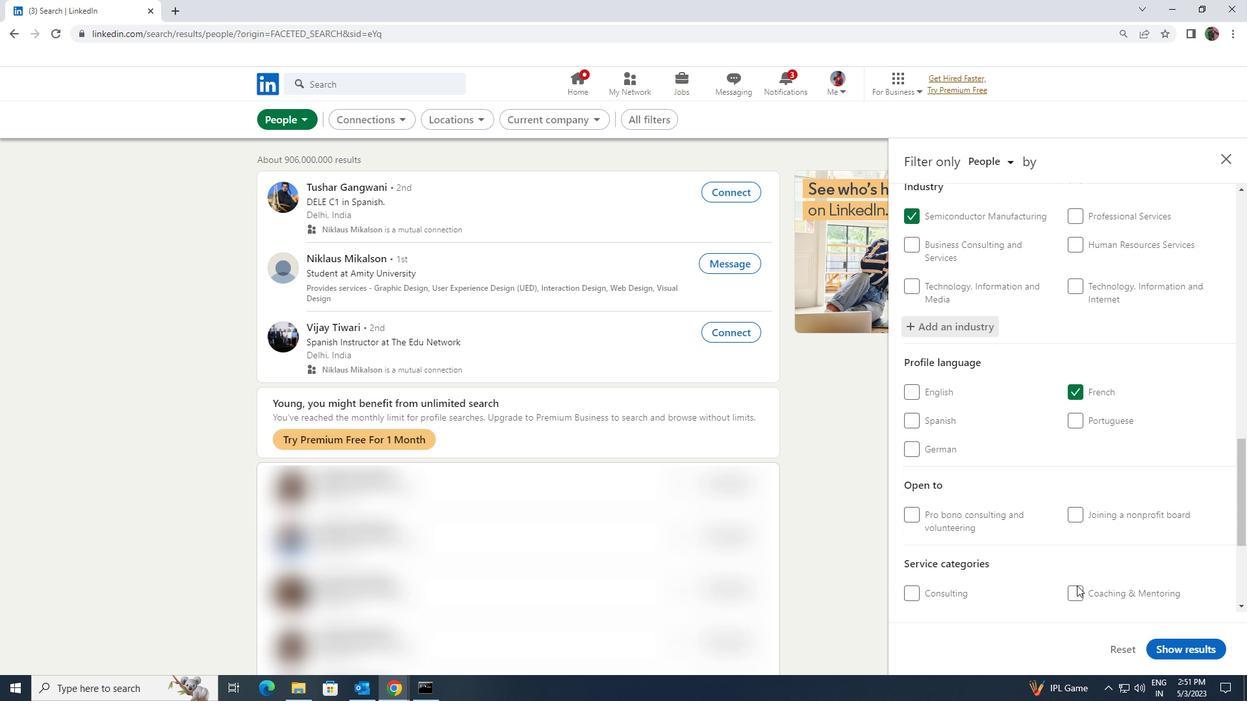 
Action: Mouse moved to (1079, 582)
Screenshot: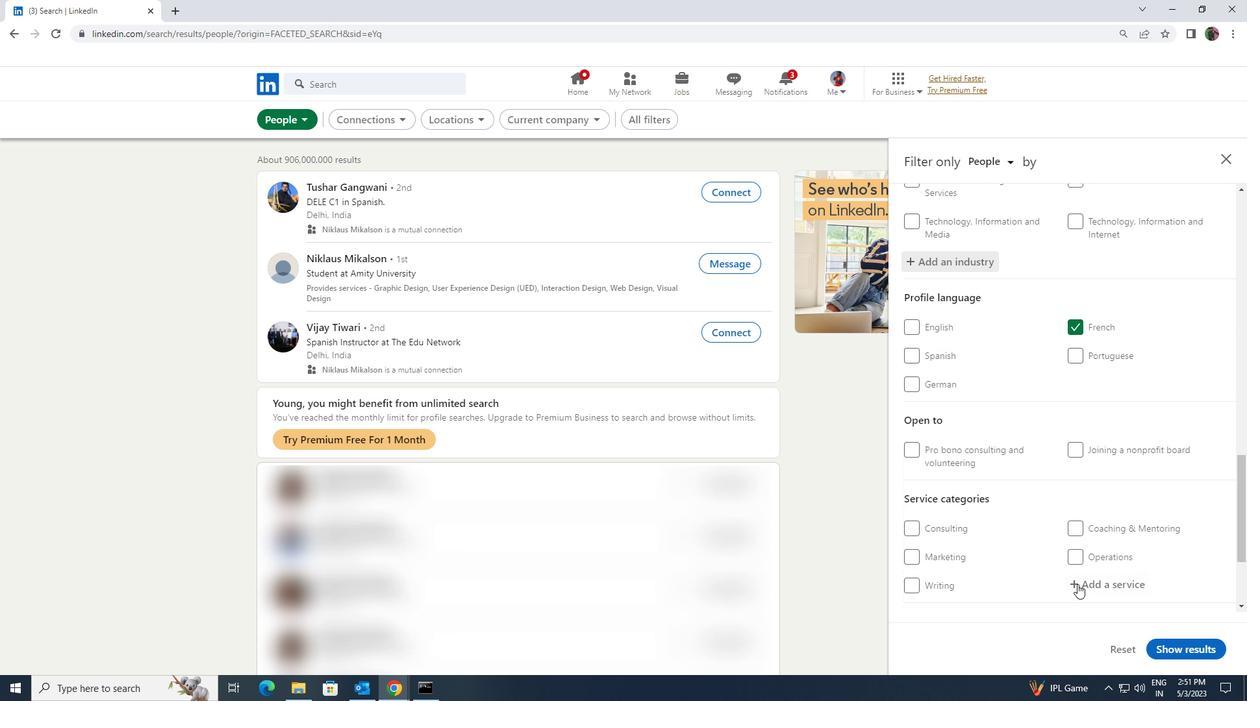 
Action: Mouse pressed left at (1079, 582)
Screenshot: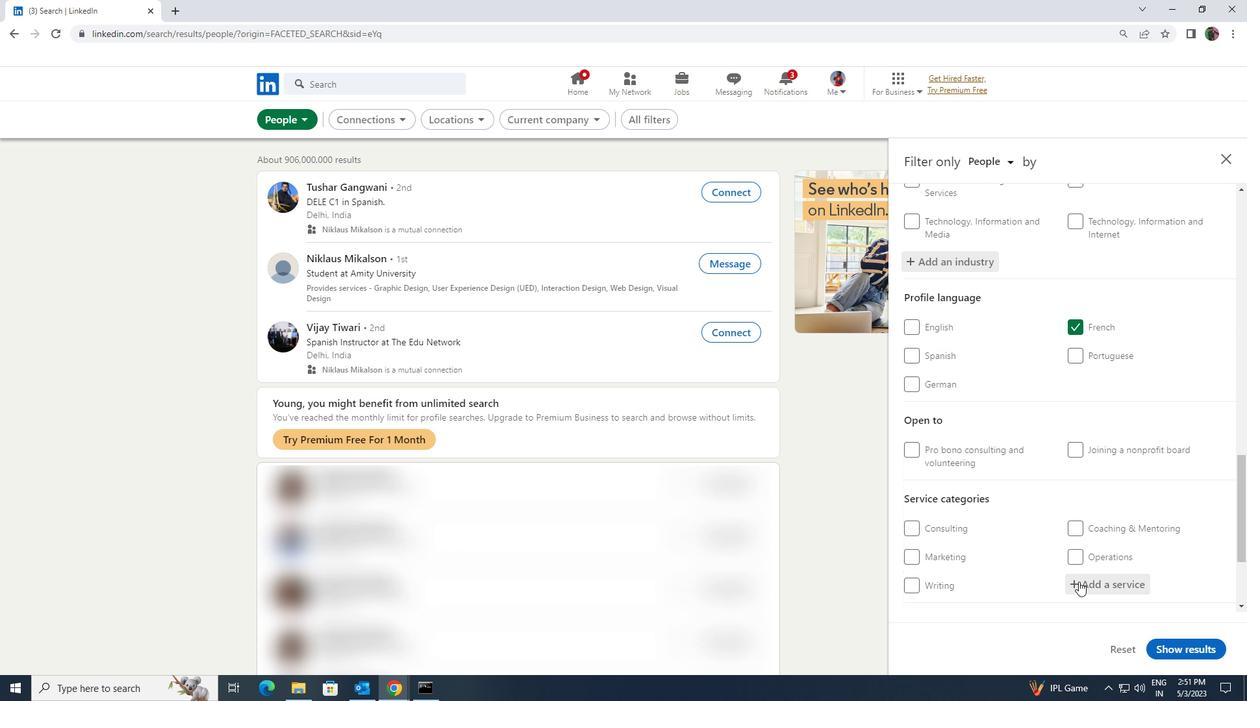 
Action: Key pressed <Key.shift><Key.shift><Key.shift>VIRTUAL
Screenshot: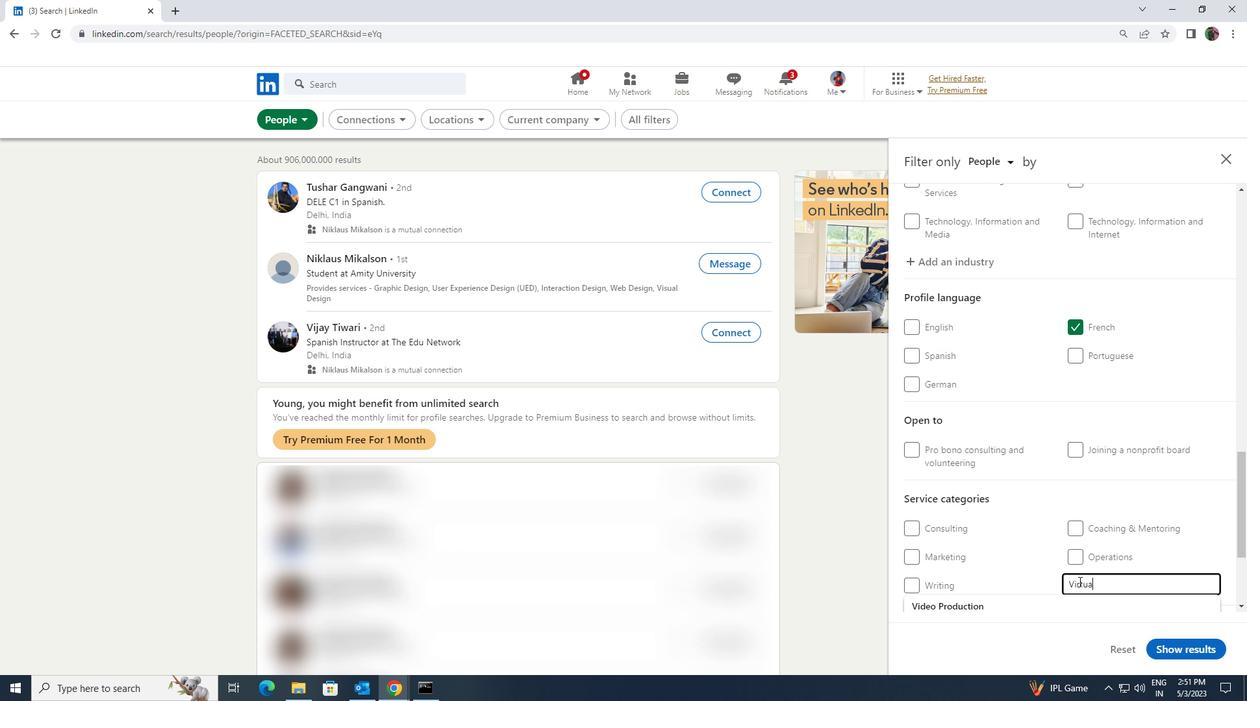
Action: Mouse moved to (1070, 595)
Screenshot: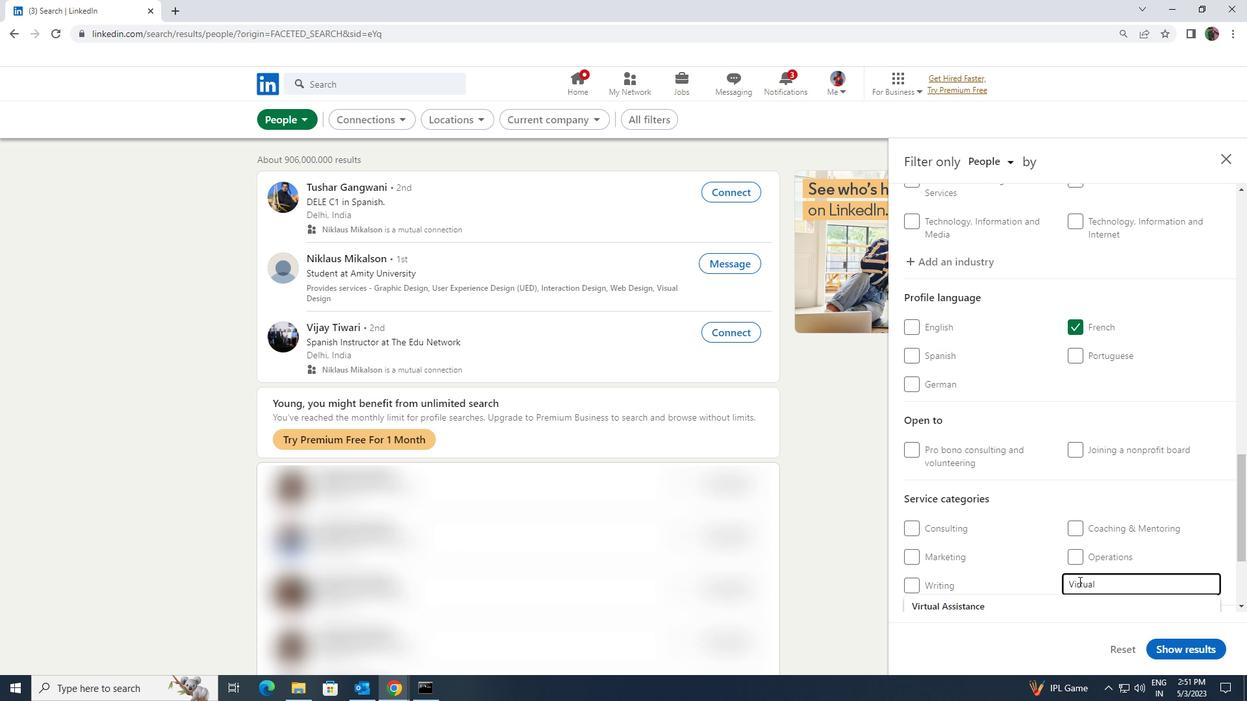 
Action: Mouse pressed left at (1070, 595)
Screenshot: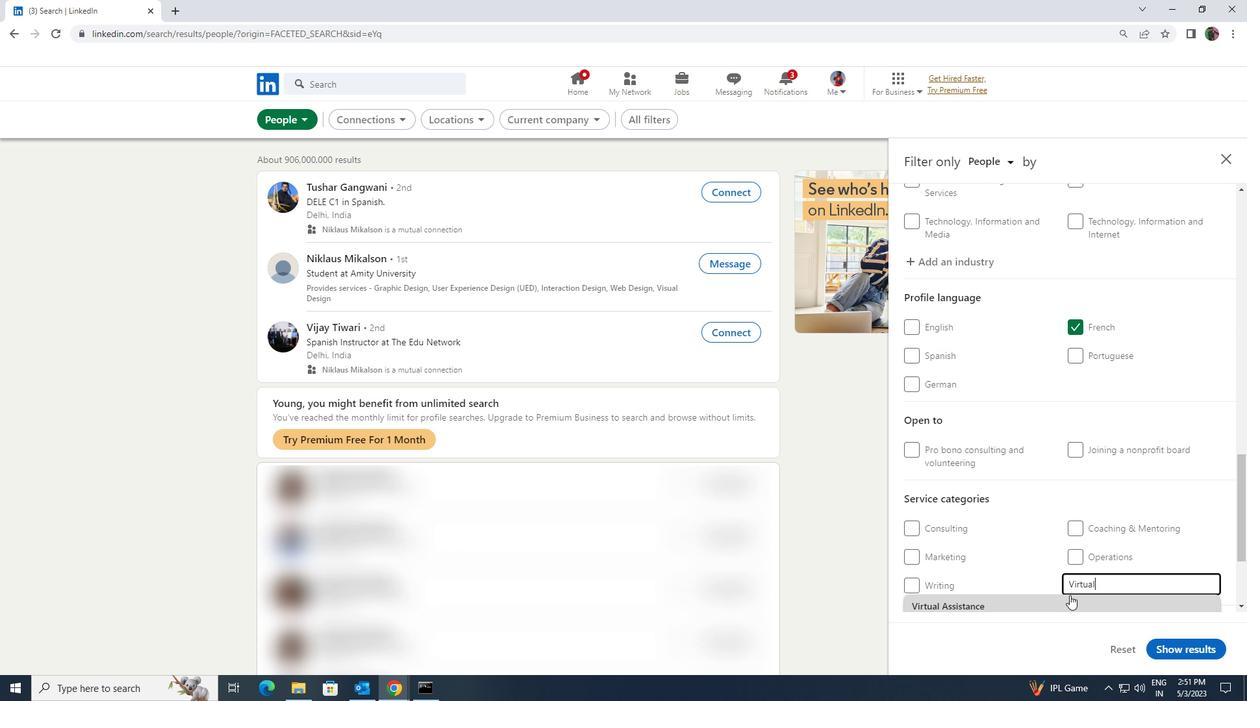 
Action: Mouse moved to (1059, 566)
Screenshot: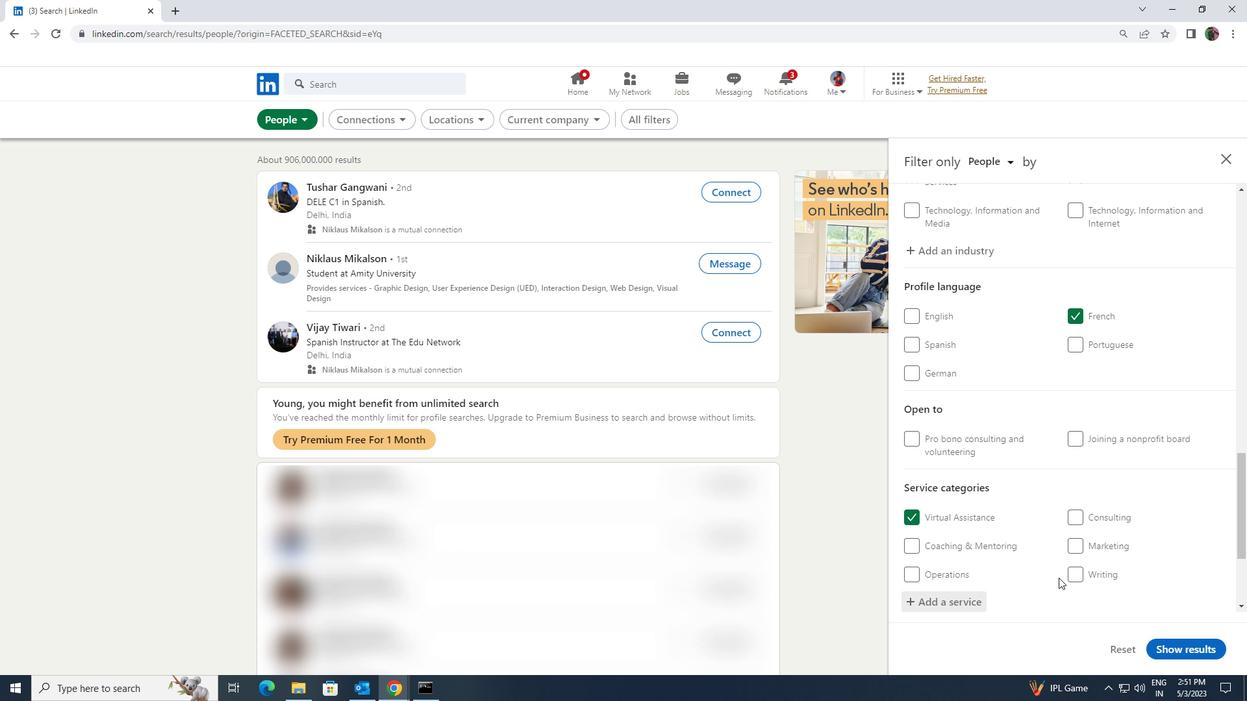 
Action: Mouse scrolled (1059, 566) with delta (0, 0)
Screenshot: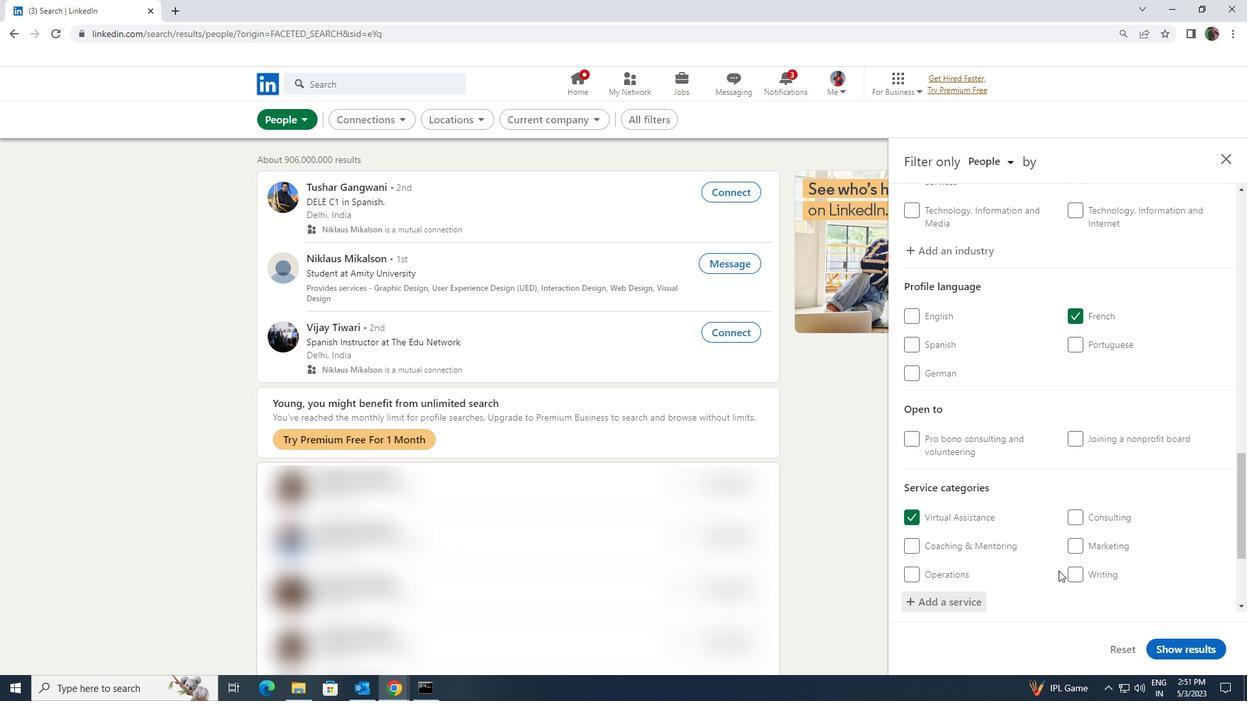 
Action: Mouse scrolled (1059, 566) with delta (0, 0)
Screenshot: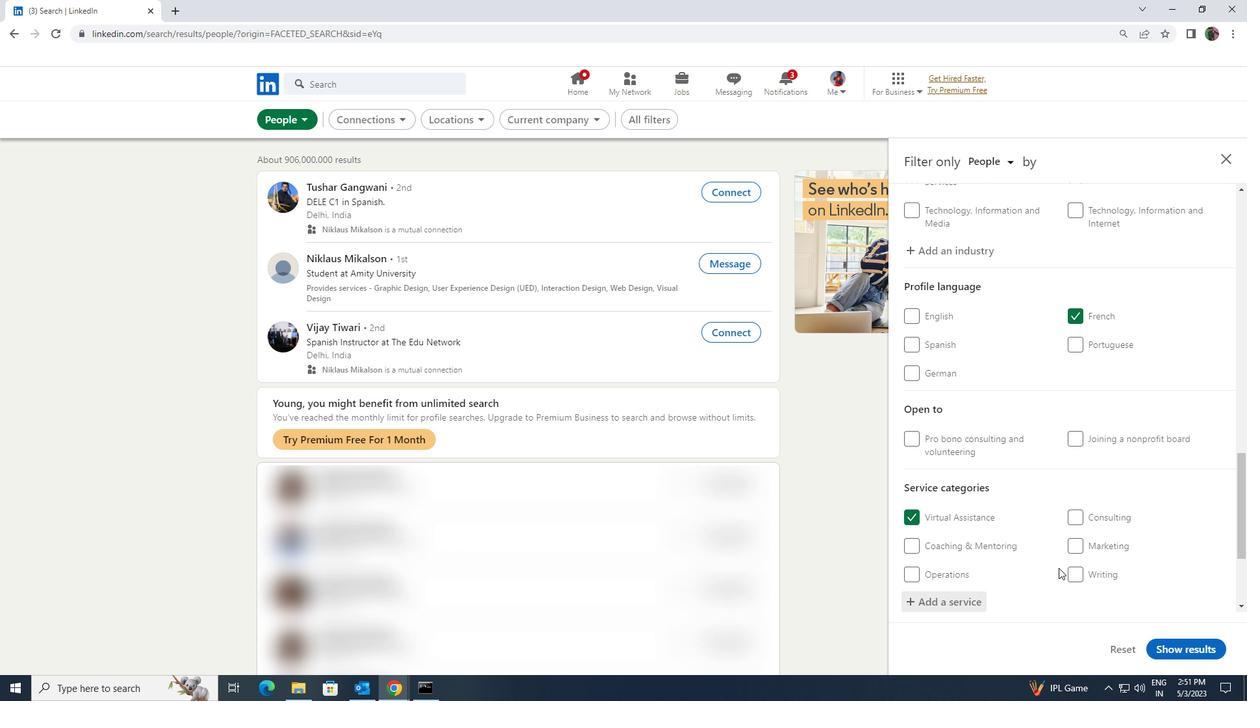 
Action: Mouse scrolled (1059, 566) with delta (0, 0)
Screenshot: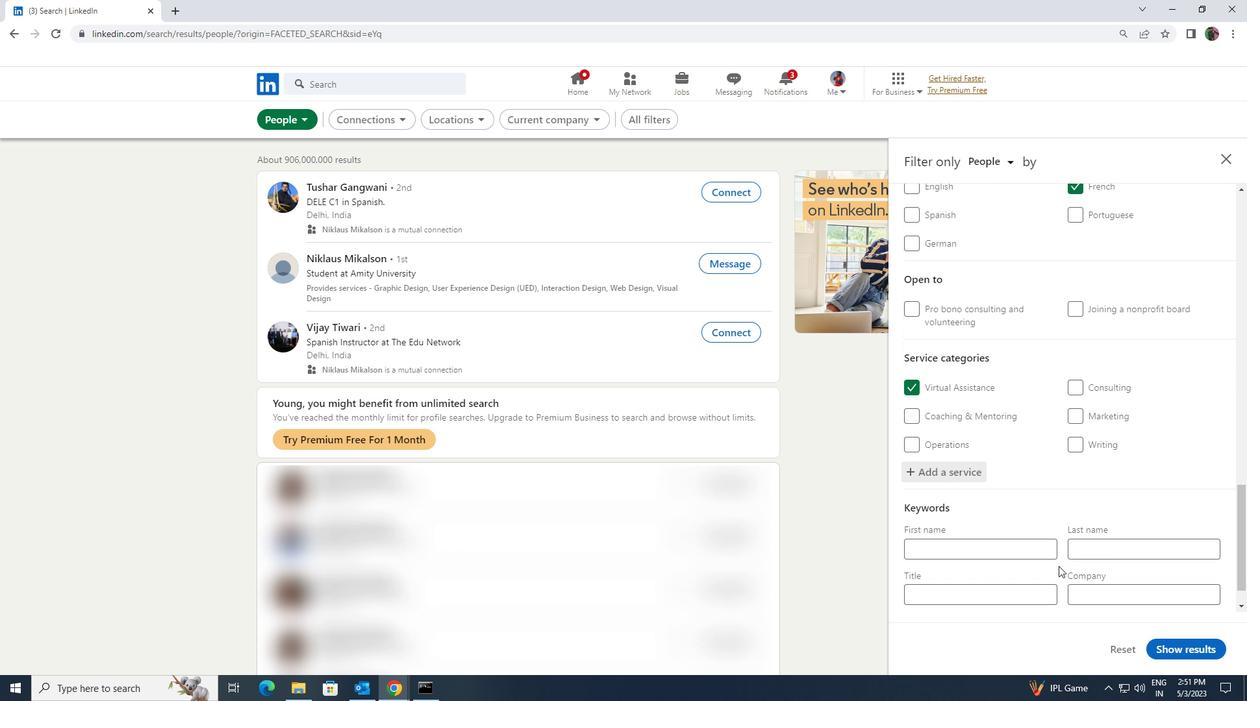 
Action: Mouse moved to (1041, 552)
Screenshot: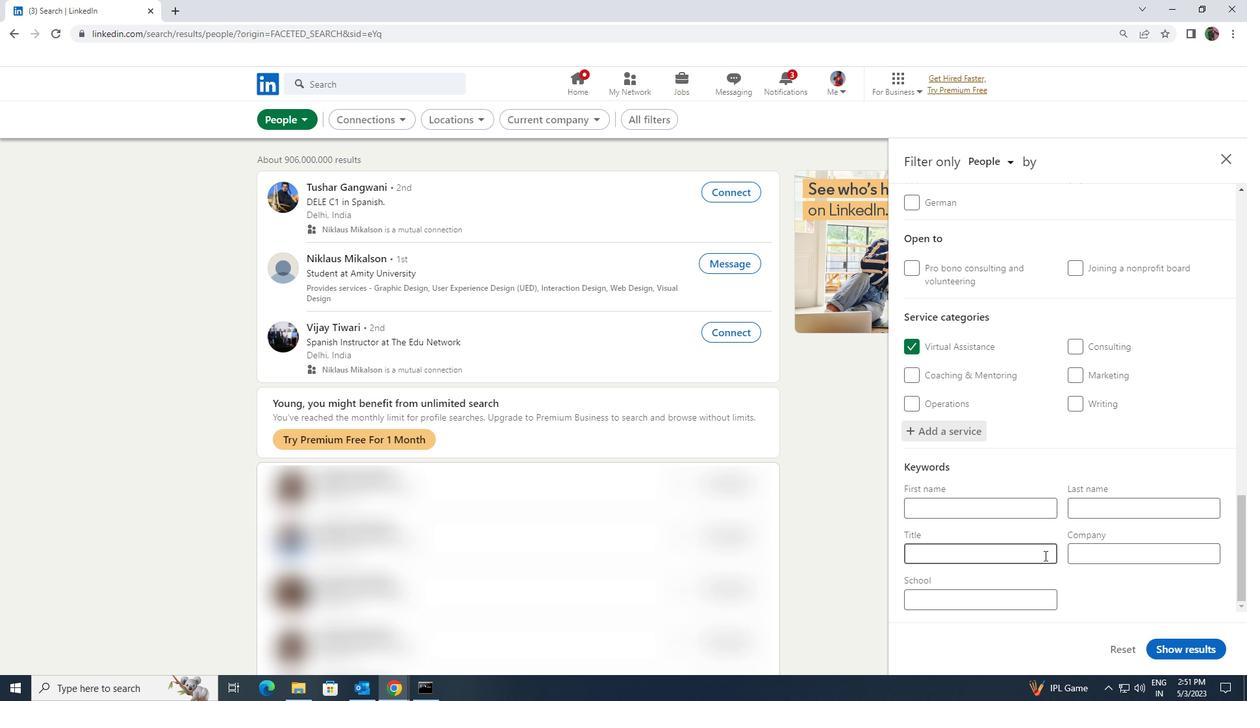 
Action: Mouse pressed left at (1041, 552)
Screenshot: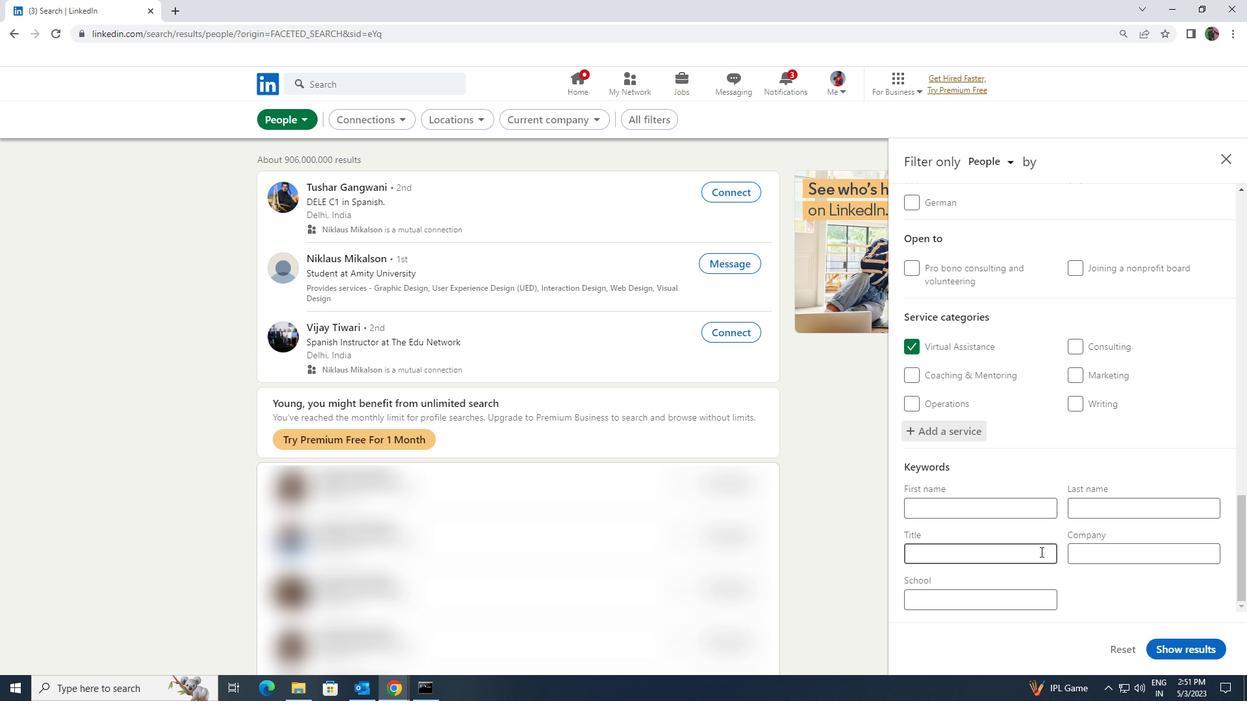 
Action: Key pressed <Key.shift><Key.shift><Key.shift><Key.shift><Key.shift><Key.shift><Key.shift><Key.shift>TELEMARKETER
Screenshot: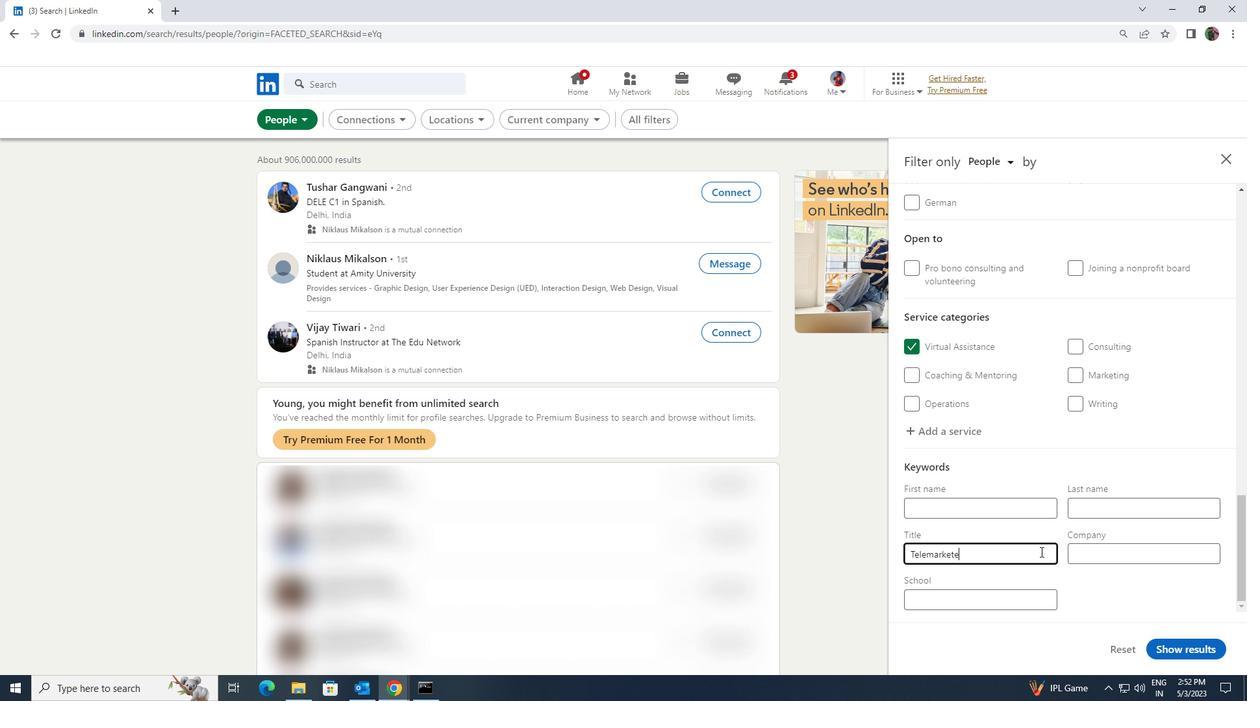 
Action: Mouse moved to (1183, 649)
Screenshot: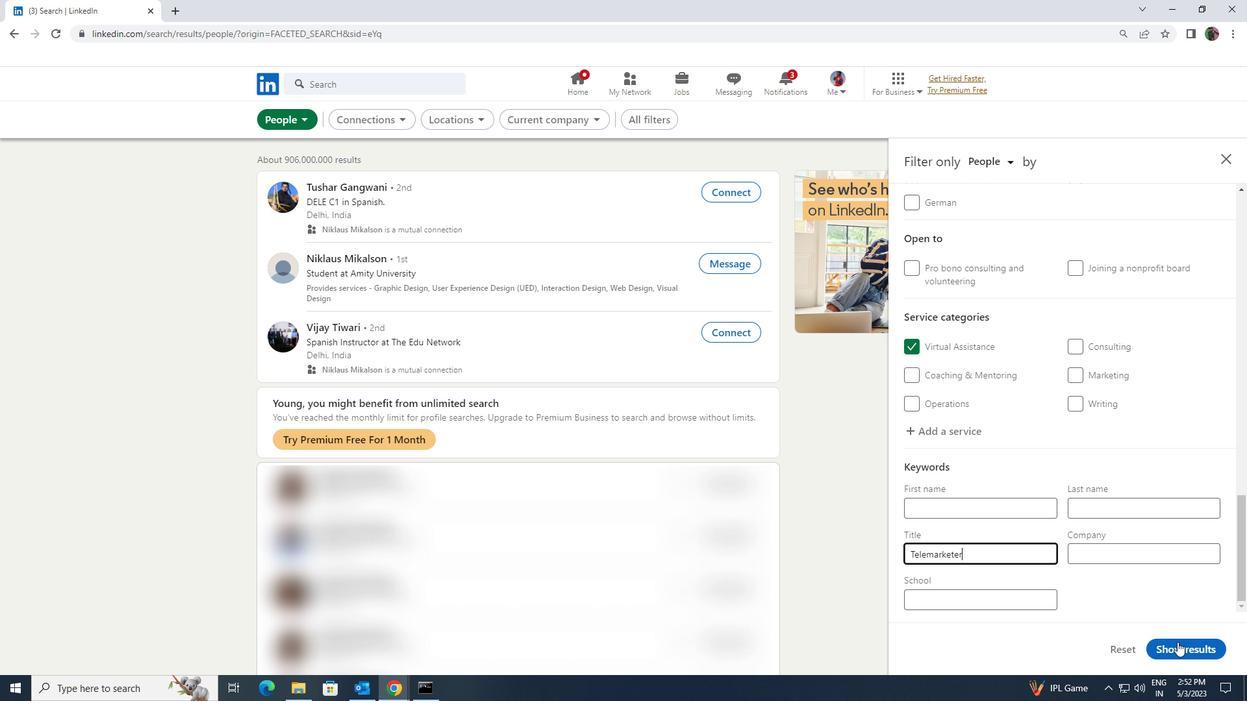 
Action: Mouse pressed left at (1183, 649)
Screenshot: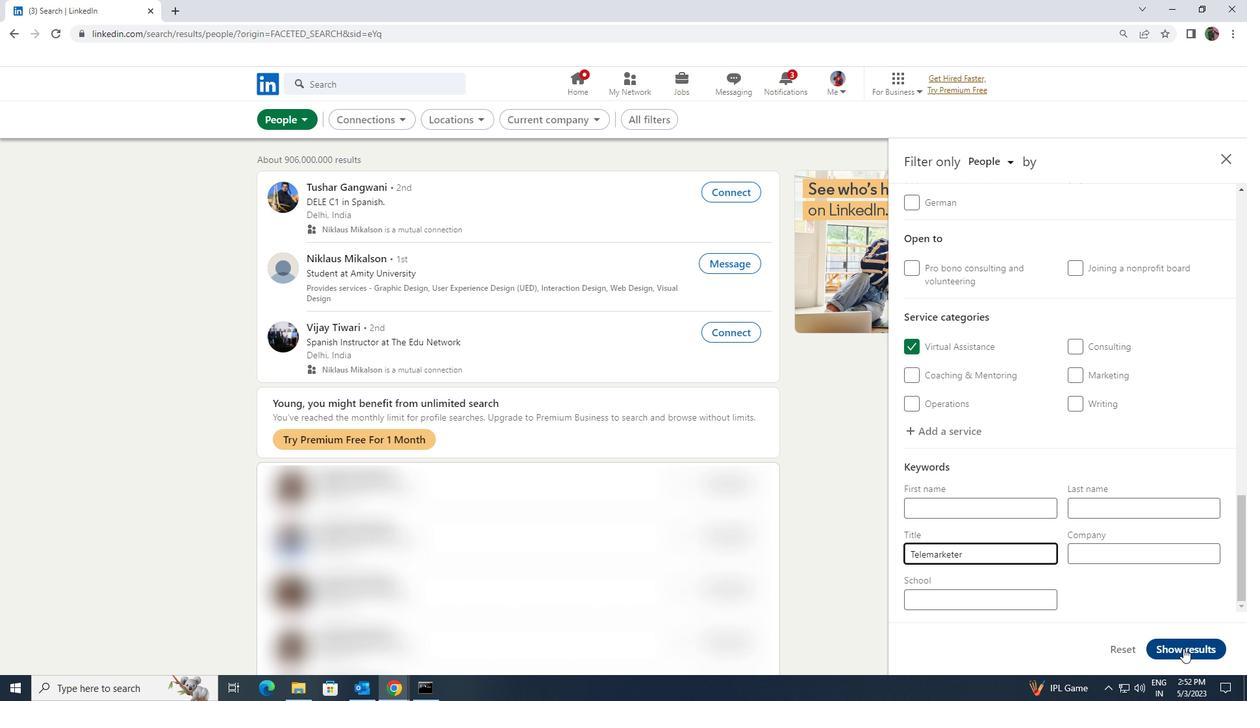 
